 Task: Search one way flight ticket for 2 adults, 2 children, 2 infants in seat in first from Springfield: Springfield-branson National Airport to Fort Wayne: Fort Wayne International Airport on 5-4-2023. Choice of flights is Emirates. Number of bags: 2 checked bags. Price is upto 76000. Outbound departure time preference is 14:15.
Action: Mouse moved to (322, 119)
Screenshot: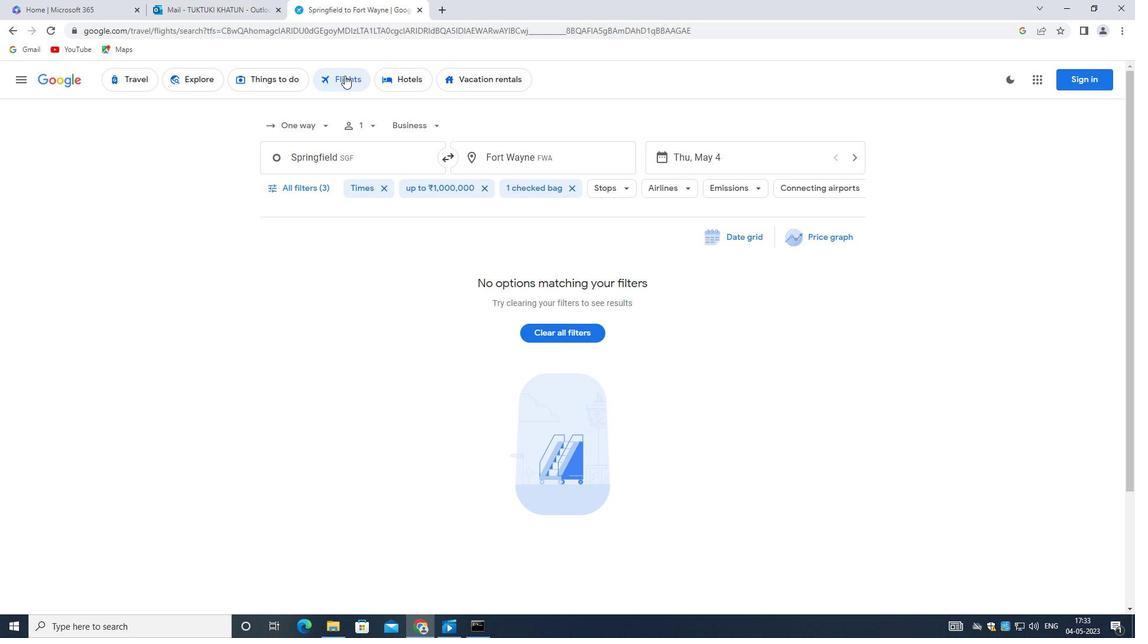 
Action: Mouse pressed left at (322, 119)
Screenshot: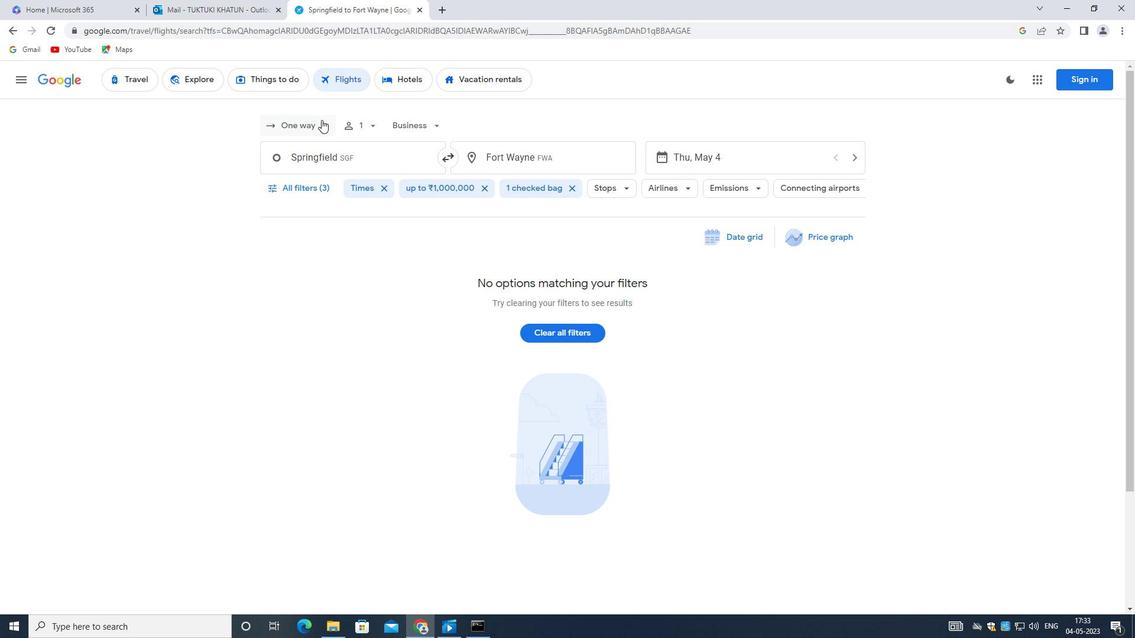 
Action: Mouse moved to (319, 172)
Screenshot: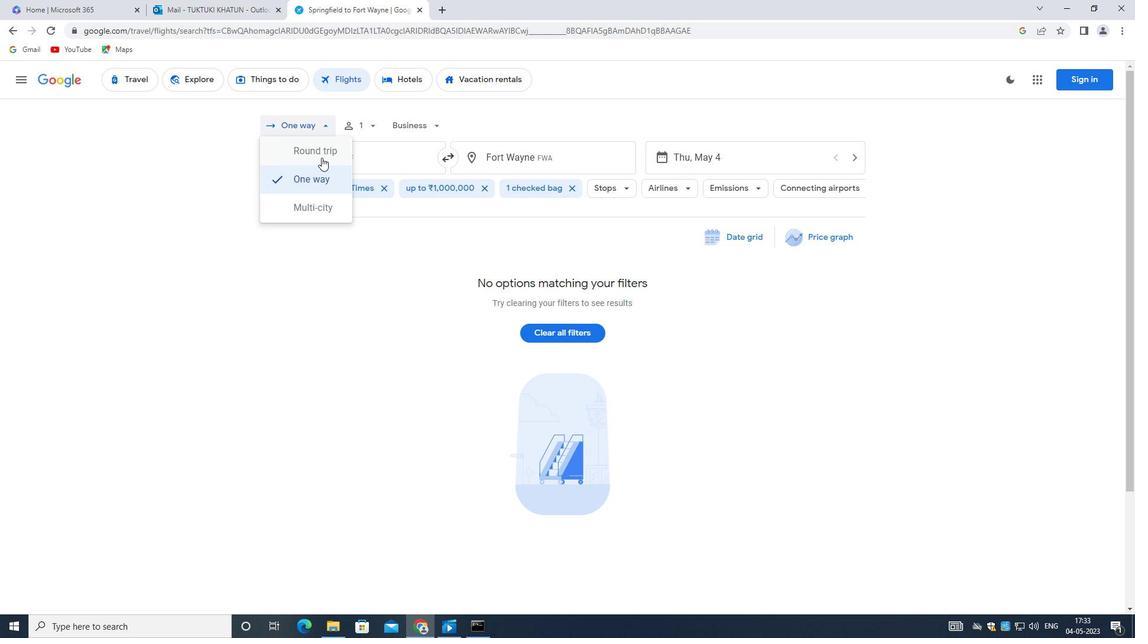 
Action: Mouse pressed left at (319, 172)
Screenshot: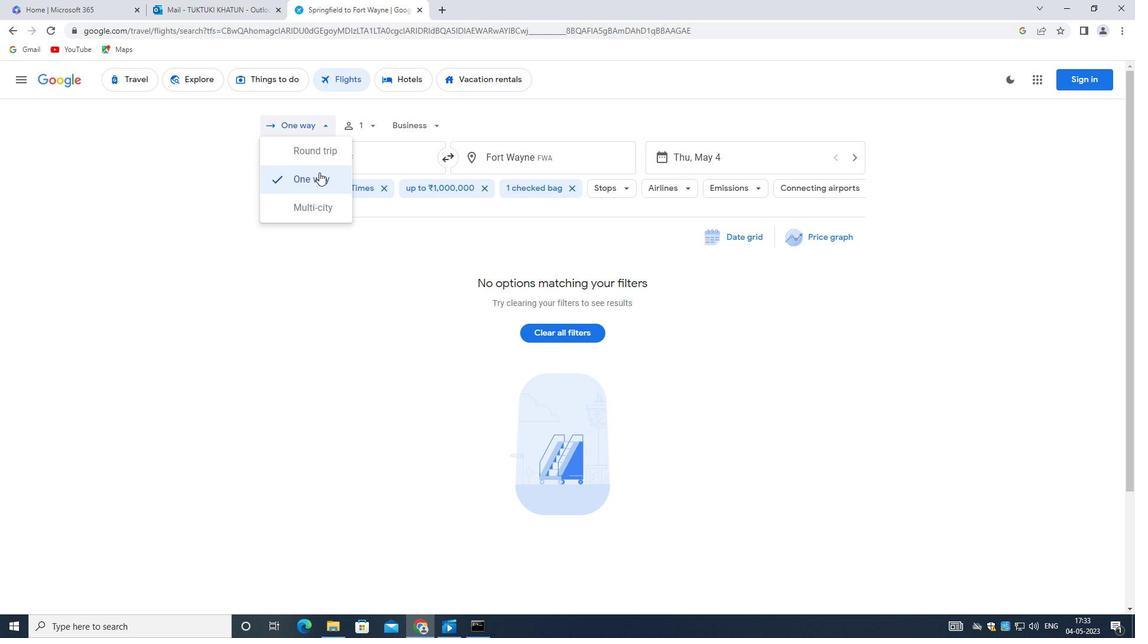 
Action: Mouse moved to (366, 131)
Screenshot: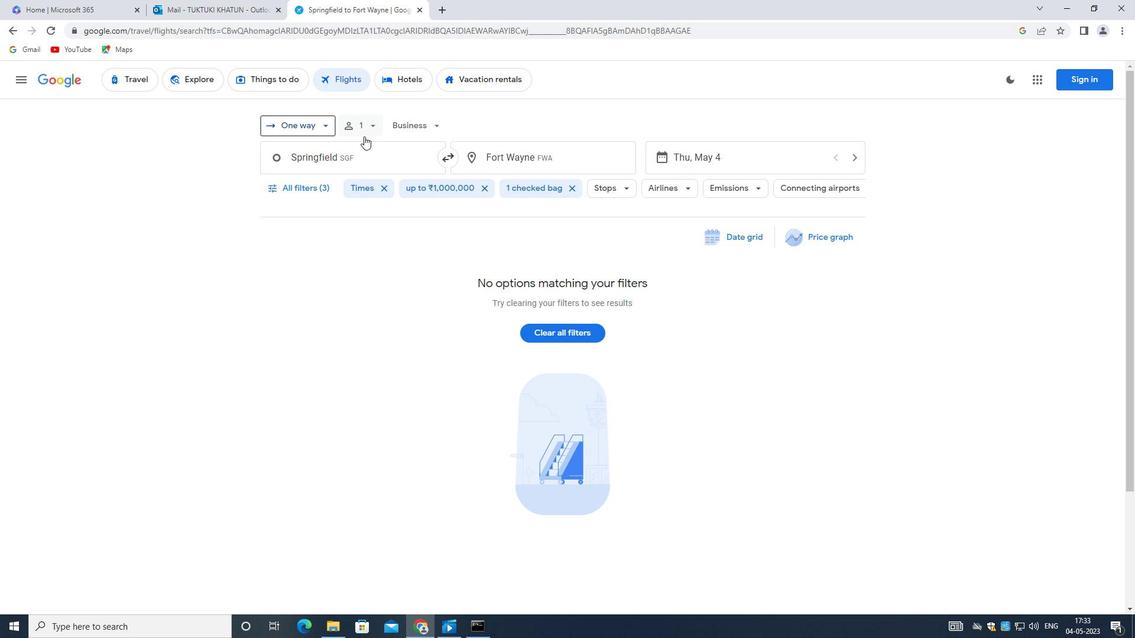
Action: Mouse pressed left at (366, 131)
Screenshot: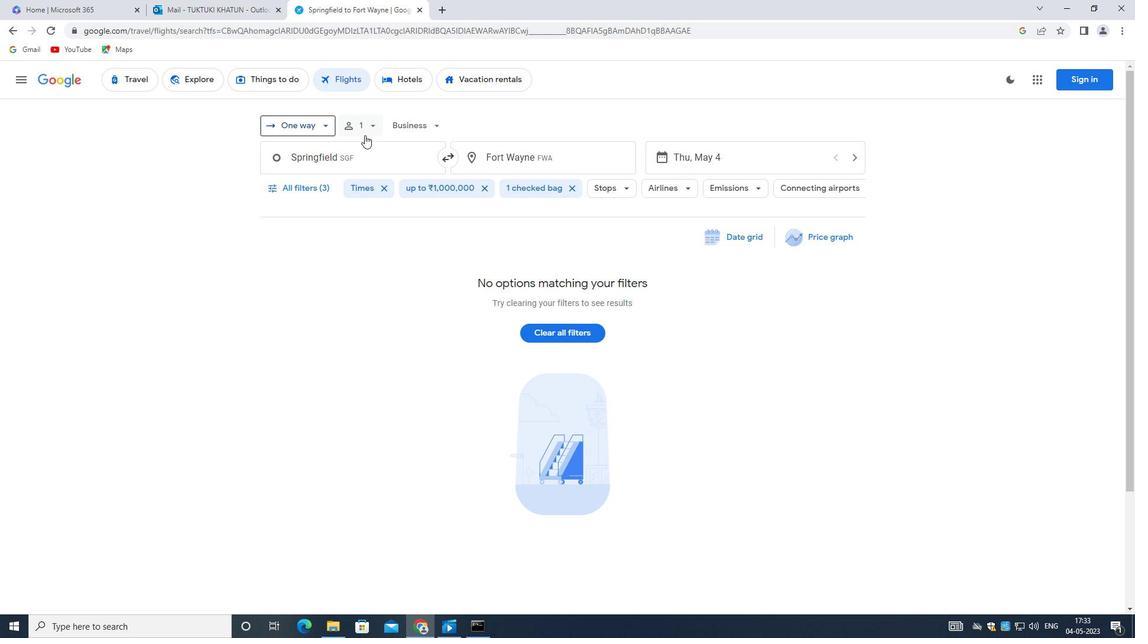 
Action: Mouse moved to (464, 160)
Screenshot: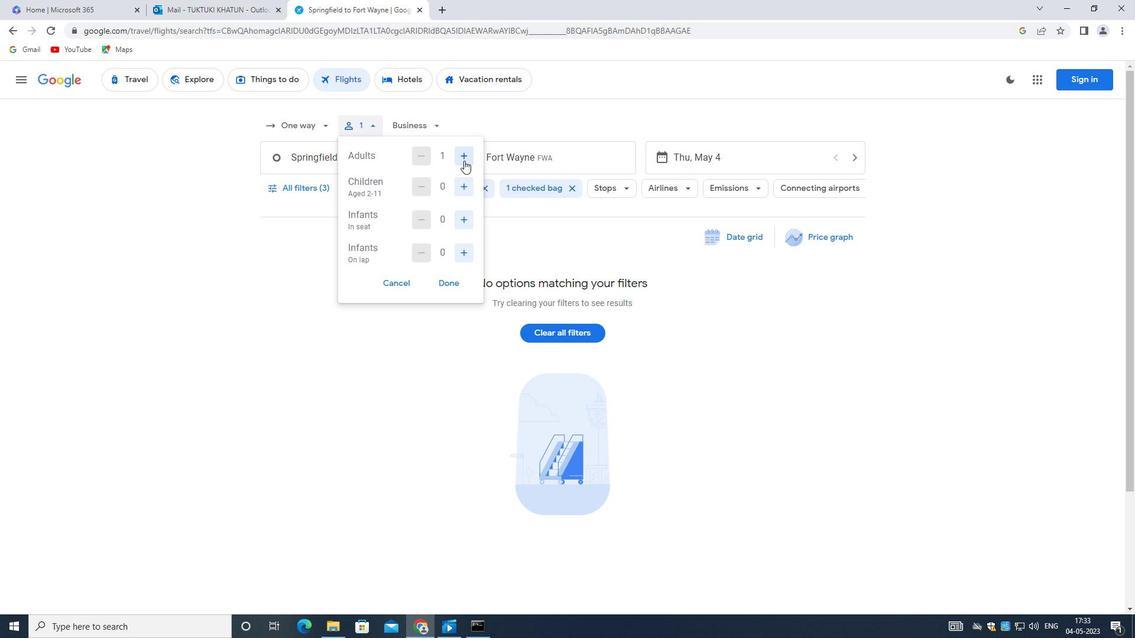 
Action: Mouse pressed left at (464, 160)
Screenshot: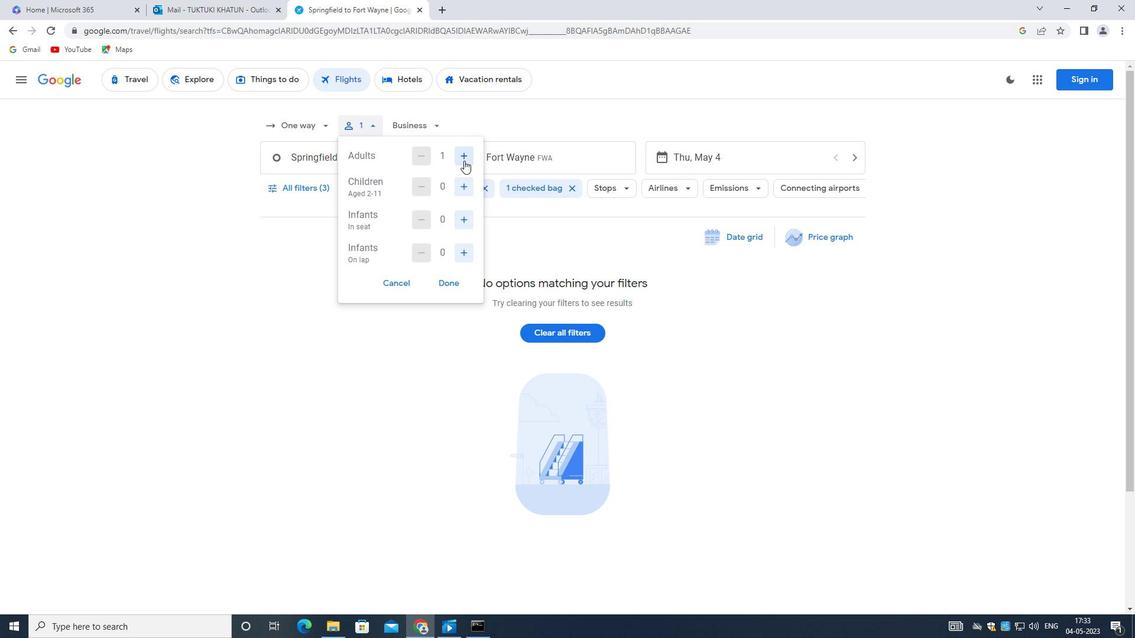 
Action: Mouse moved to (467, 183)
Screenshot: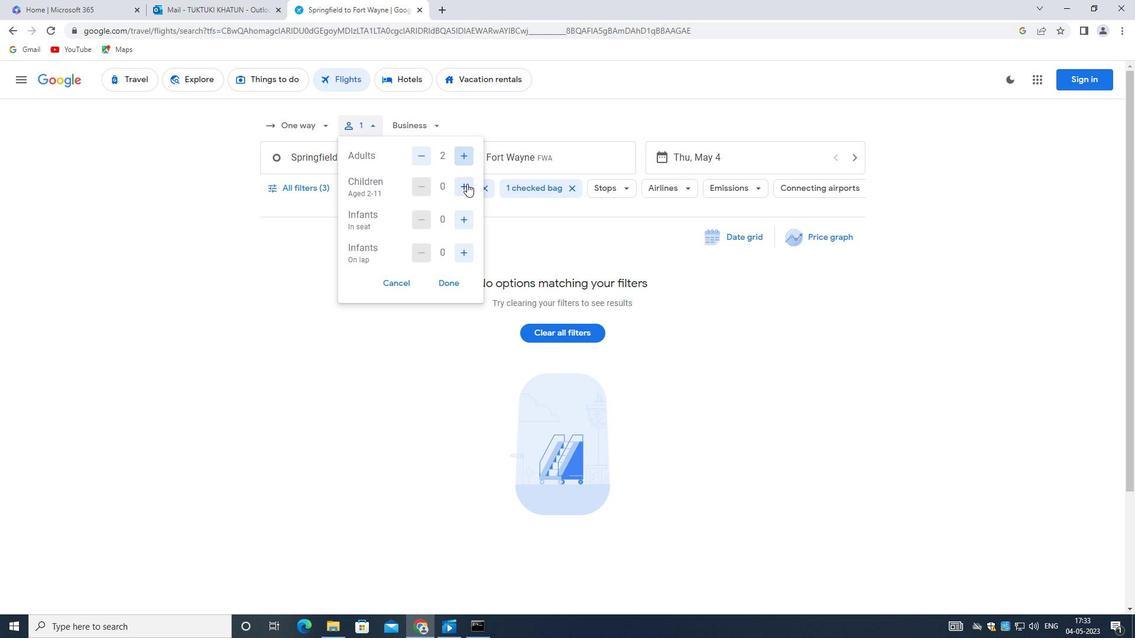 
Action: Mouse pressed left at (467, 183)
Screenshot: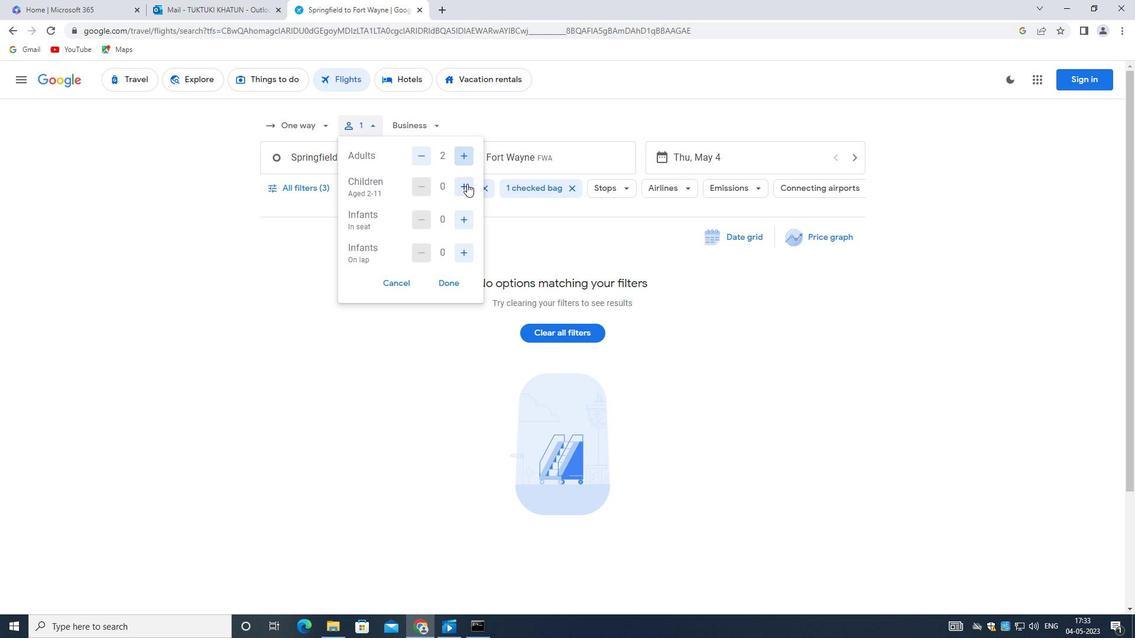 
Action: Mouse pressed left at (467, 183)
Screenshot: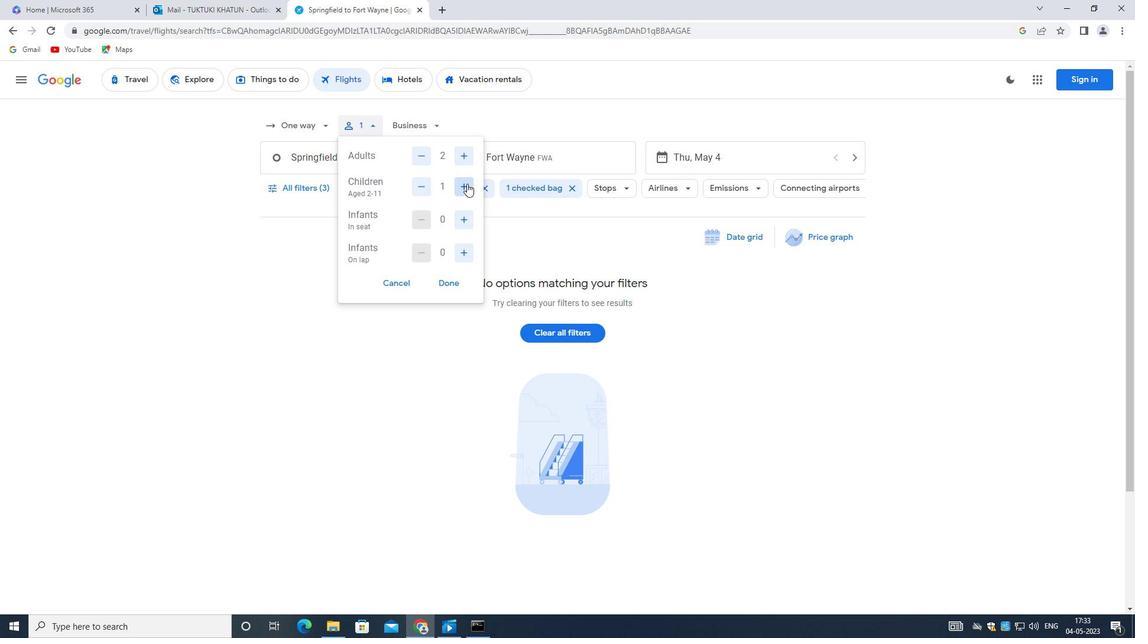 
Action: Mouse moved to (463, 218)
Screenshot: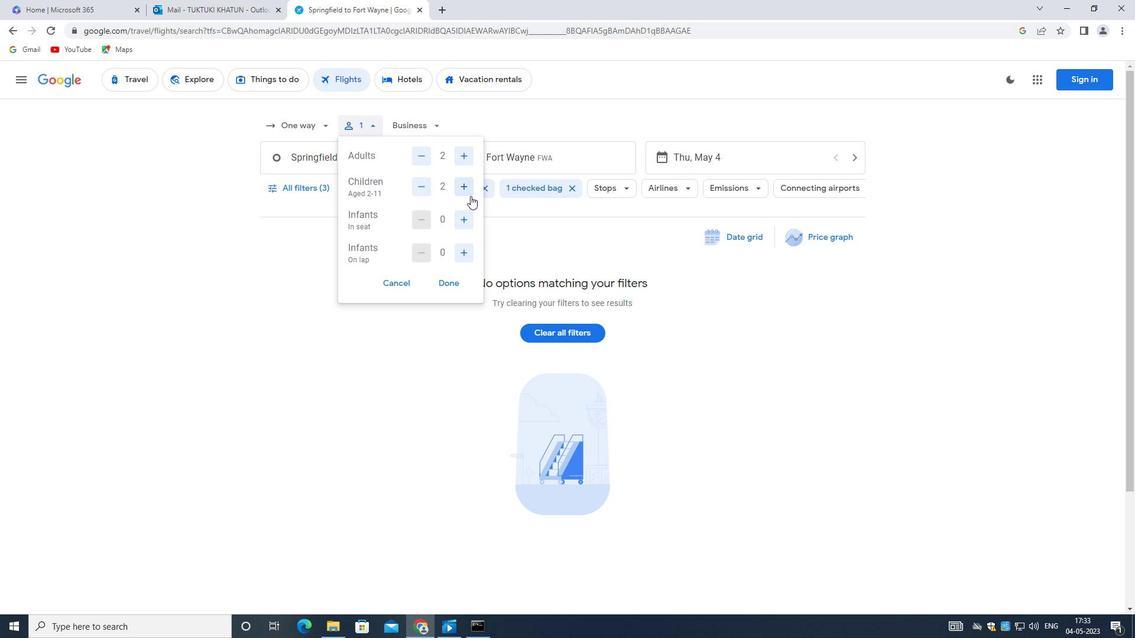 
Action: Mouse pressed left at (463, 218)
Screenshot: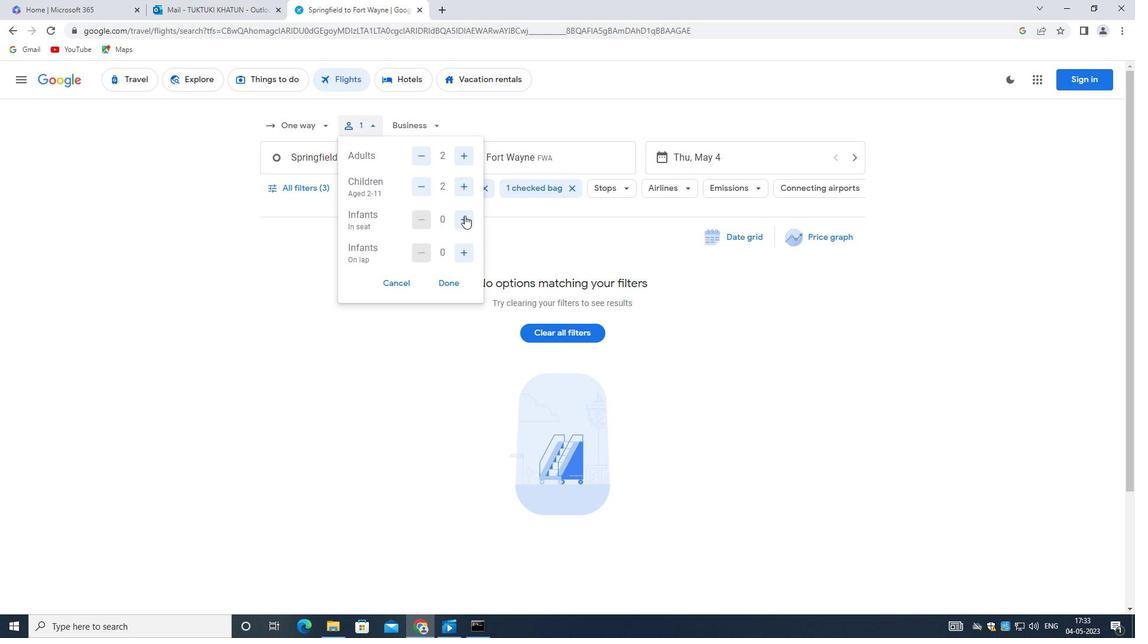 
Action: Mouse moved to (462, 219)
Screenshot: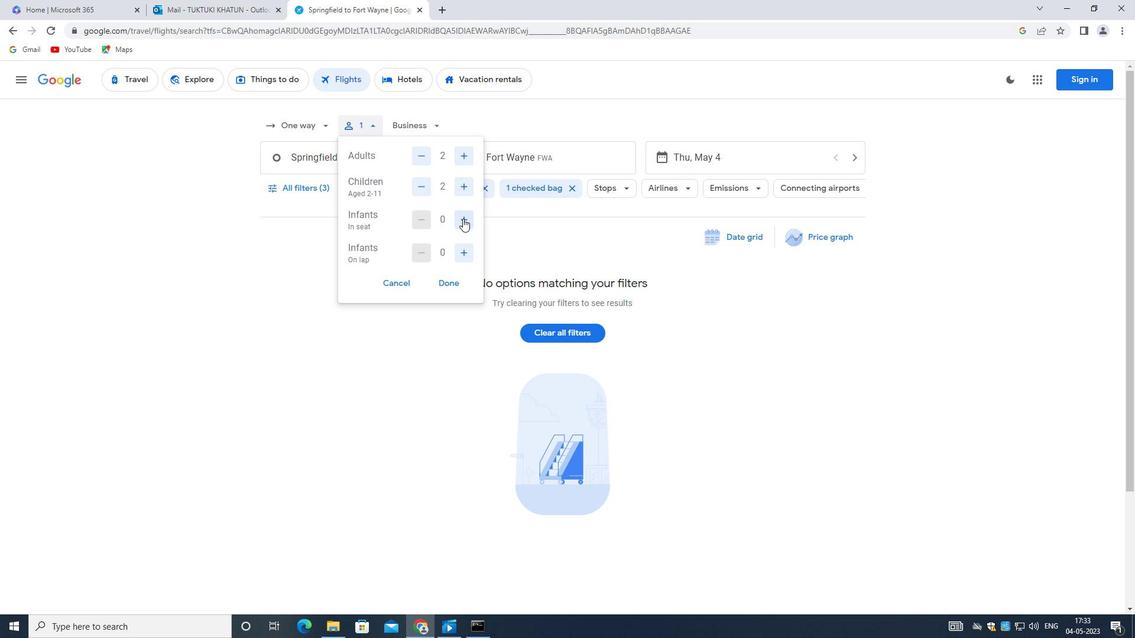
Action: Mouse pressed left at (462, 219)
Screenshot: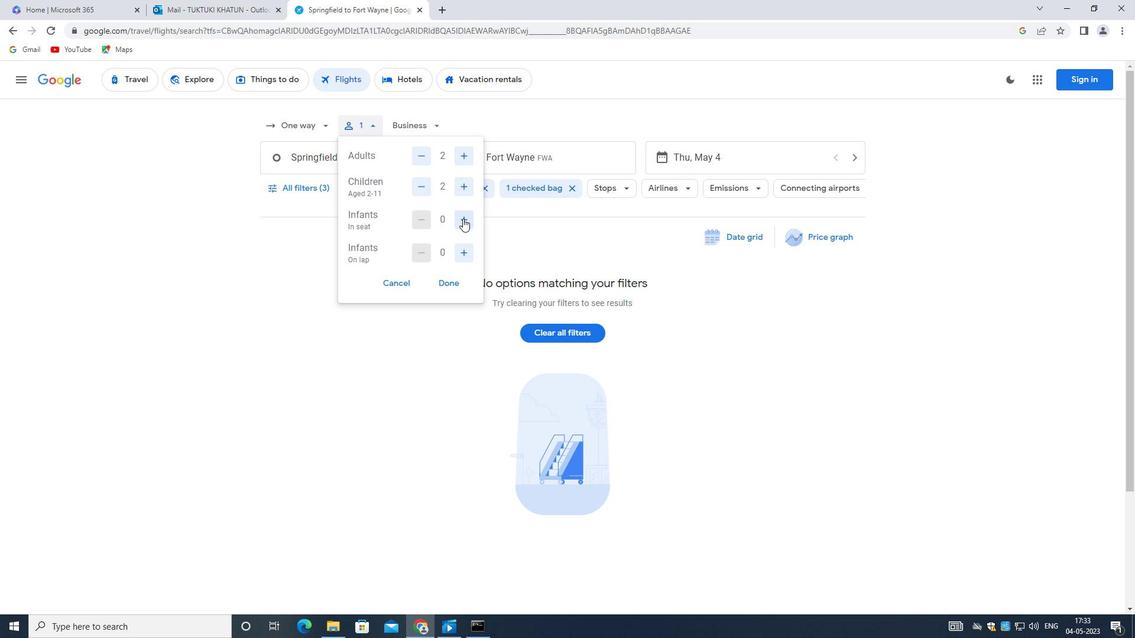 
Action: Mouse moved to (447, 281)
Screenshot: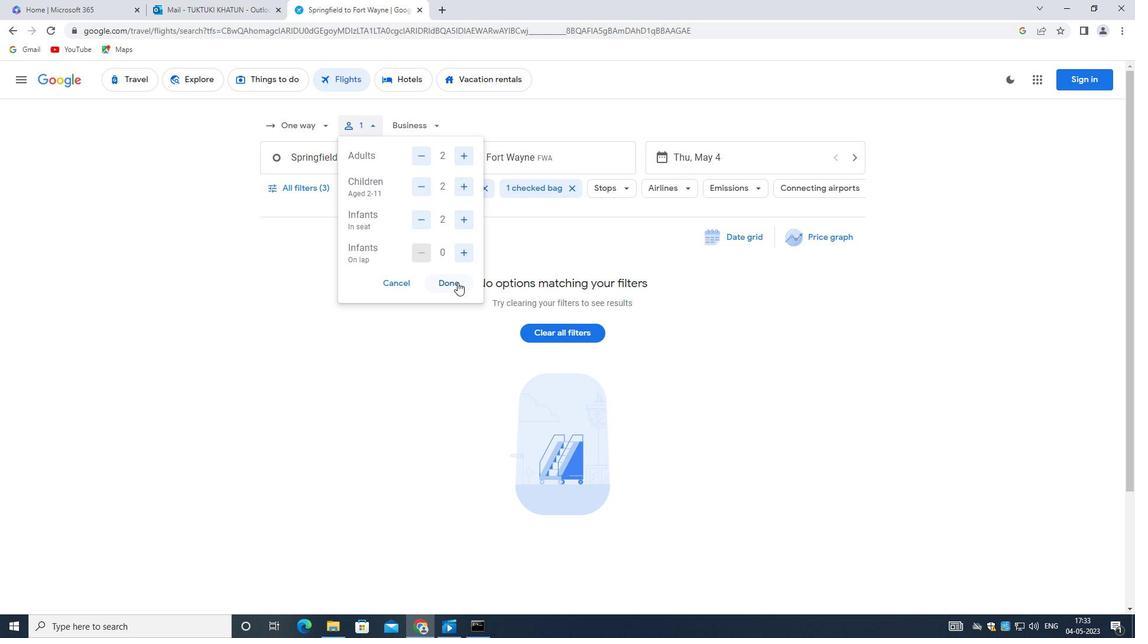 
Action: Mouse pressed left at (447, 281)
Screenshot: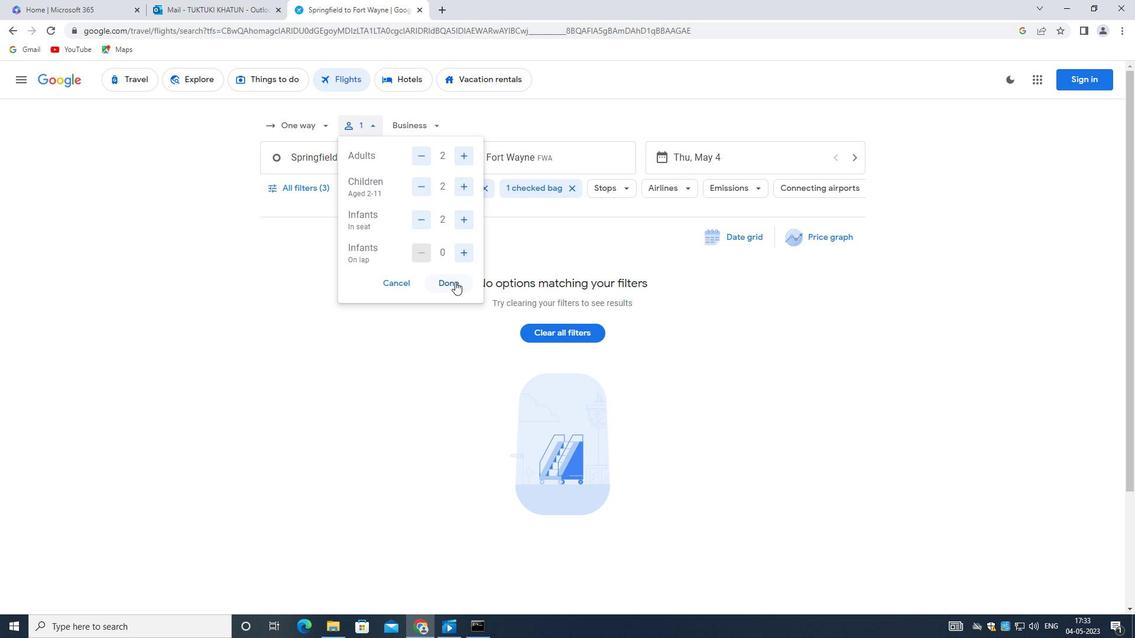 
Action: Mouse moved to (345, 165)
Screenshot: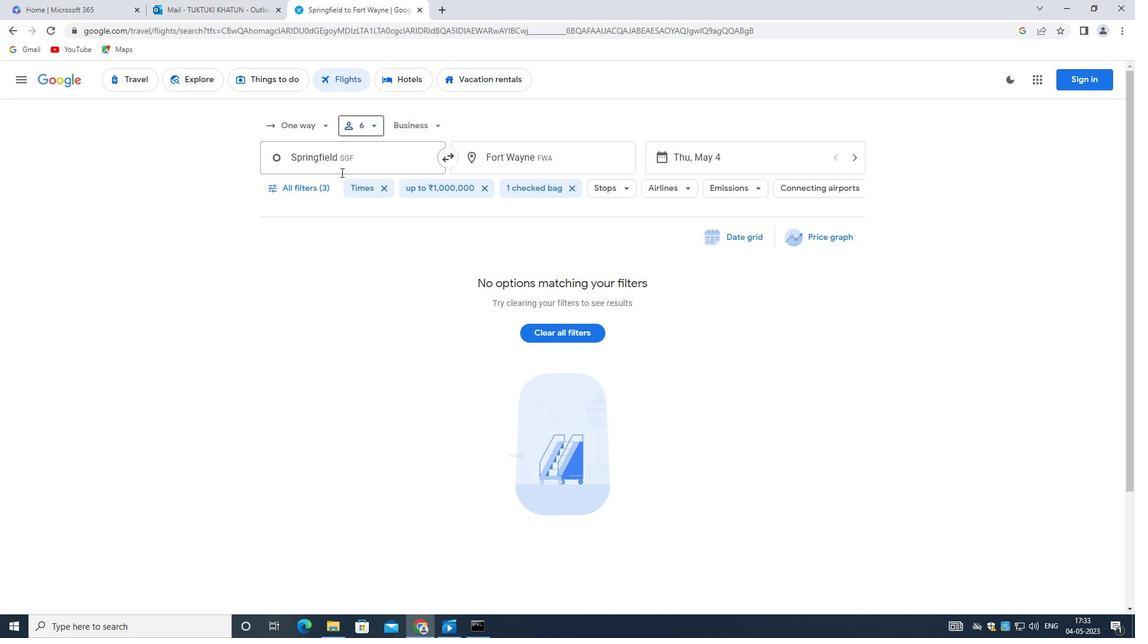 
Action: Mouse pressed left at (345, 165)
Screenshot: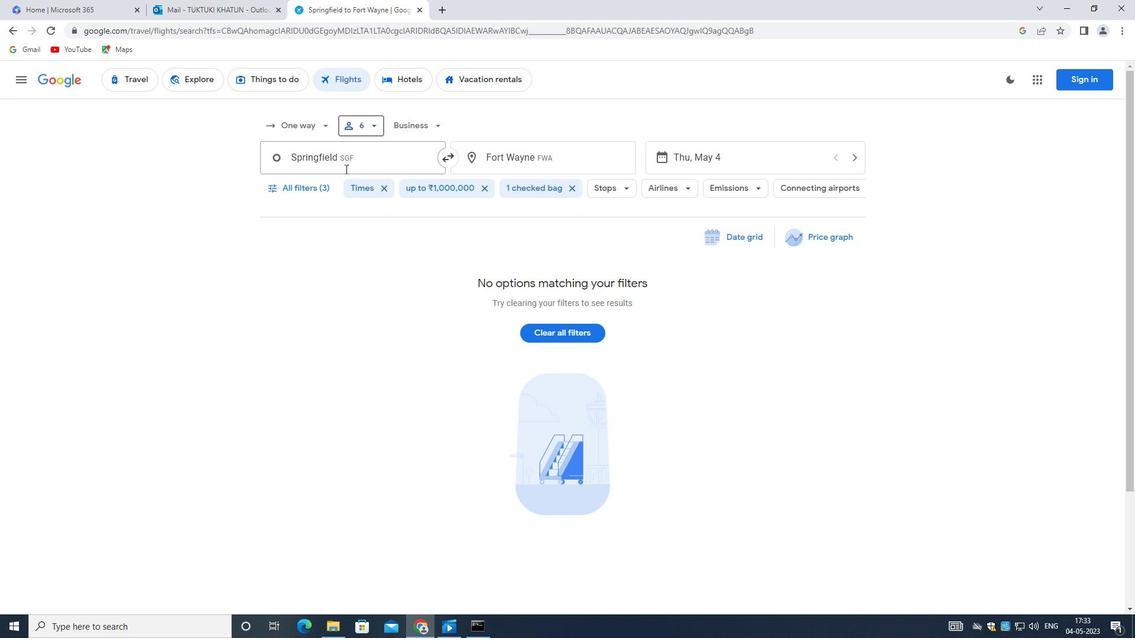 
Action: Mouse moved to (413, 350)
Screenshot: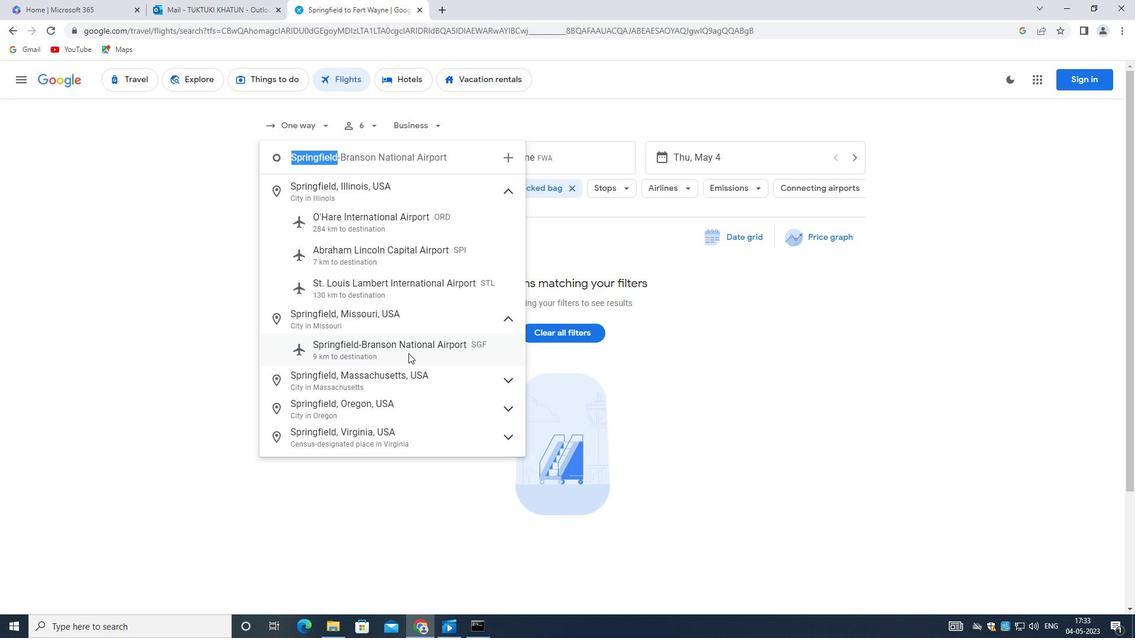 
Action: Mouse pressed left at (413, 350)
Screenshot: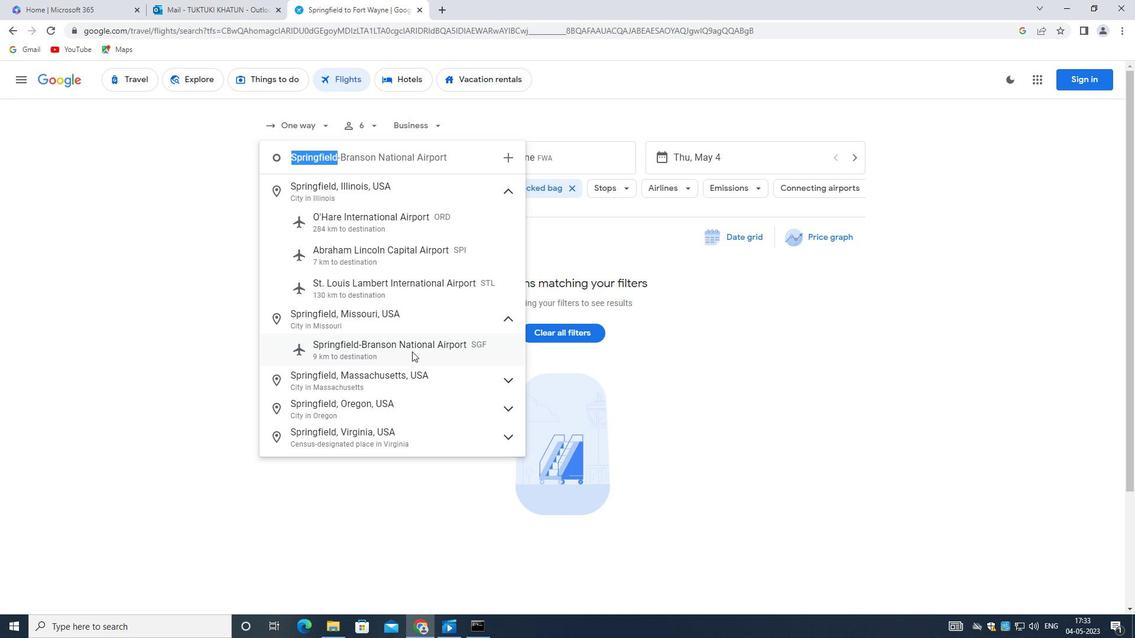 
Action: Mouse moved to (525, 141)
Screenshot: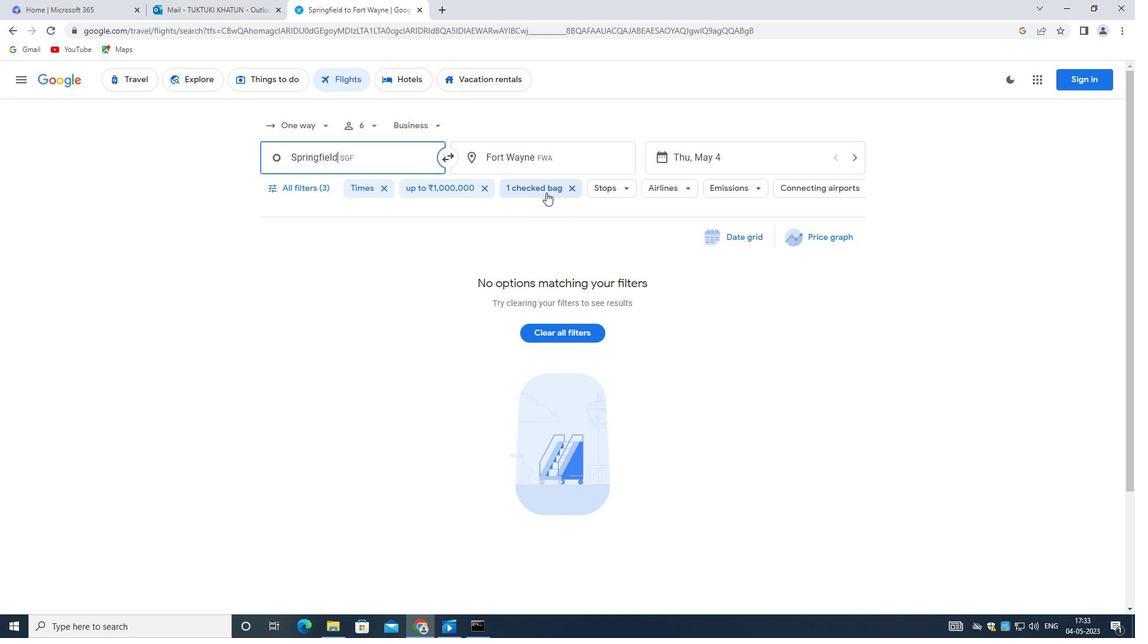 
Action: Mouse pressed left at (525, 141)
Screenshot: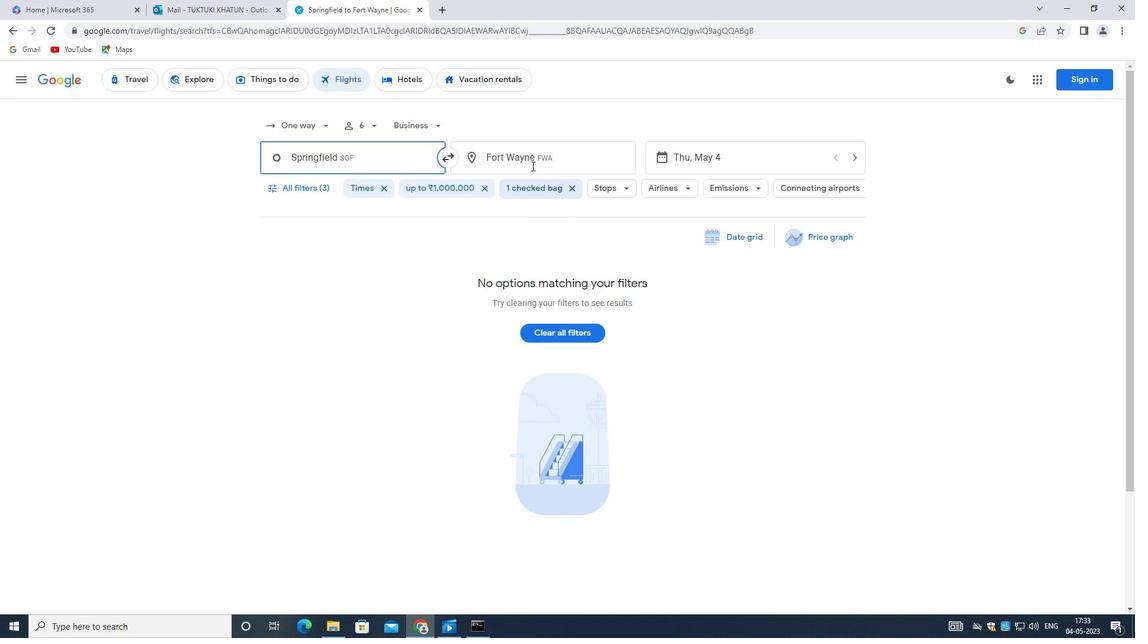 
Action: Mouse moved to (581, 216)
Screenshot: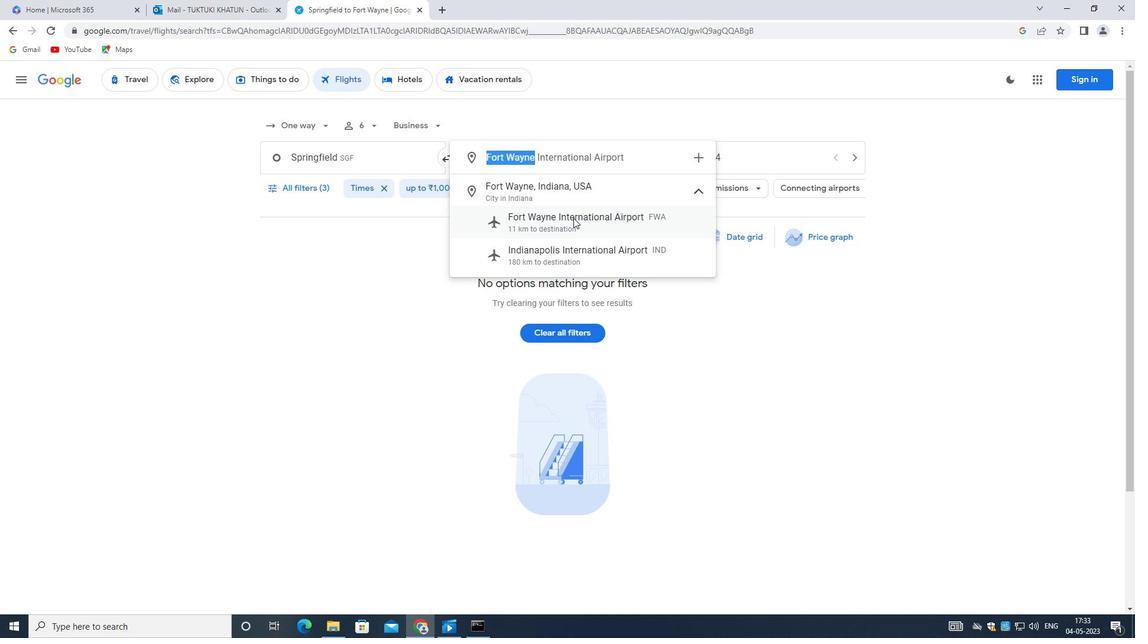 
Action: Mouse pressed left at (581, 216)
Screenshot: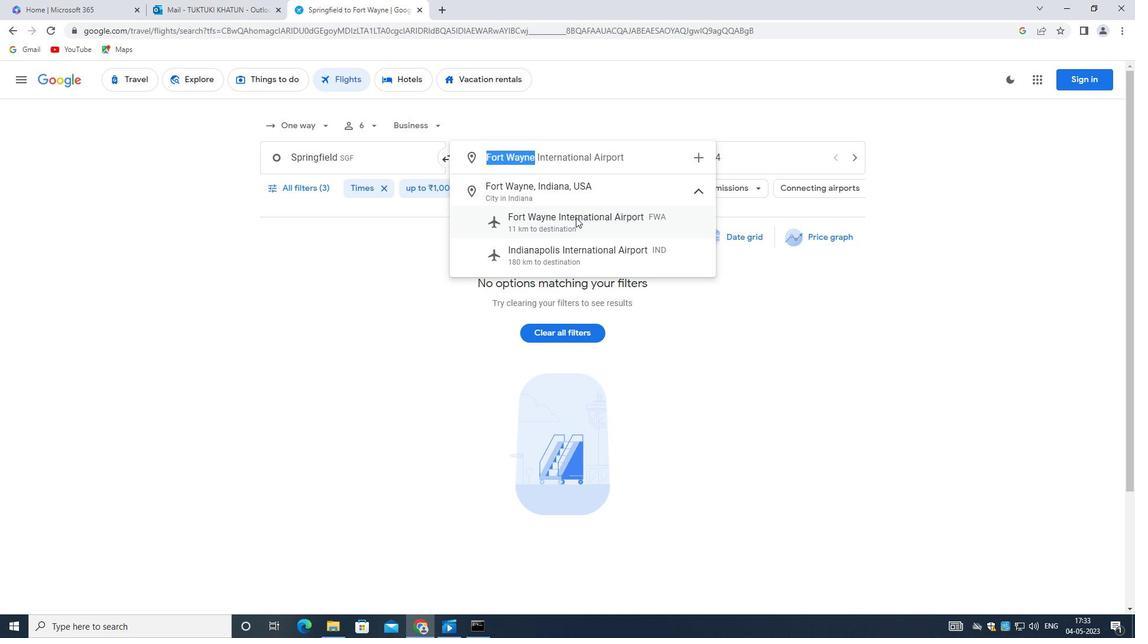 
Action: Mouse moved to (687, 157)
Screenshot: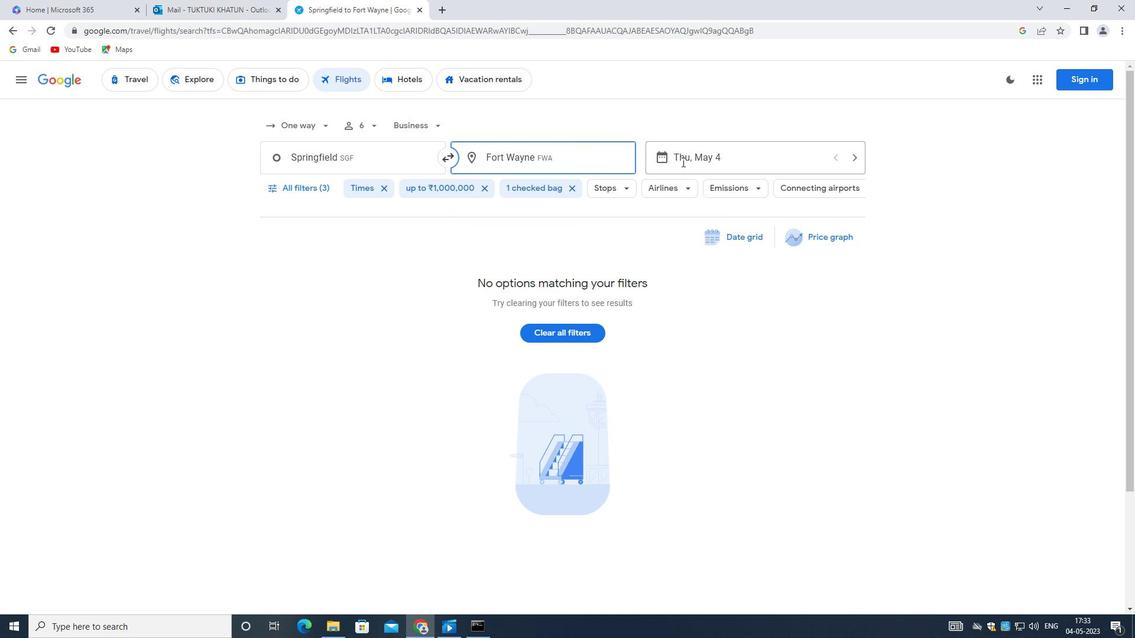 
Action: Mouse pressed left at (687, 157)
Screenshot: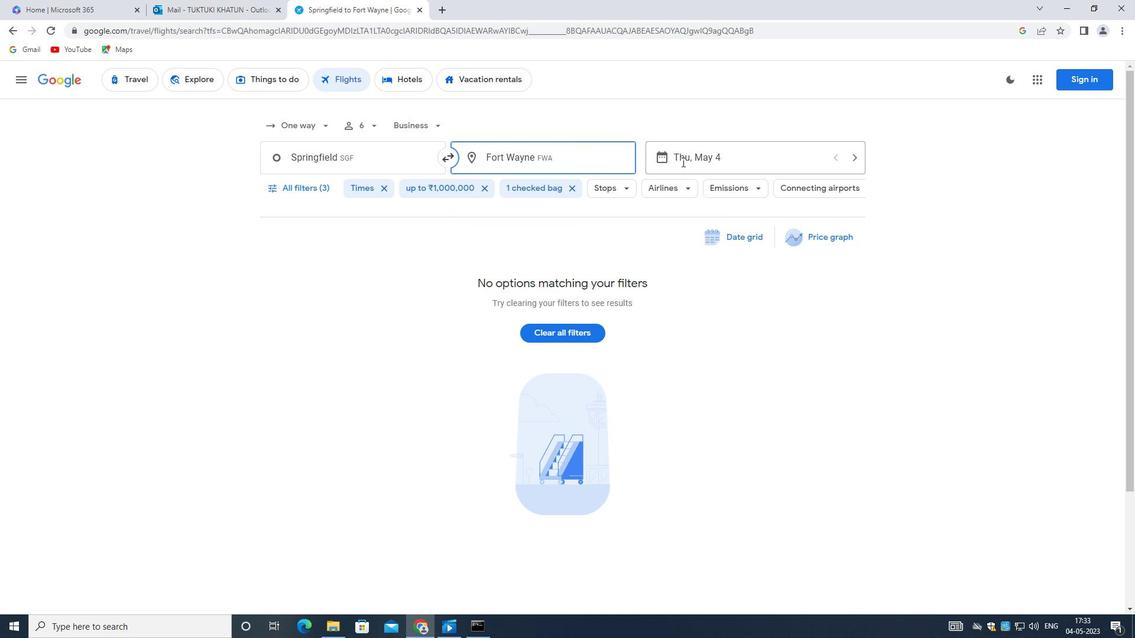 
Action: Mouse moved to (572, 253)
Screenshot: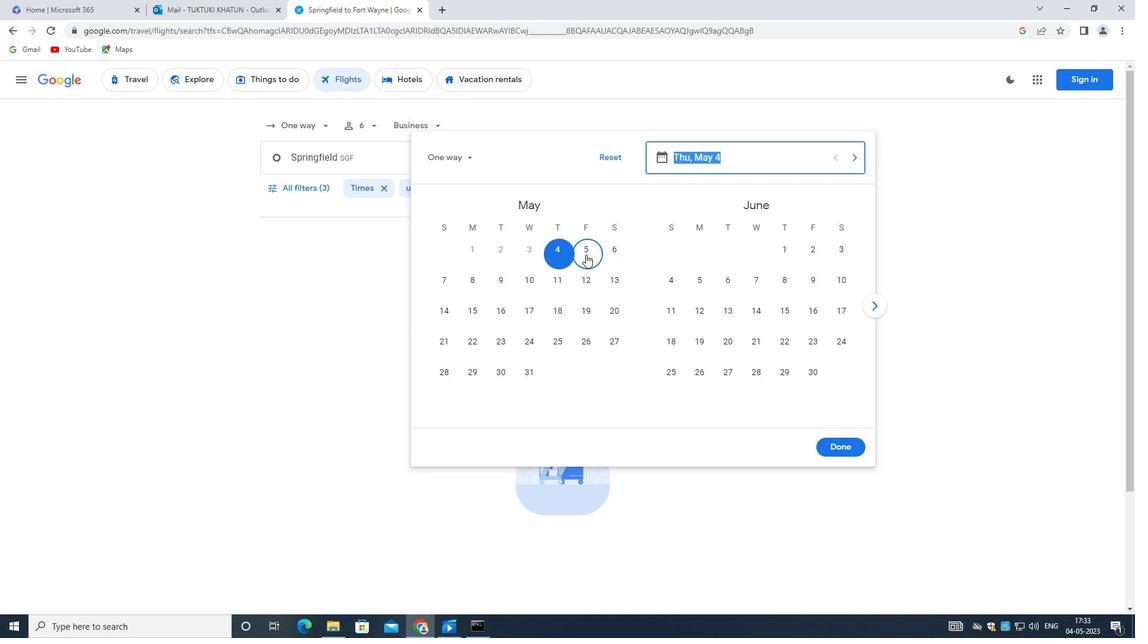 
Action: Mouse pressed left at (572, 253)
Screenshot: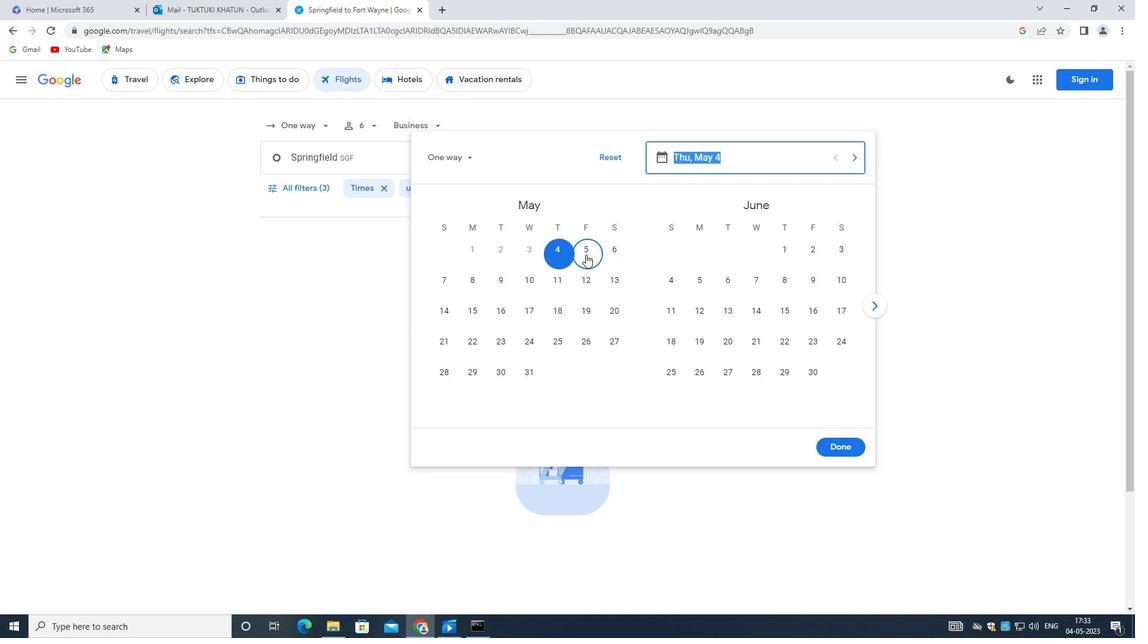 
Action: Mouse moved to (551, 250)
Screenshot: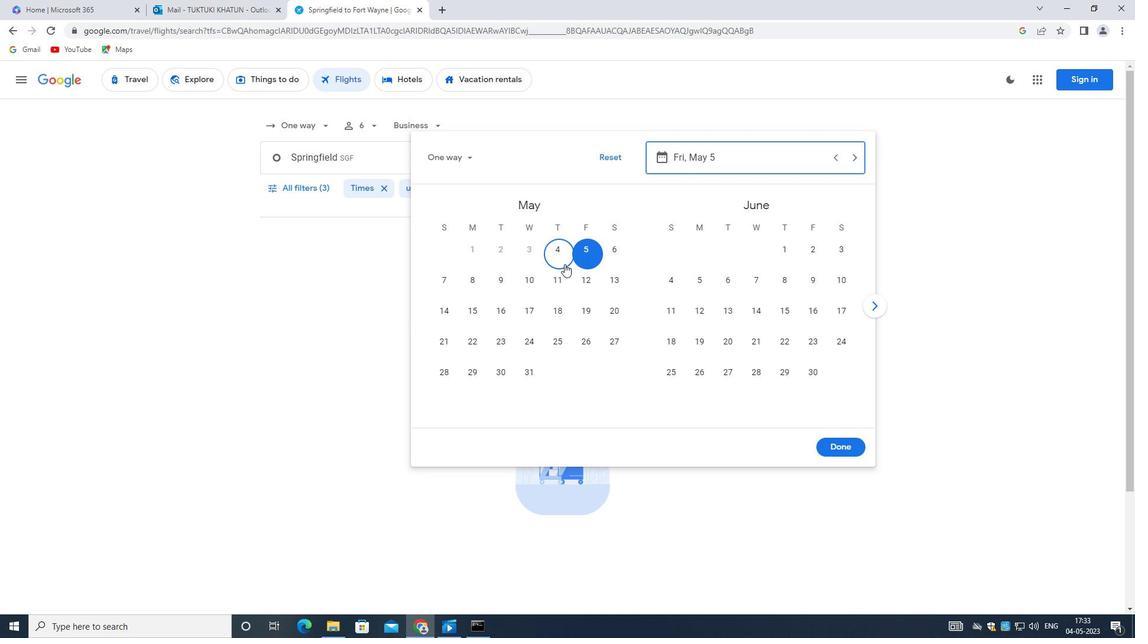 
Action: Mouse pressed left at (551, 250)
Screenshot: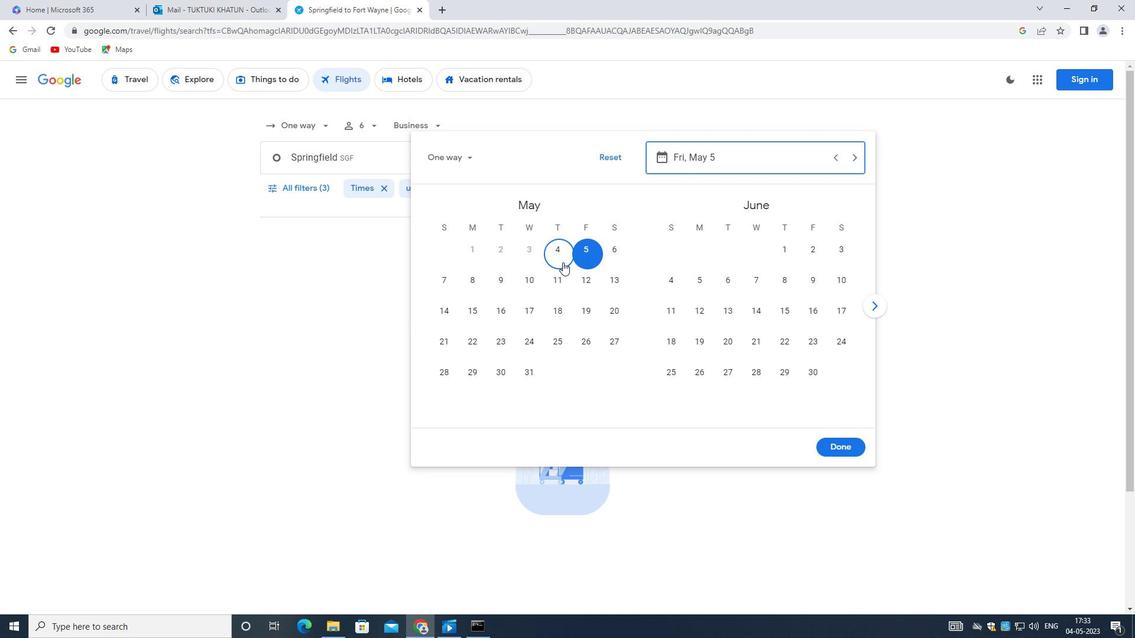 
Action: Mouse moved to (848, 451)
Screenshot: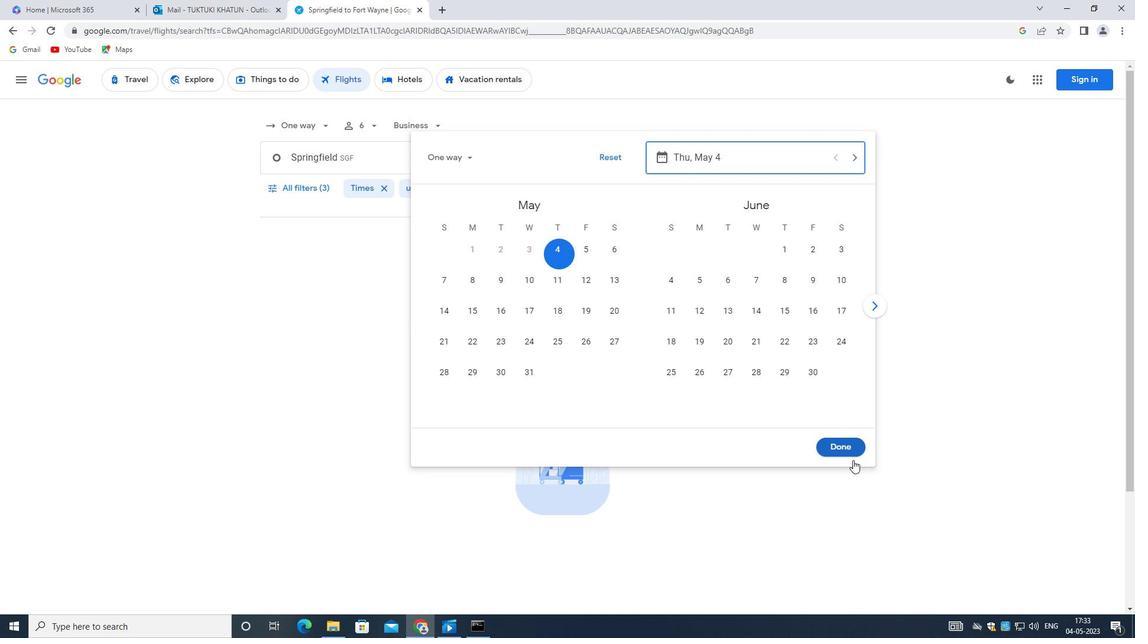 
Action: Mouse pressed left at (848, 451)
Screenshot: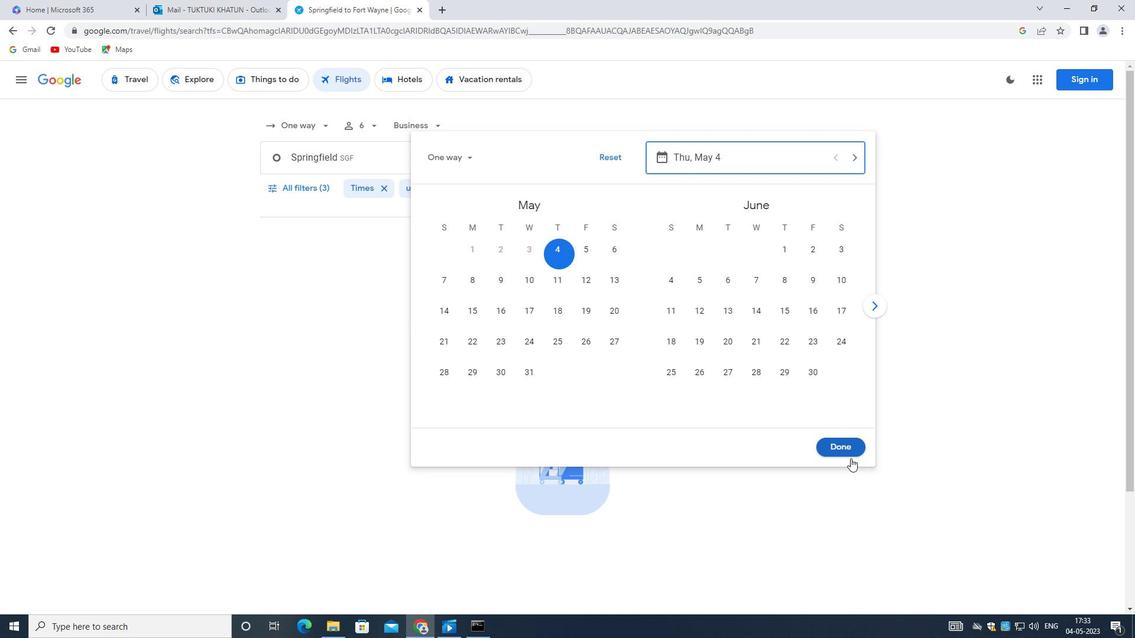 
Action: Mouse moved to (300, 190)
Screenshot: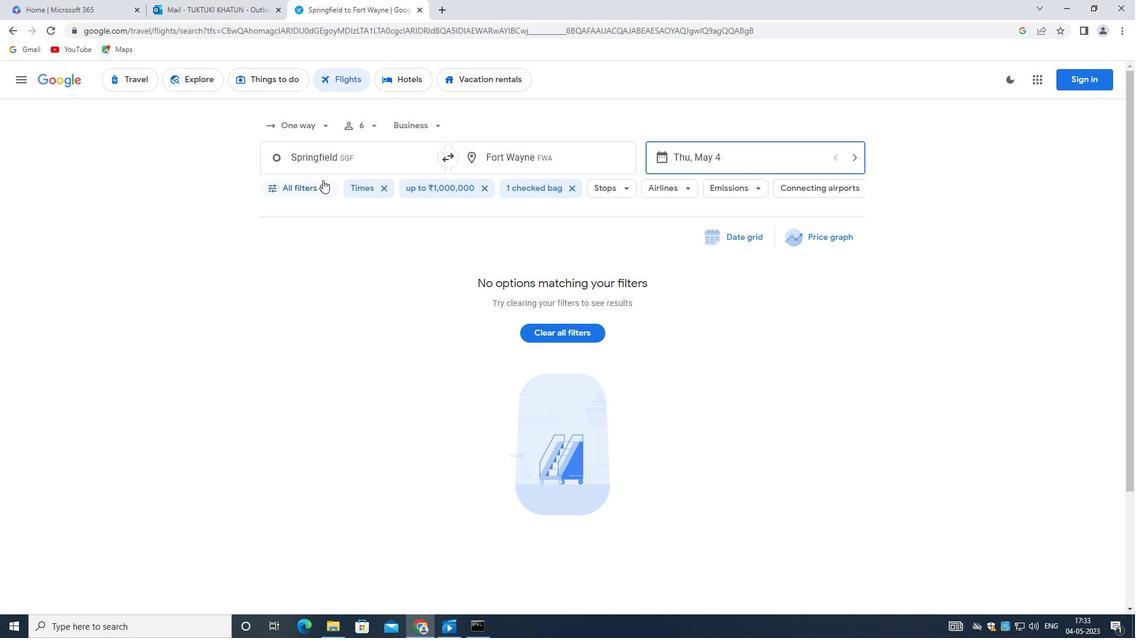 
Action: Mouse pressed left at (300, 190)
Screenshot: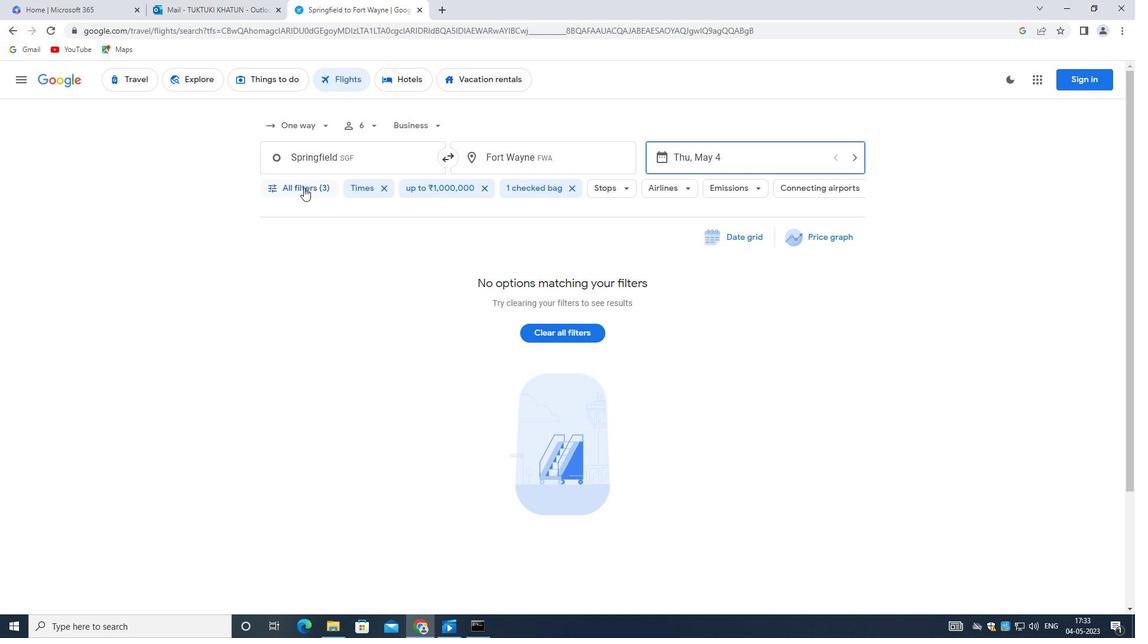
Action: Mouse moved to (429, 441)
Screenshot: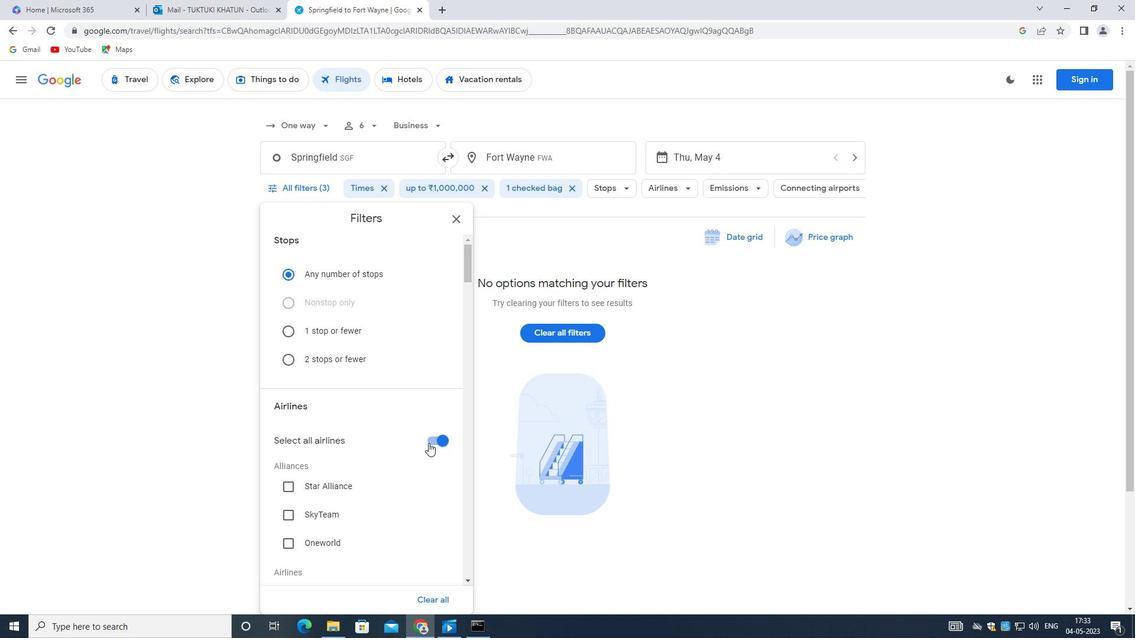 
Action: Mouse pressed left at (429, 441)
Screenshot: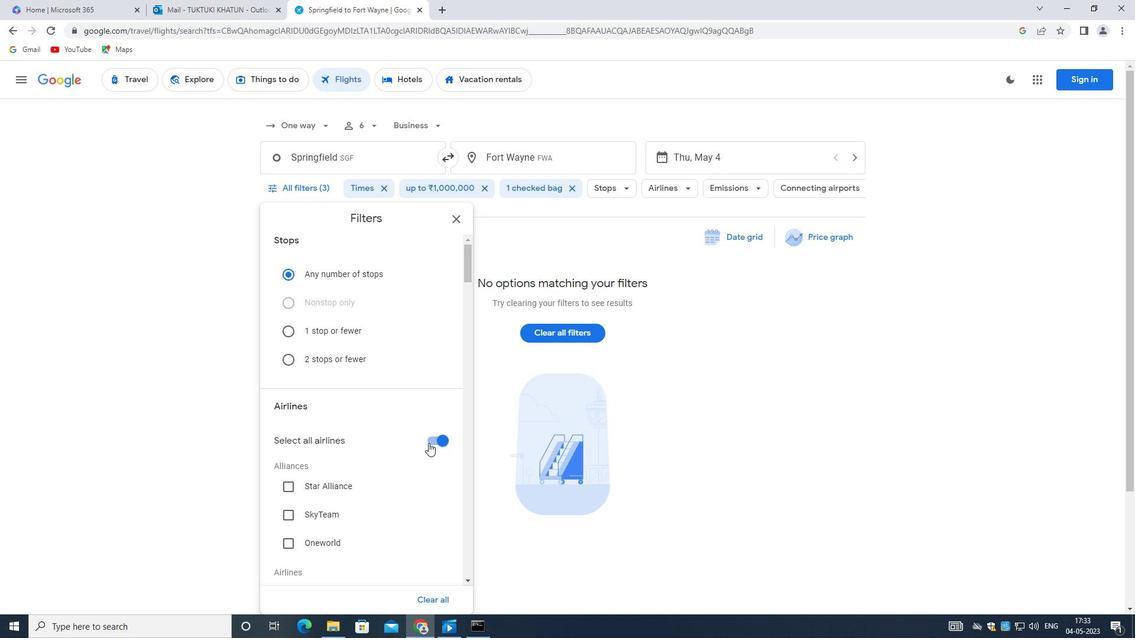 
Action: Mouse moved to (366, 441)
Screenshot: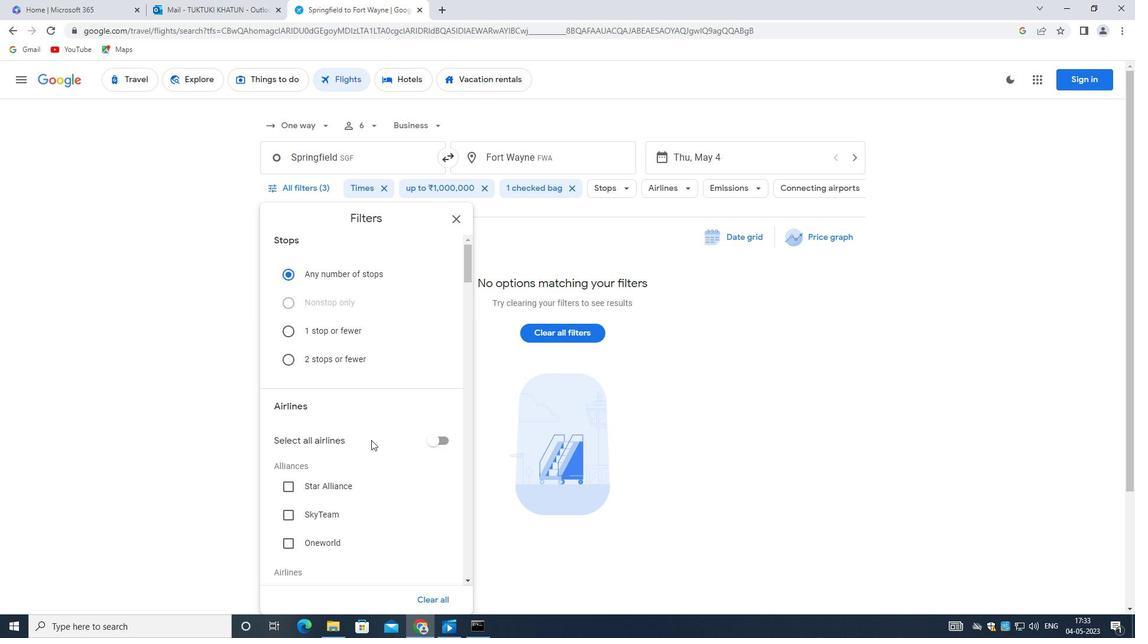 
Action: Mouse scrolled (366, 441) with delta (0, 0)
Screenshot: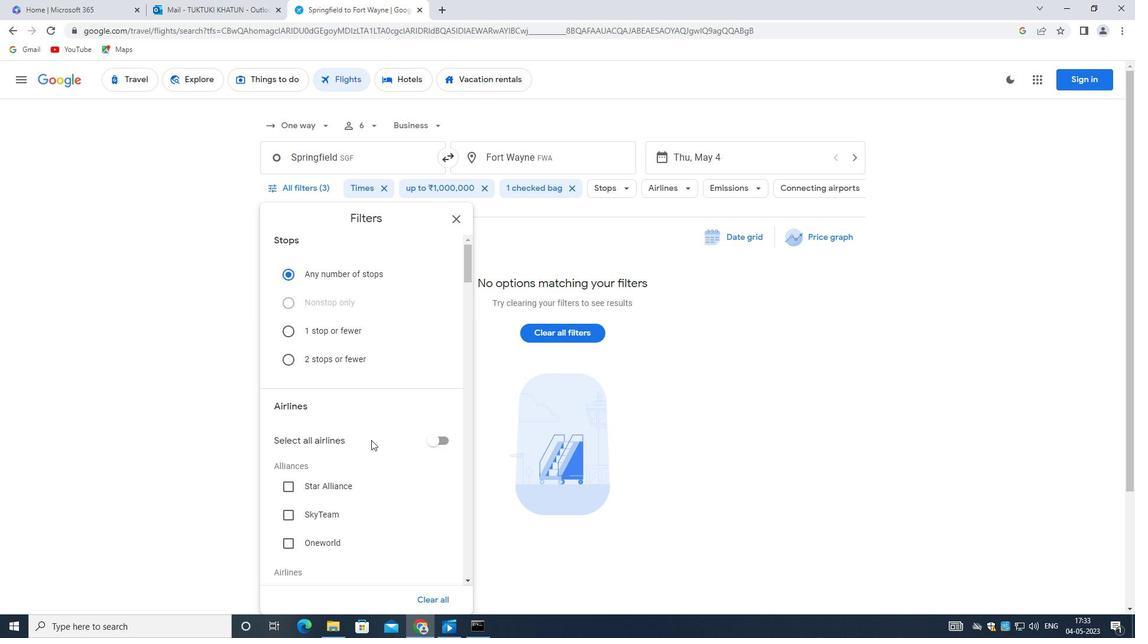 
Action: Mouse moved to (364, 444)
Screenshot: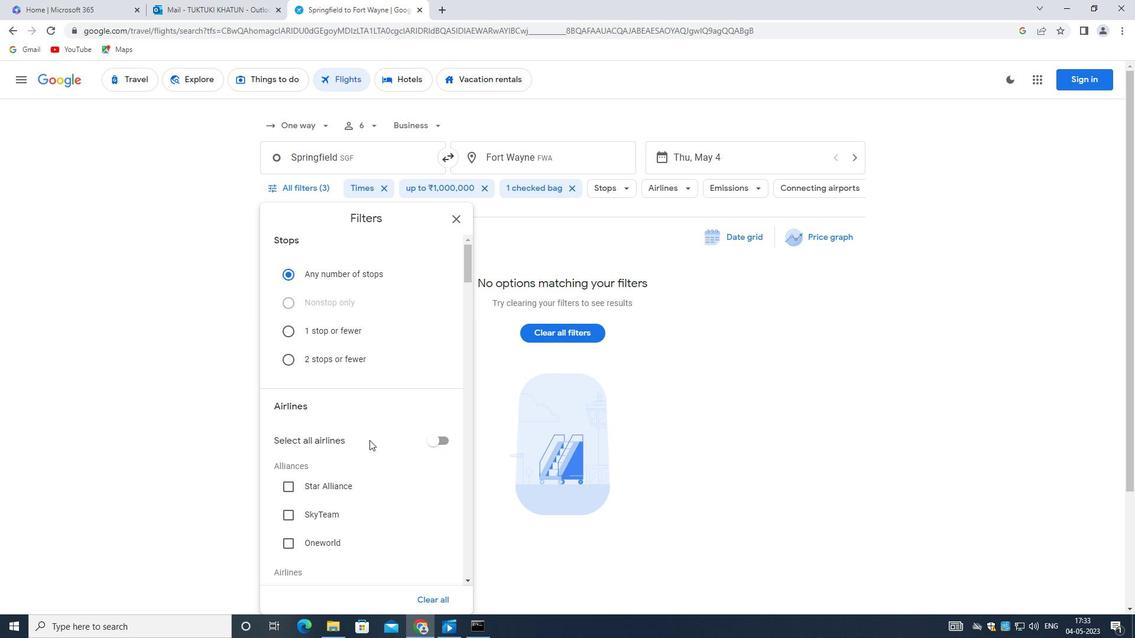 
Action: Mouse scrolled (364, 443) with delta (0, 0)
Screenshot: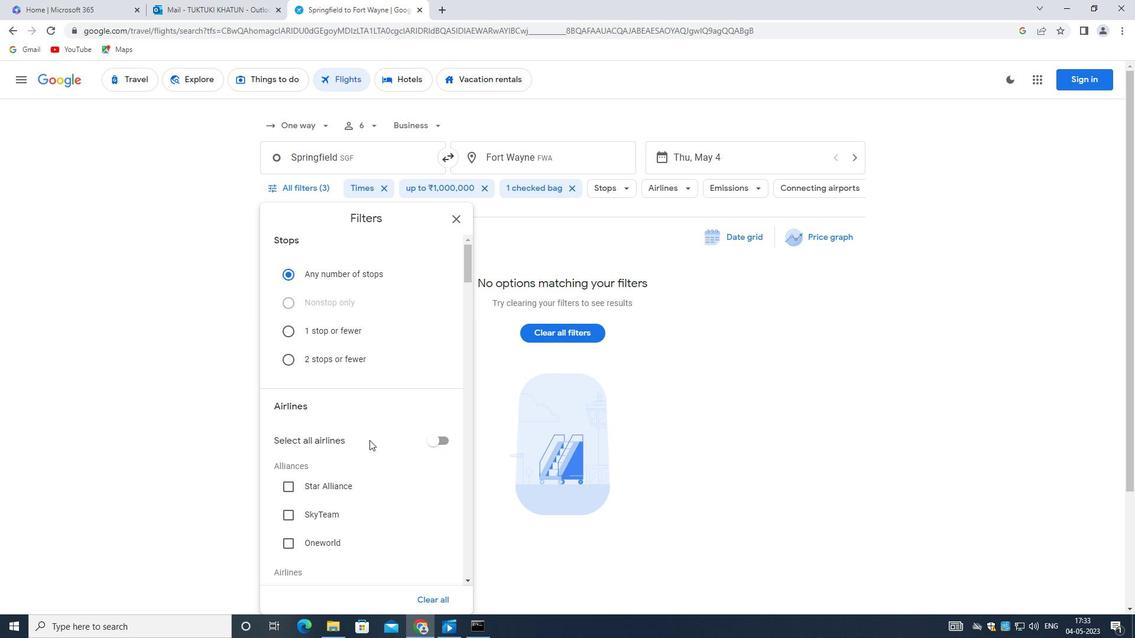 
Action: Mouse moved to (363, 445)
Screenshot: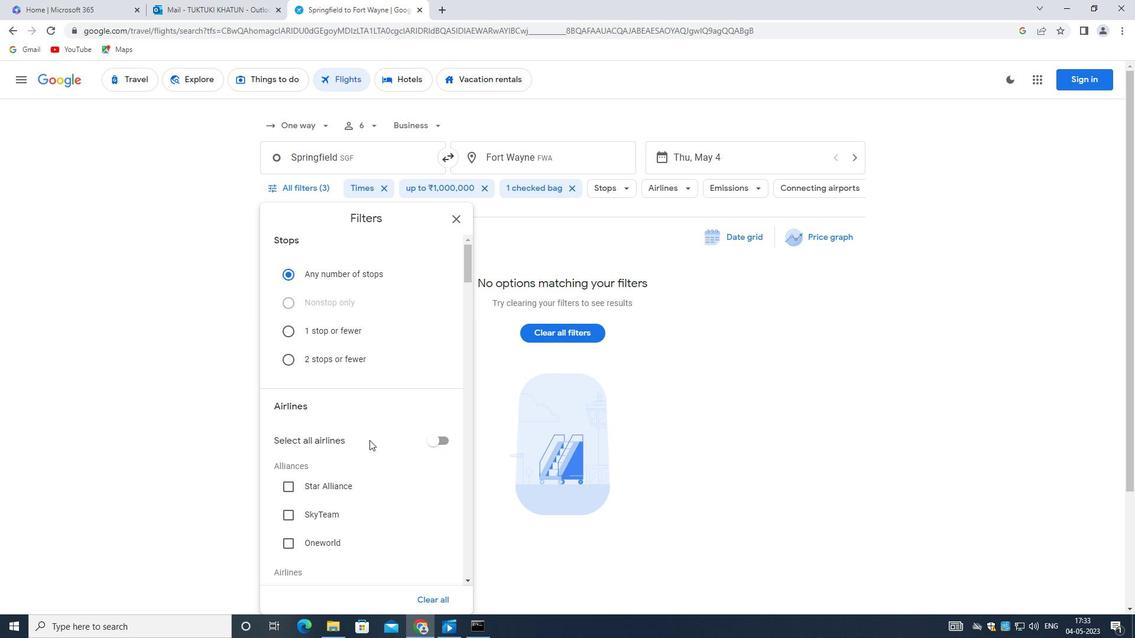 
Action: Mouse scrolled (363, 444) with delta (0, 0)
Screenshot: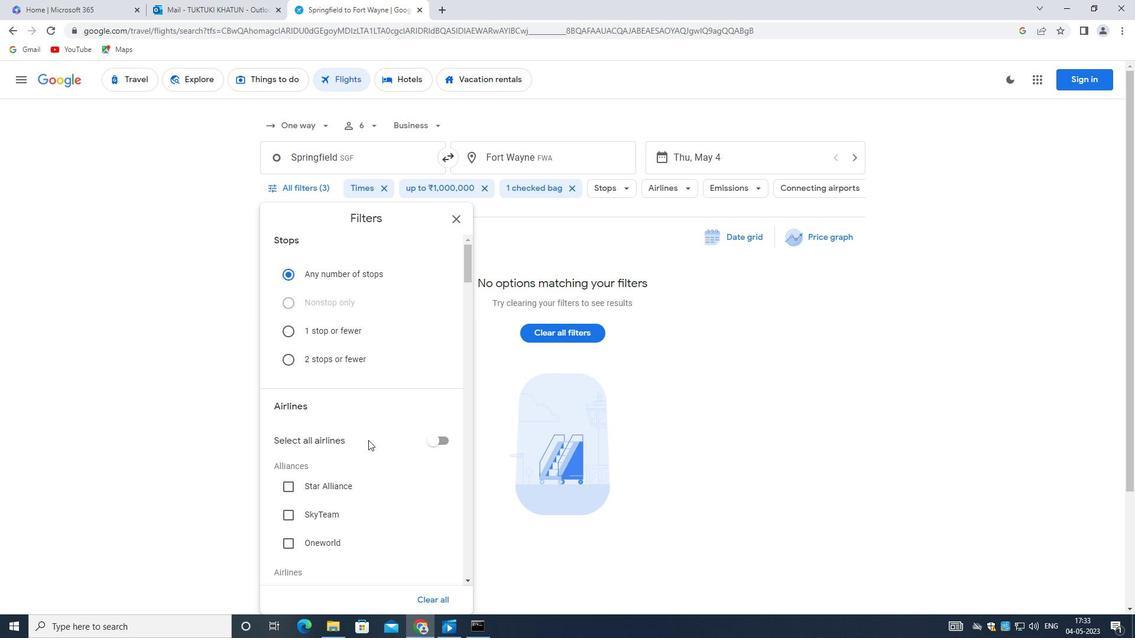 
Action: Mouse moved to (363, 445)
Screenshot: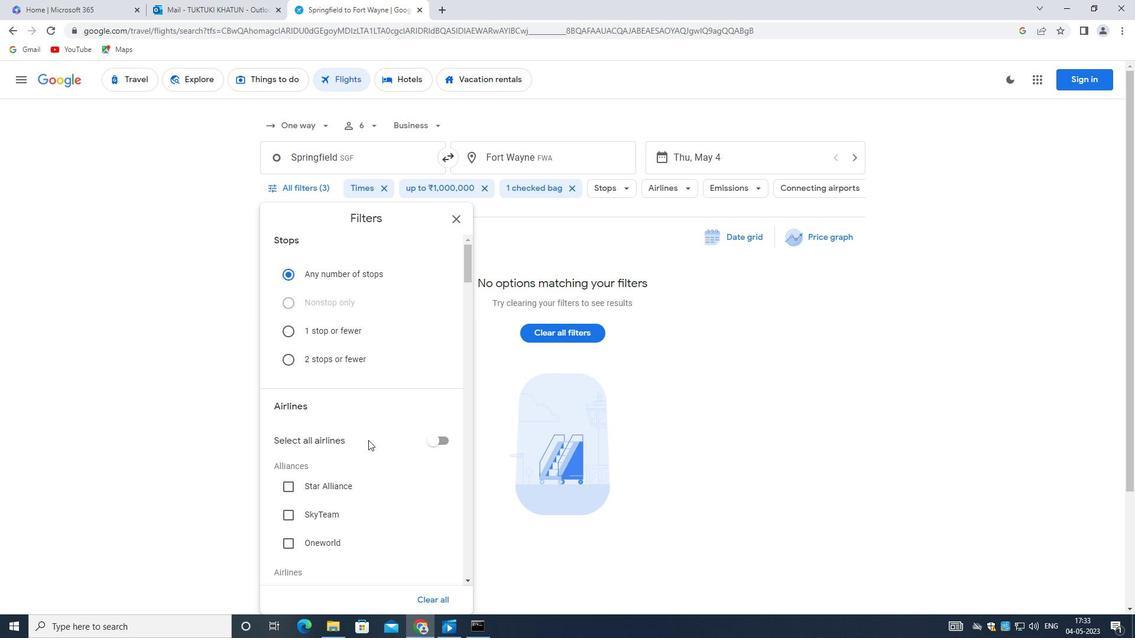 
Action: Mouse scrolled (363, 444) with delta (0, 0)
Screenshot: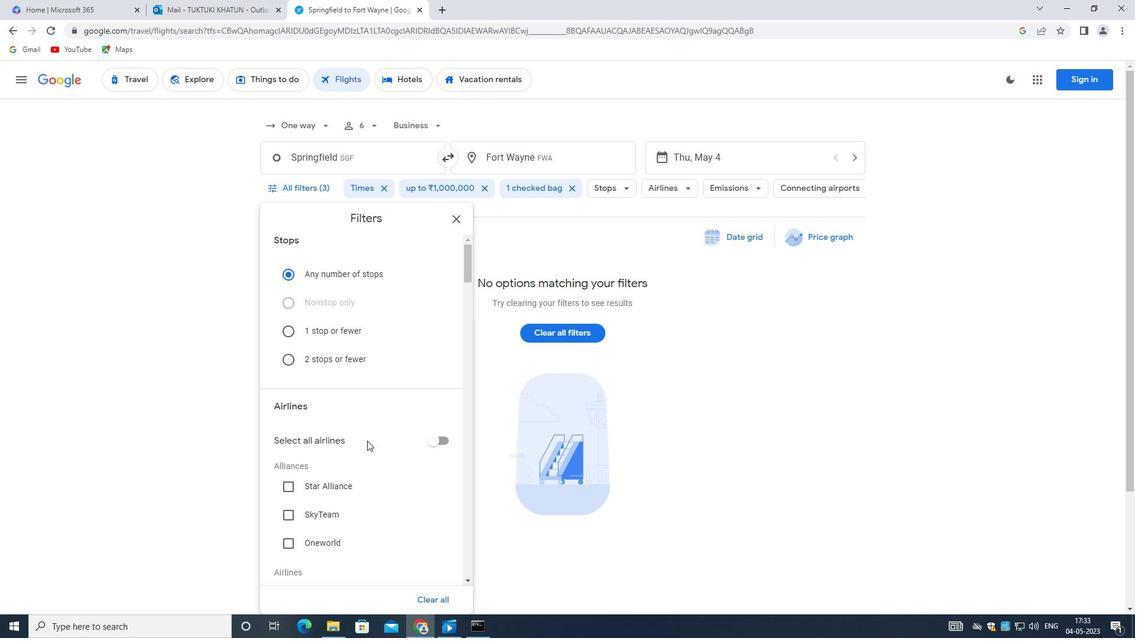 
Action: Mouse moved to (311, 460)
Screenshot: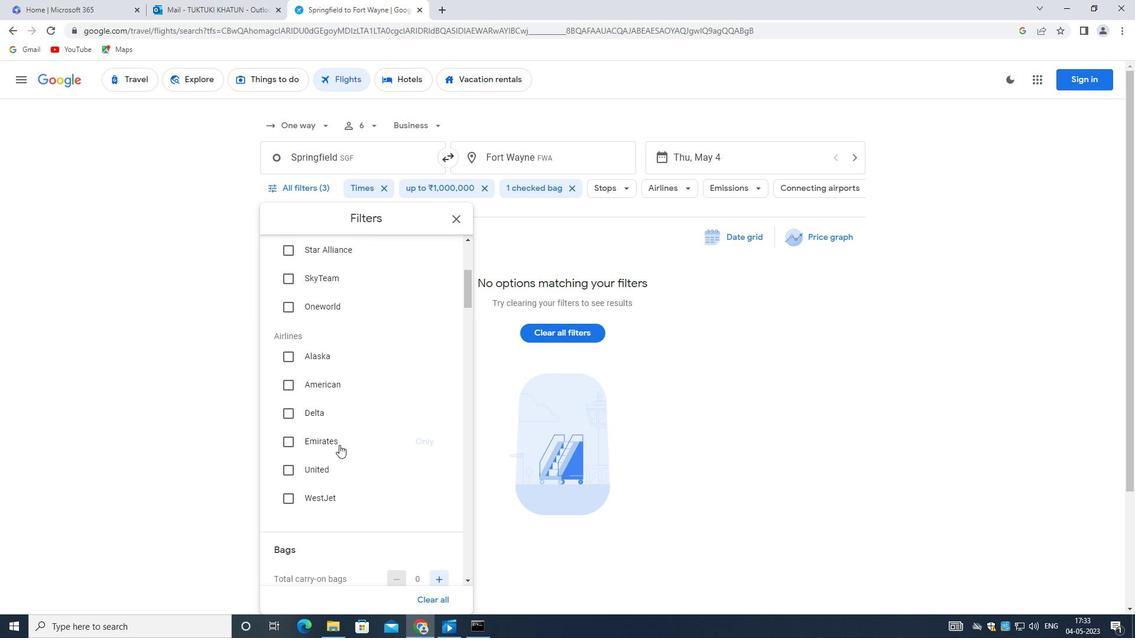 
Action: Mouse scrolled (311, 460) with delta (0, 0)
Screenshot: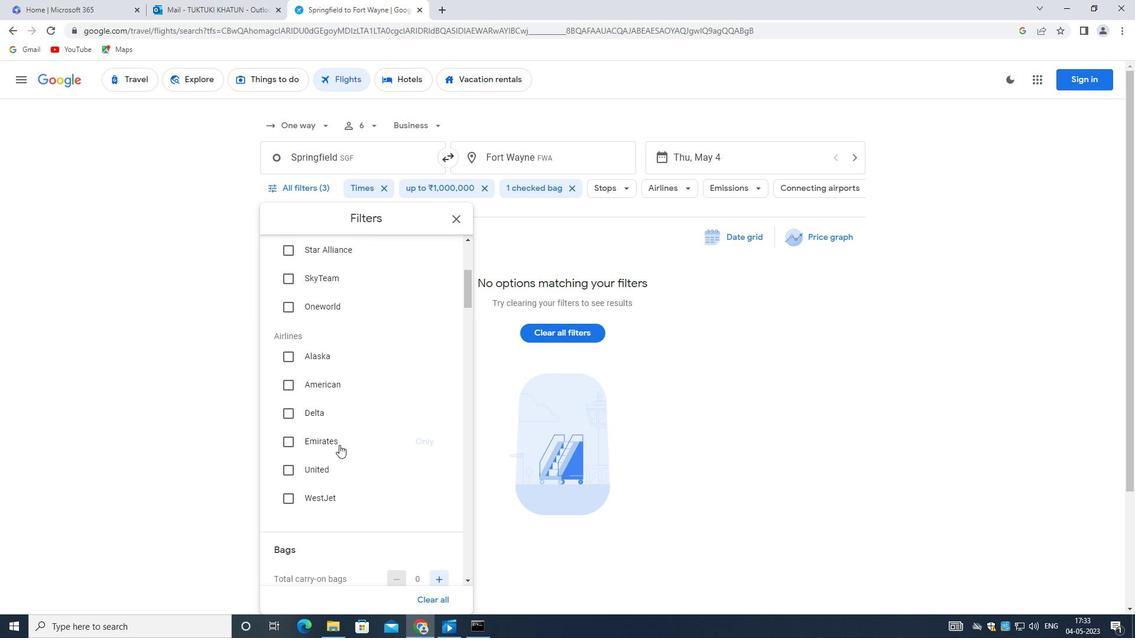 
Action: Mouse moved to (307, 463)
Screenshot: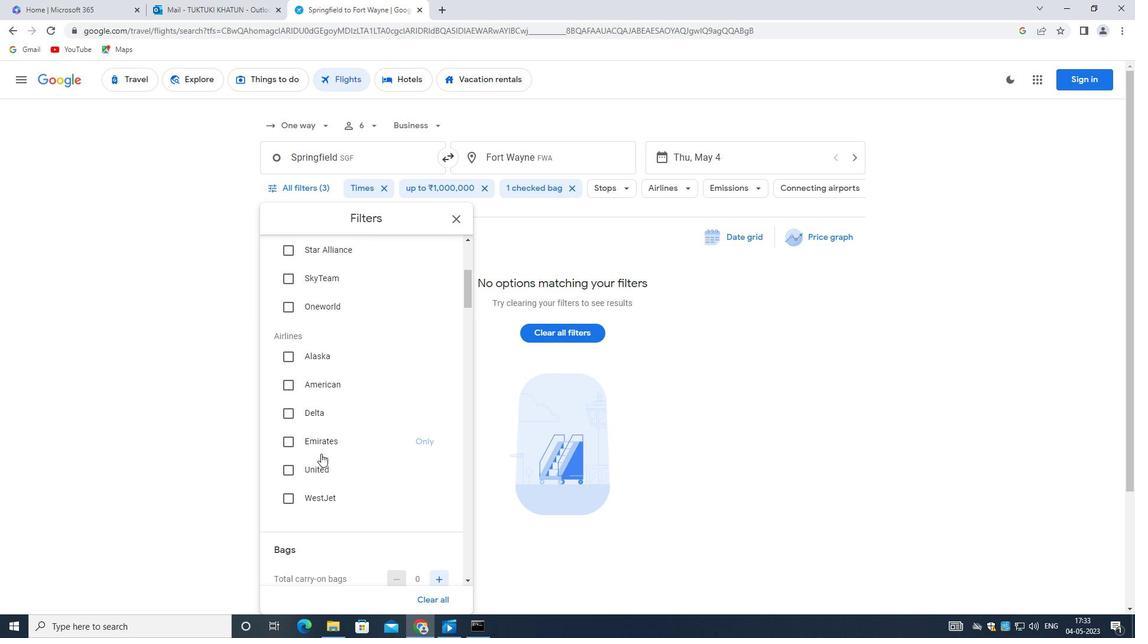 
Action: Mouse scrolled (307, 462) with delta (0, 0)
Screenshot: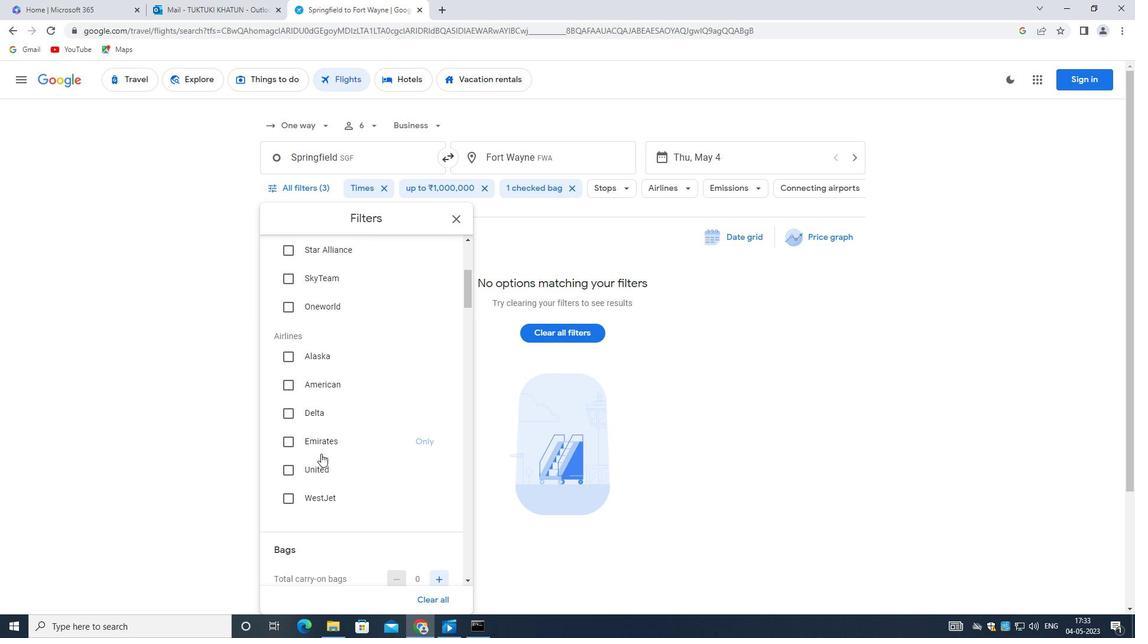 
Action: Mouse moved to (299, 464)
Screenshot: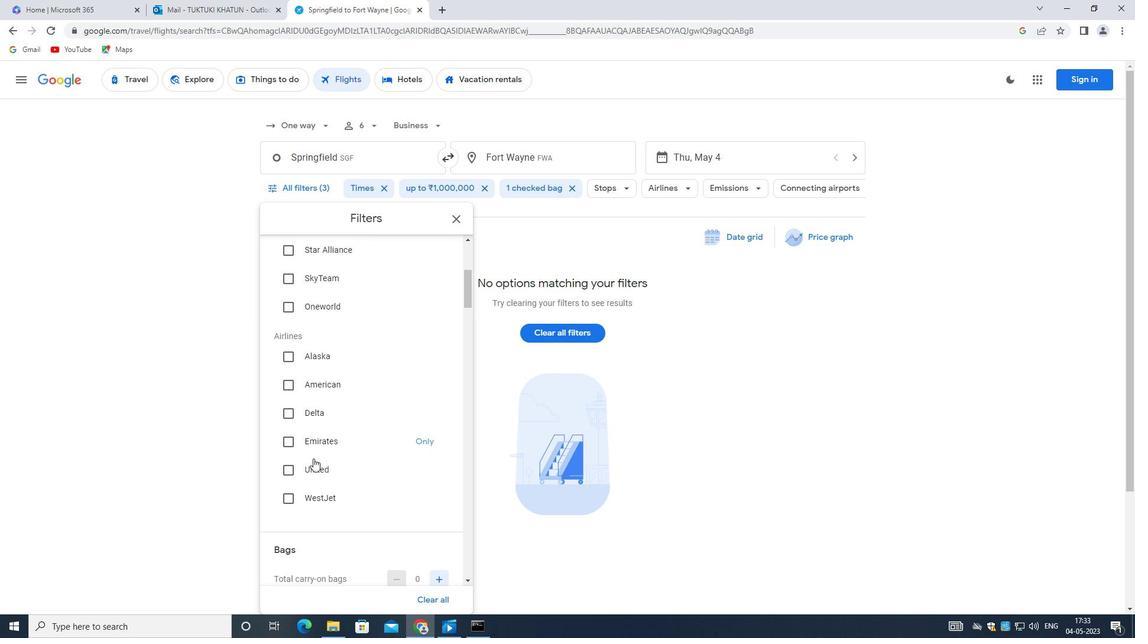 
Action: Mouse scrolled (299, 463) with delta (0, 0)
Screenshot: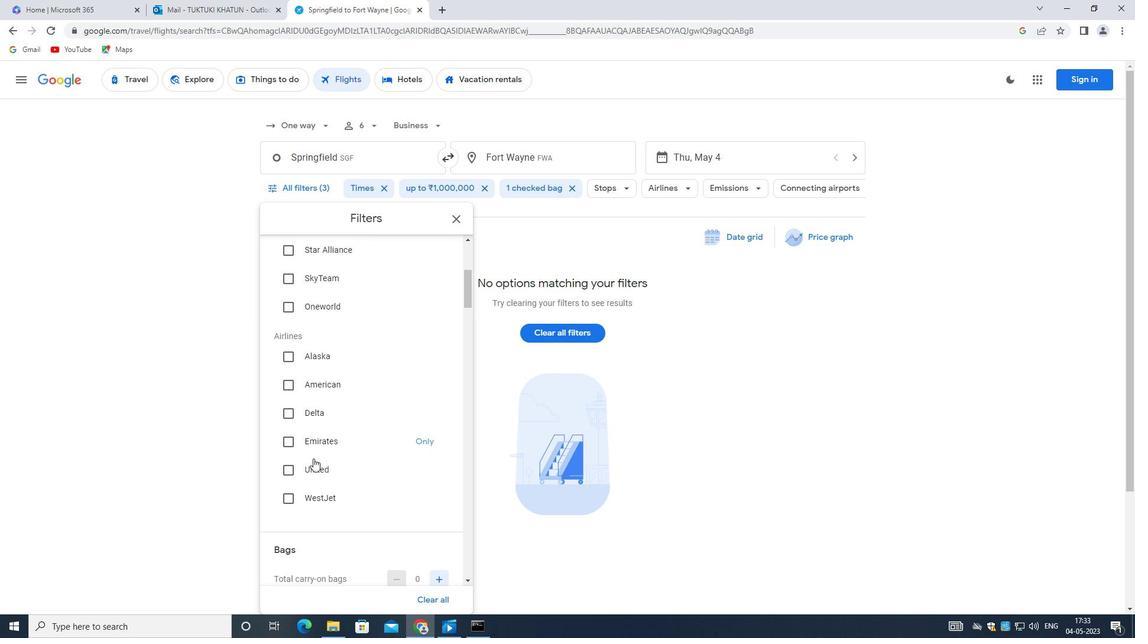 
Action: Mouse moved to (254, 455)
Screenshot: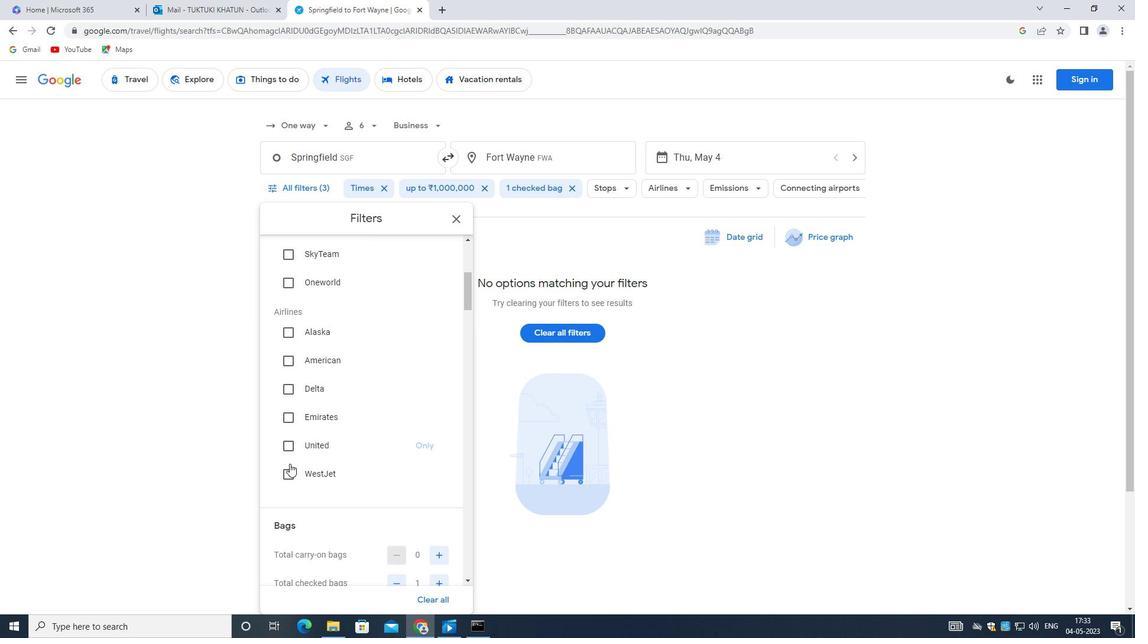 
Action: Mouse scrolled (254, 455) with delta (0, 0)
Screenshot: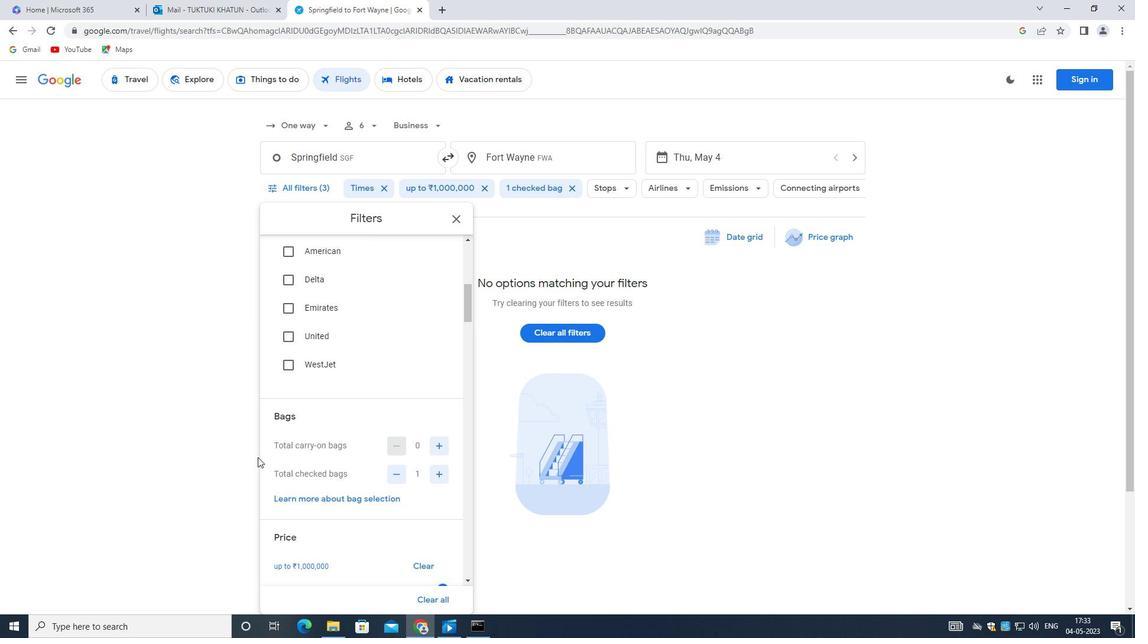
Action: Mouse scrolled (254, 455) with delta (0, 0)
Screenshot: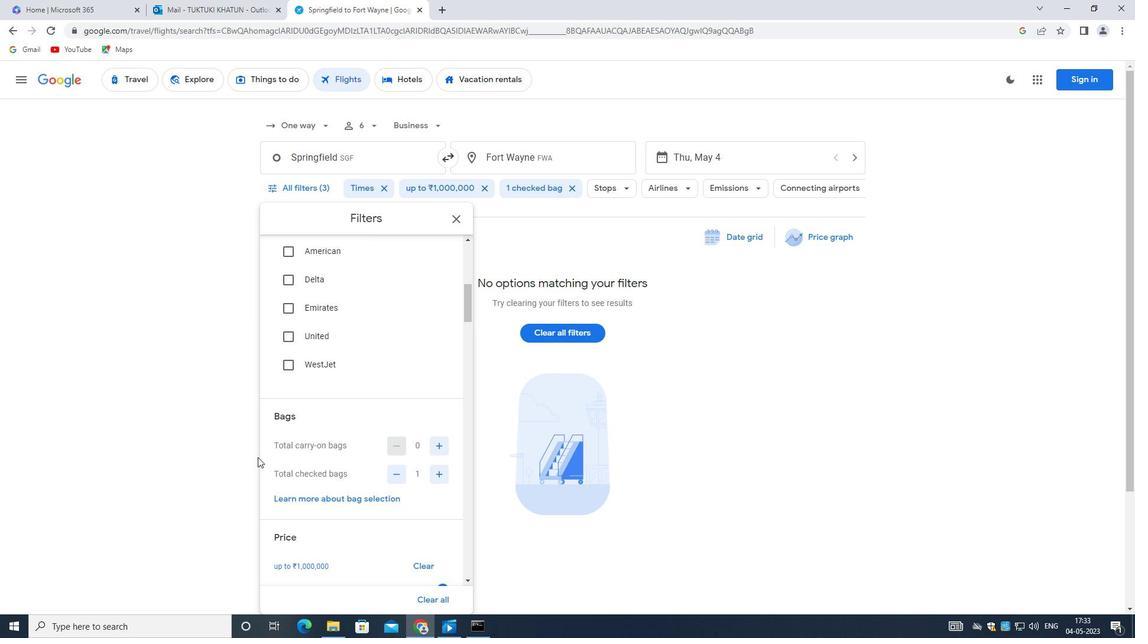 
Action: Mouse moved to (251, 453)
Screenshot: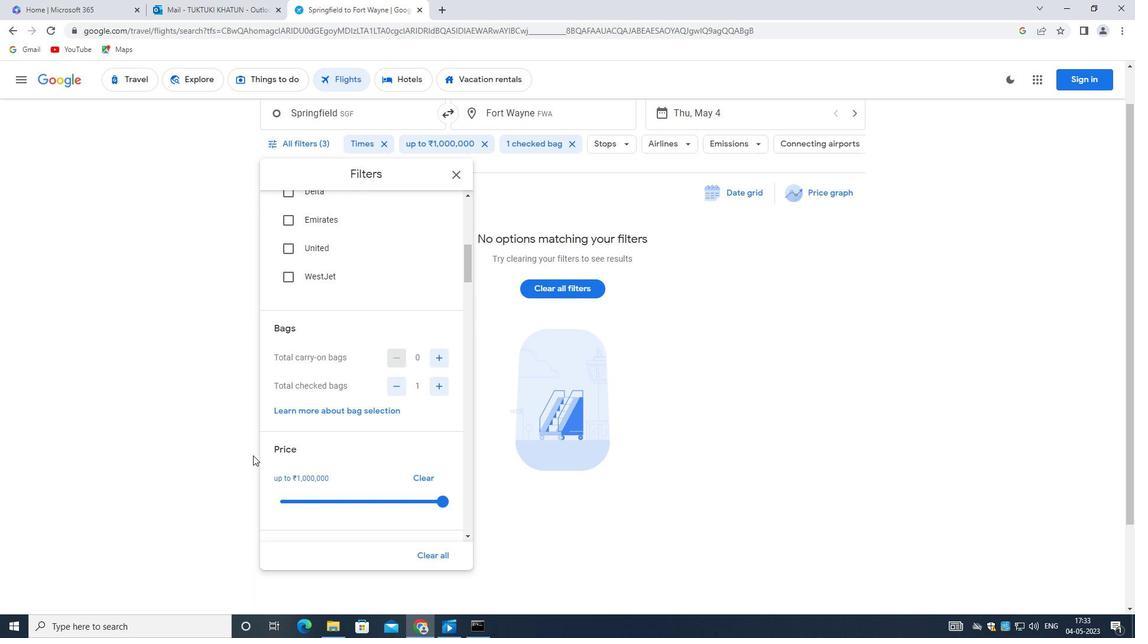 
Action: Mouse scrolled (251, 452) with delta (0, 0)
Screenshot: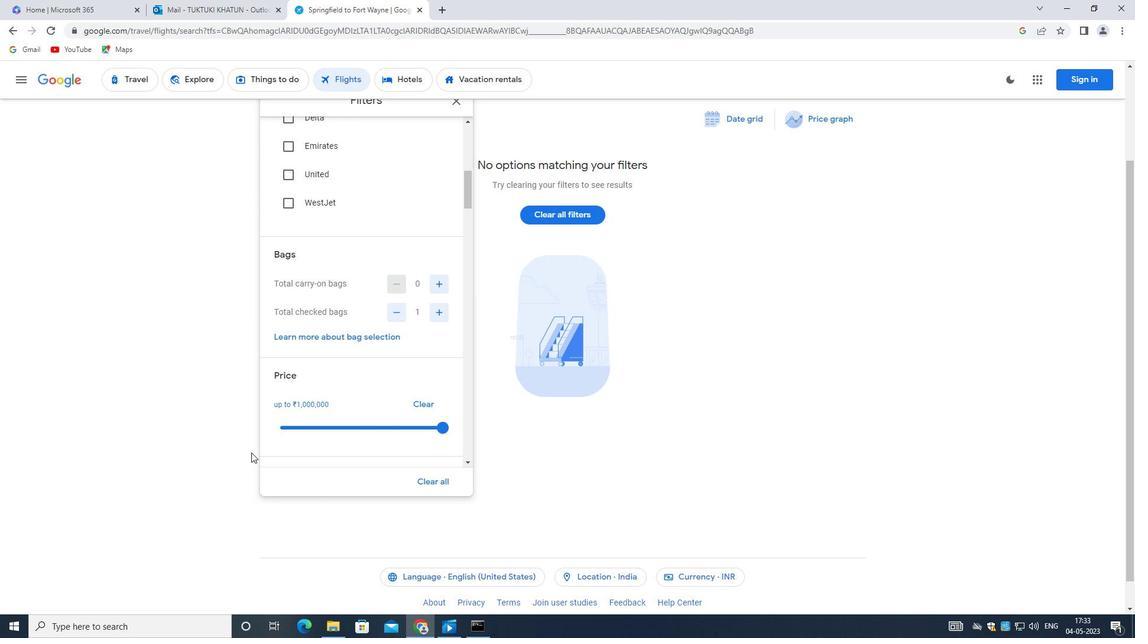 
Action: Mouse scrolled (251, 452) with delta (0, 0)
Screenshot: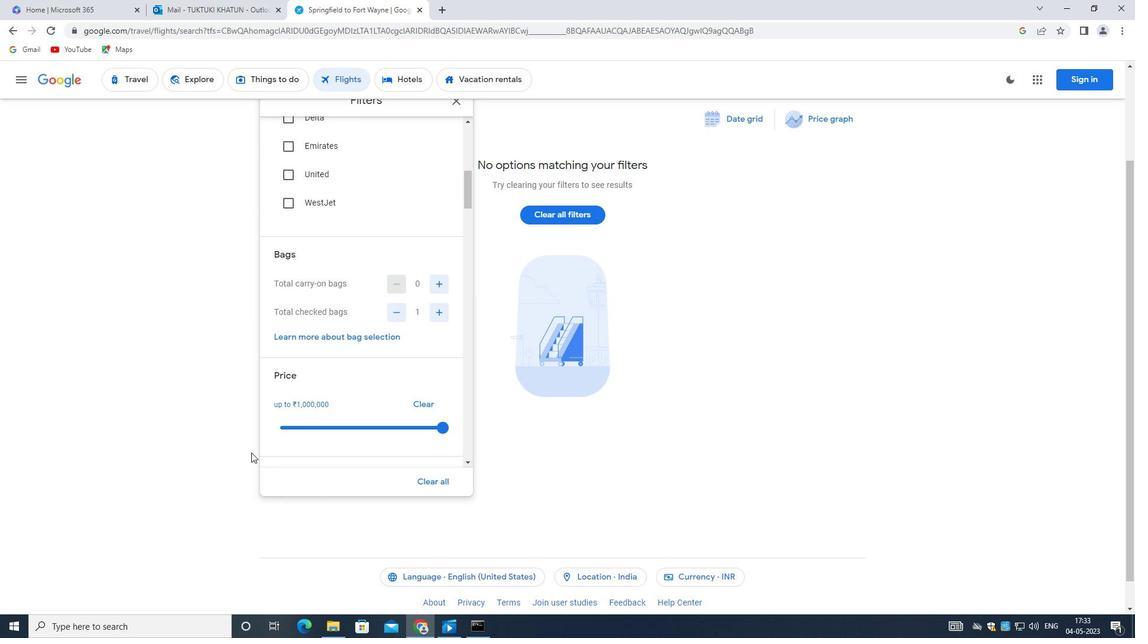 
Action: Mouse scrolled (251, 452) with delta (0, 0)
Screenshot: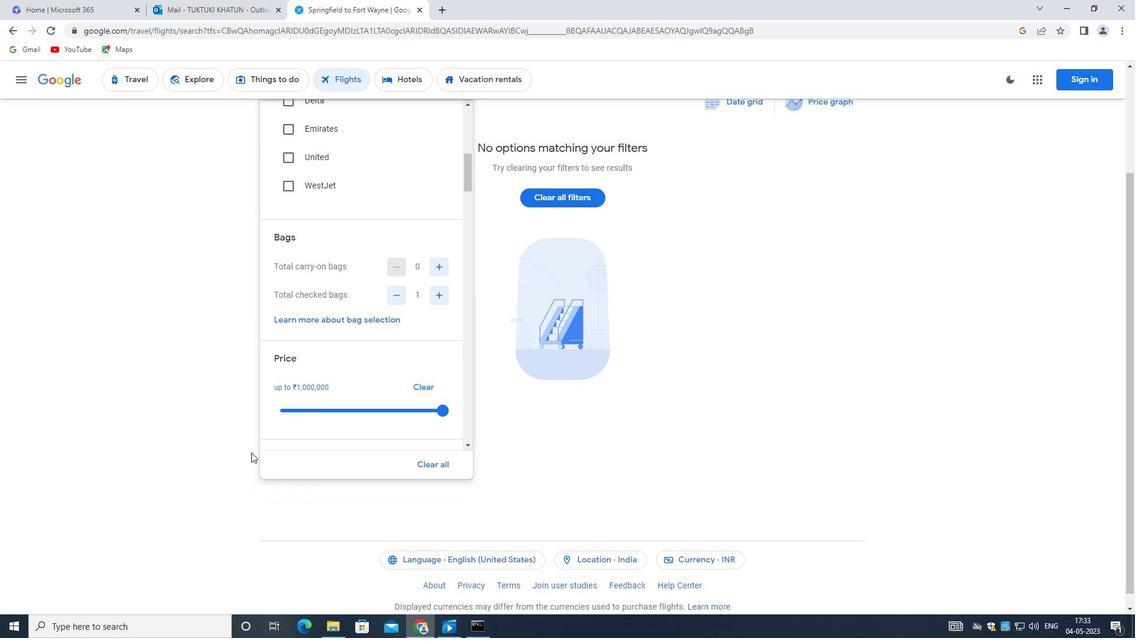 
Action: Mouse moved to (251, 452)
Screenshot: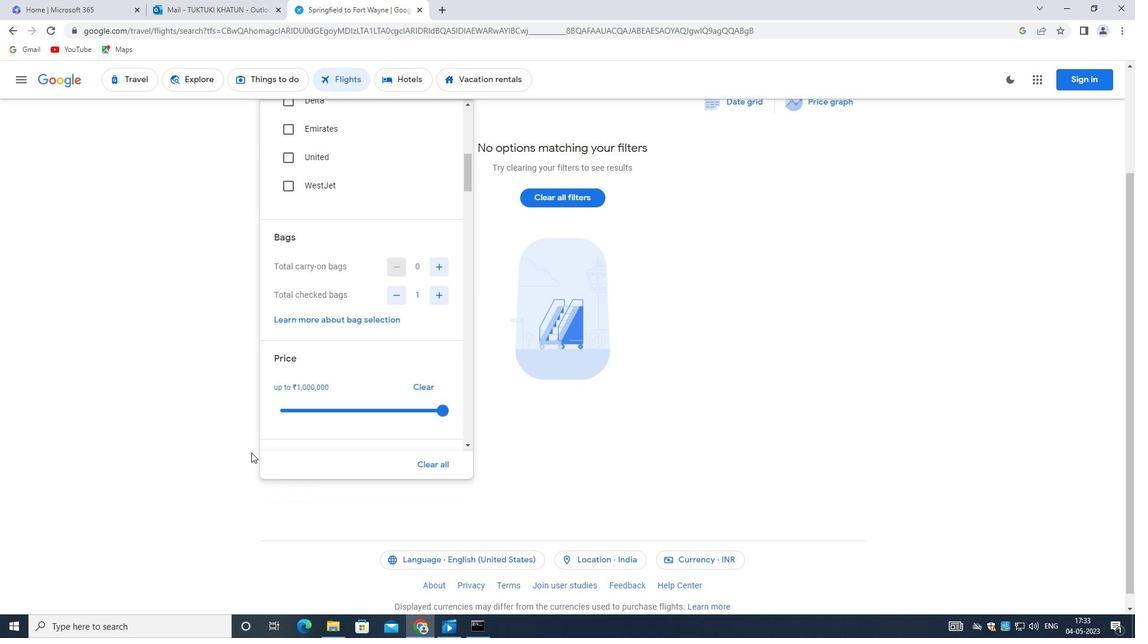 
Action: Mouse scrolled (251, 451) with delta (0, 0)
Screenshot: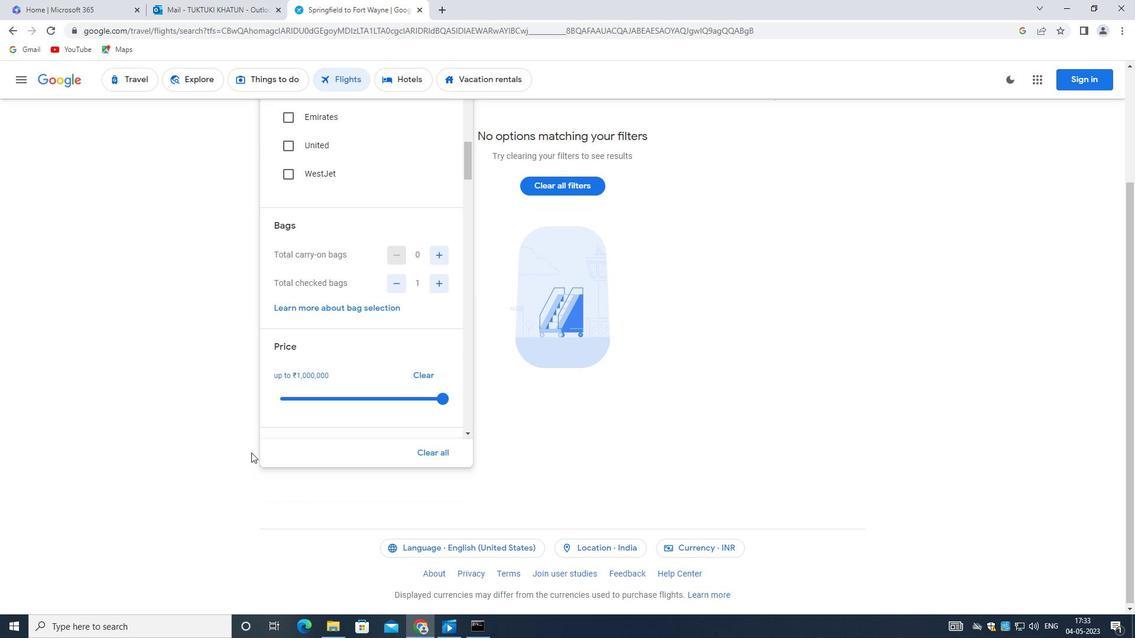 
Action: Mouse scrolled (251, 453) with delta (0, 0)
Screenshot: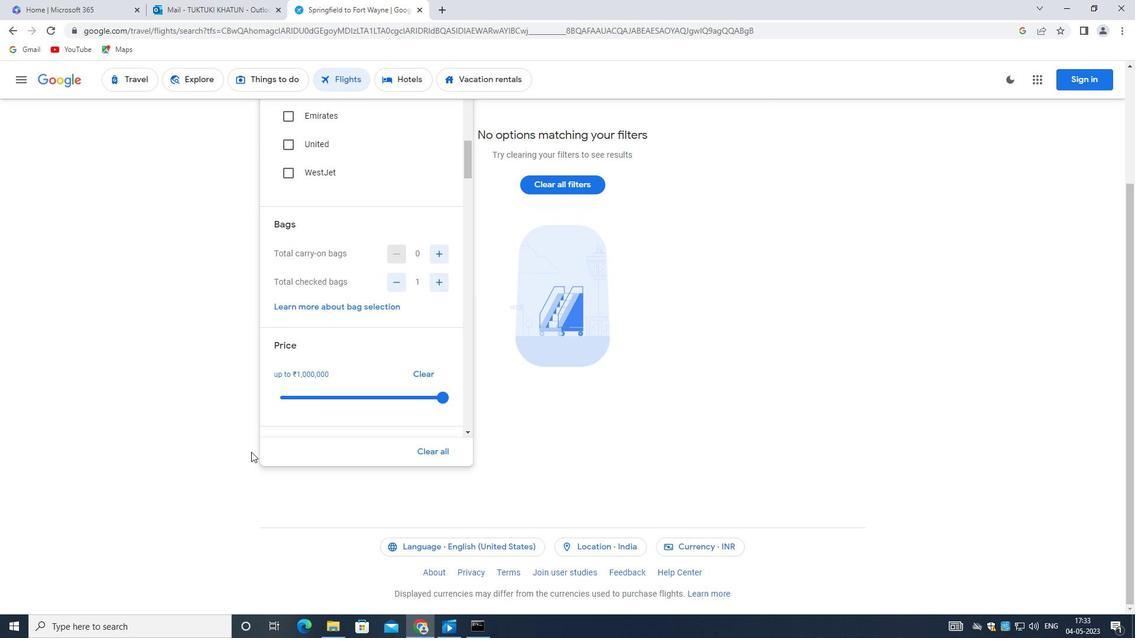 
Action: Mouse moved to (434, 341)
Screenshot: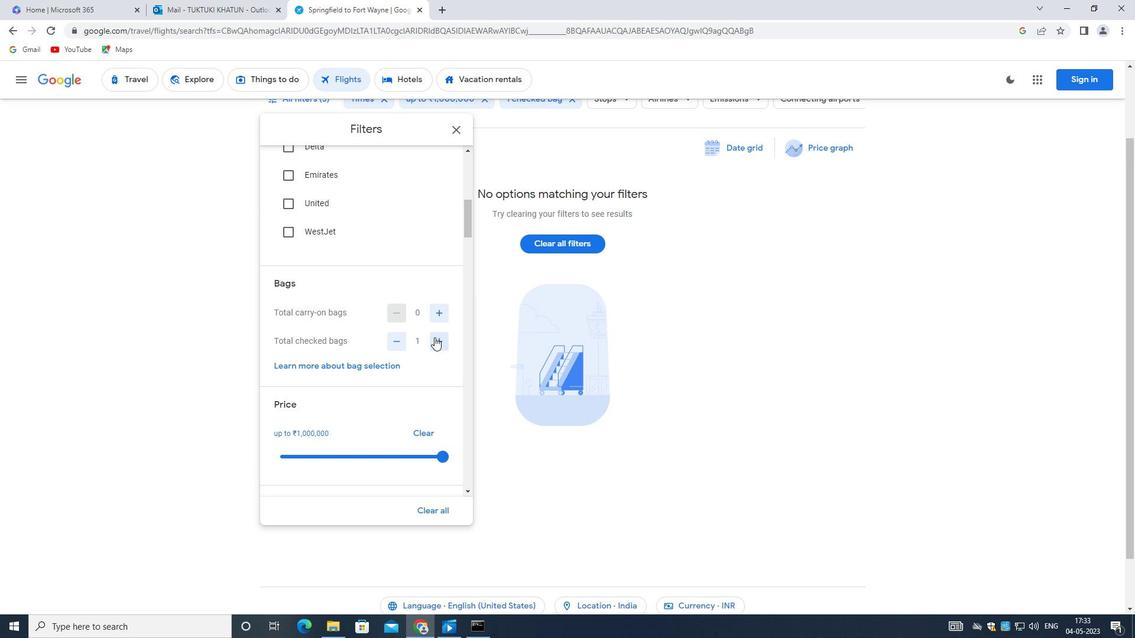 
Action: Mouse pressed left at (434, 341)
Screenshot: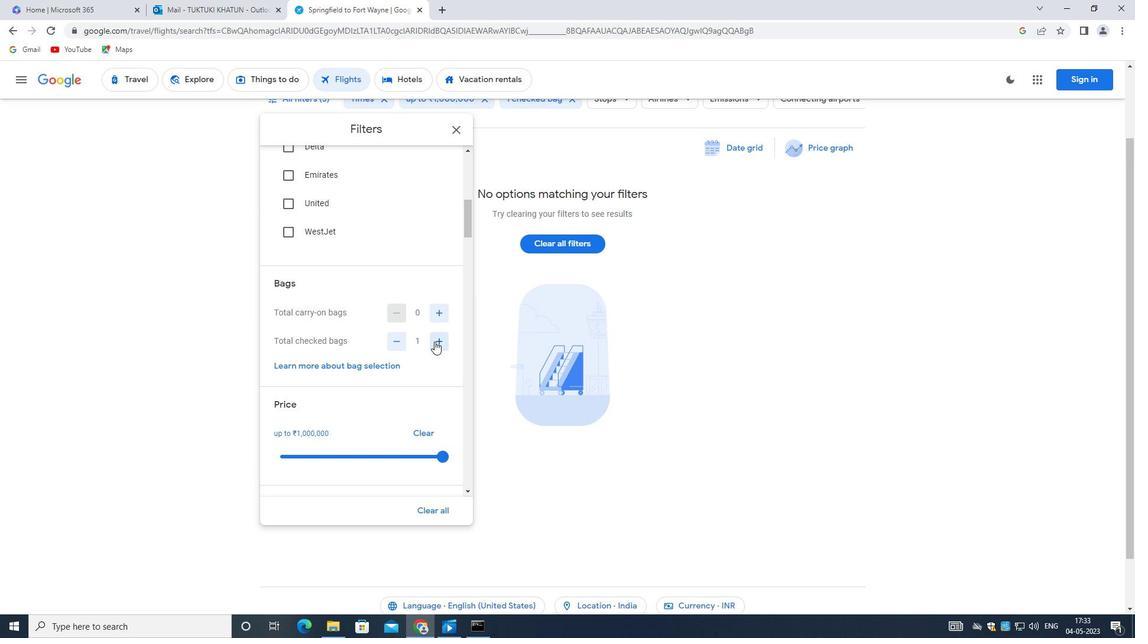 
Action: Mouse moved to (360, 340)
Screenshot: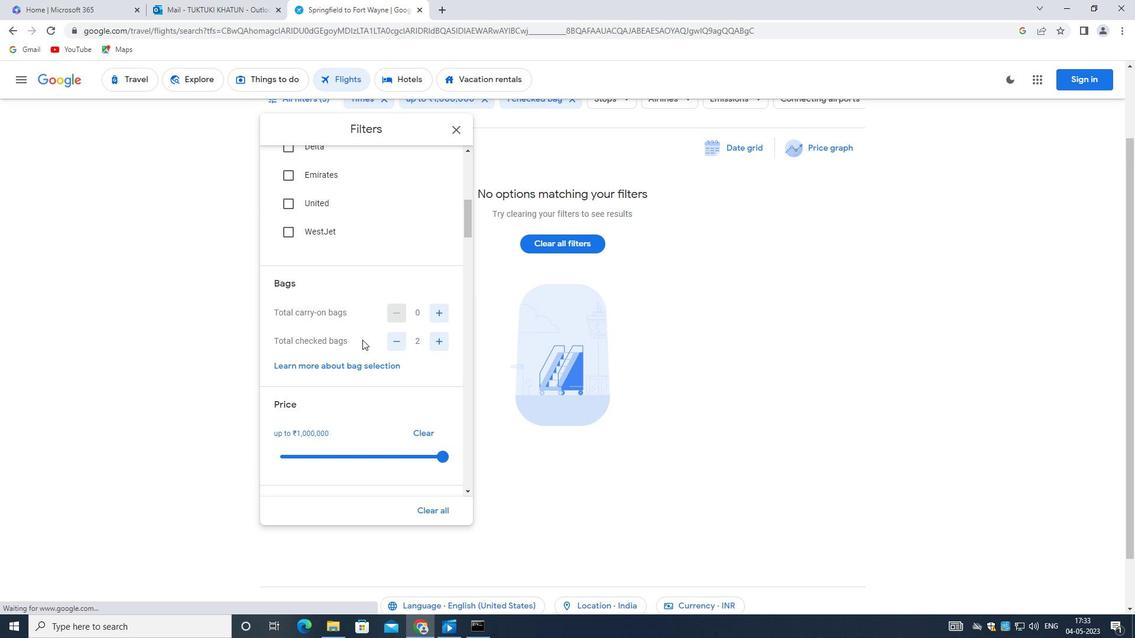 
Action: Mouse scrolled (360, 340) with delta (0, 0)
Screenshot: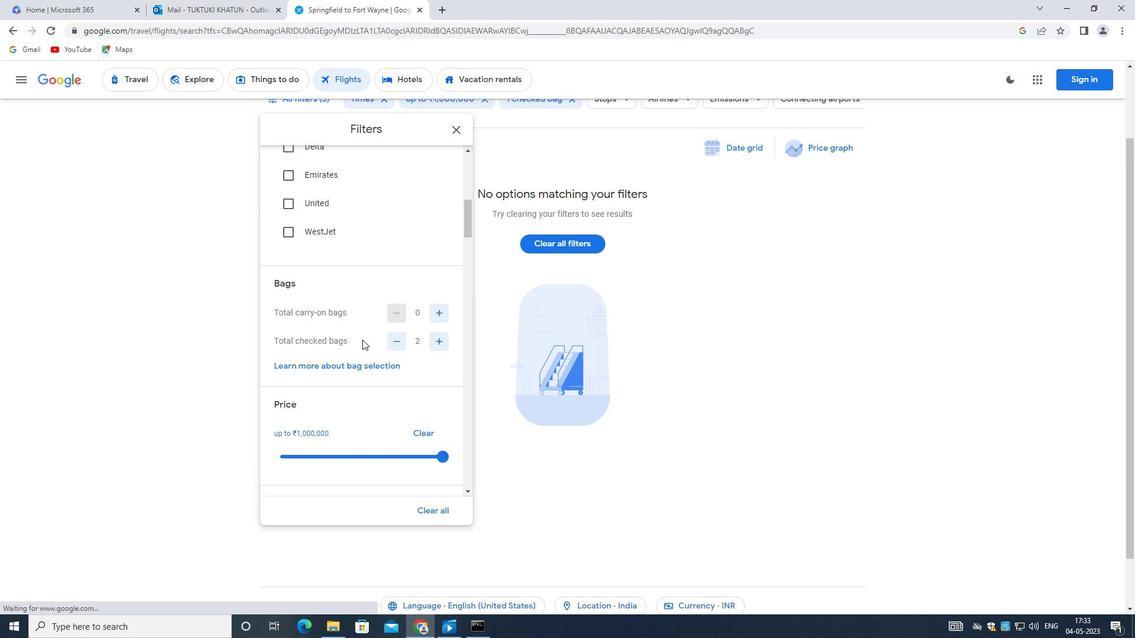 
Action: Mouse moved to (359, 344)
Screenshot: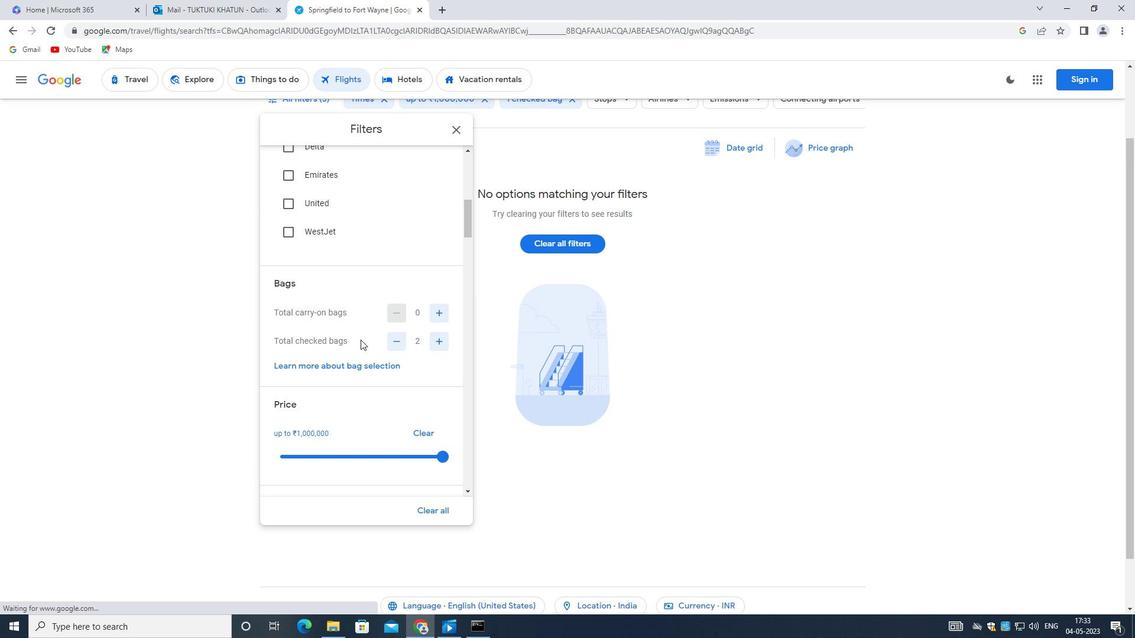 
Action: Mouse scrolled (359, 343) with delta (0, 0)
Screenshot: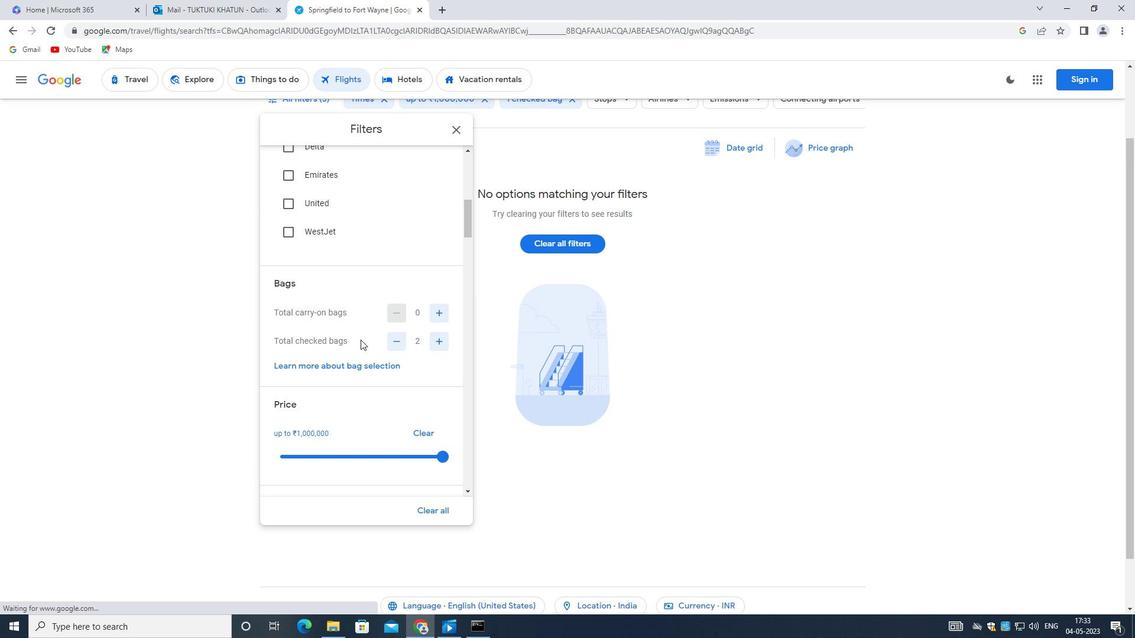 
Action: Mouse moved to (359, 344)
Screenshot: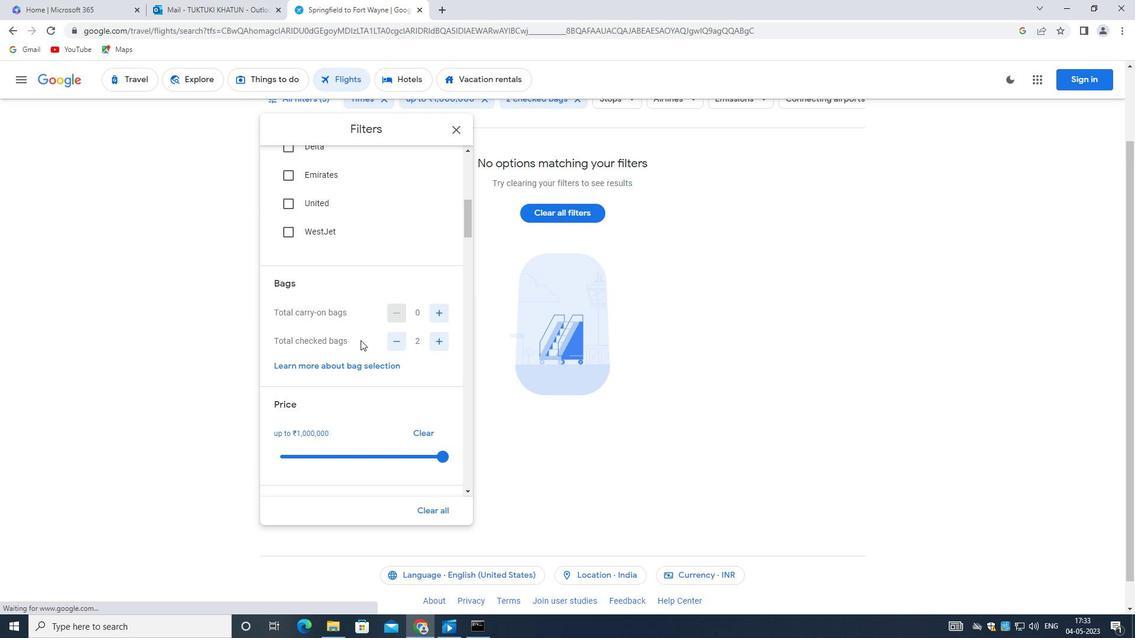 
Action: Mouse scrolled (359, 344) with delta (0, 0)
Screenshot: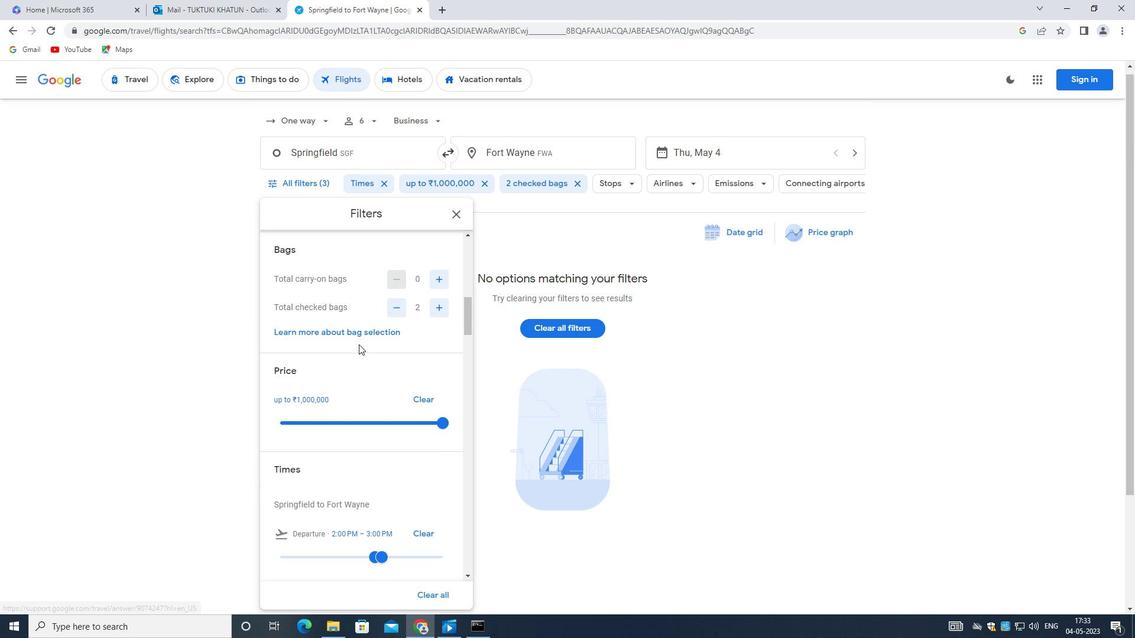 
Action: Mouse moved to (359, 345)
Screenshot: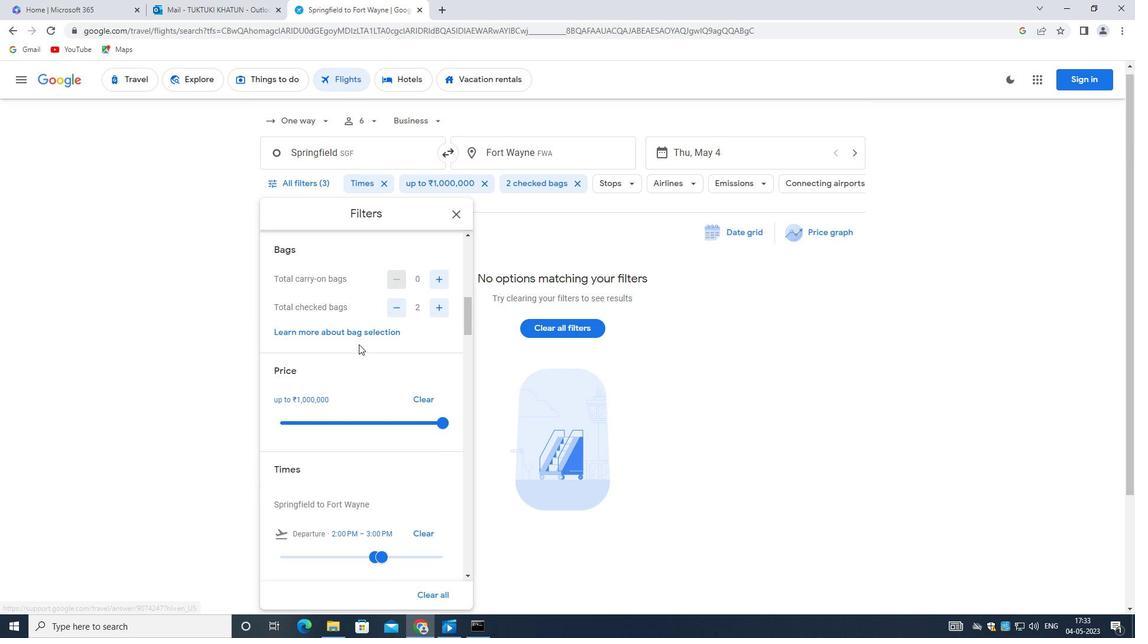
Action: Mouse scrolled (359, 344) with delta (0, 0)
Screenshot: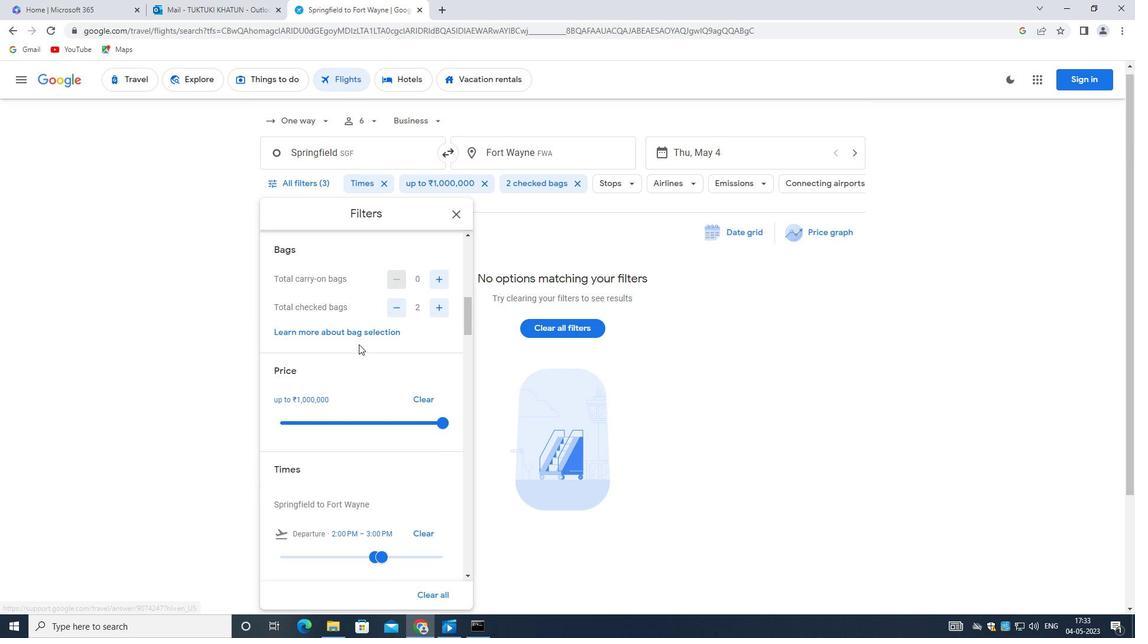 
Action: Mouse scrolled (359, 344) with delta (0, 0)
Screenshot: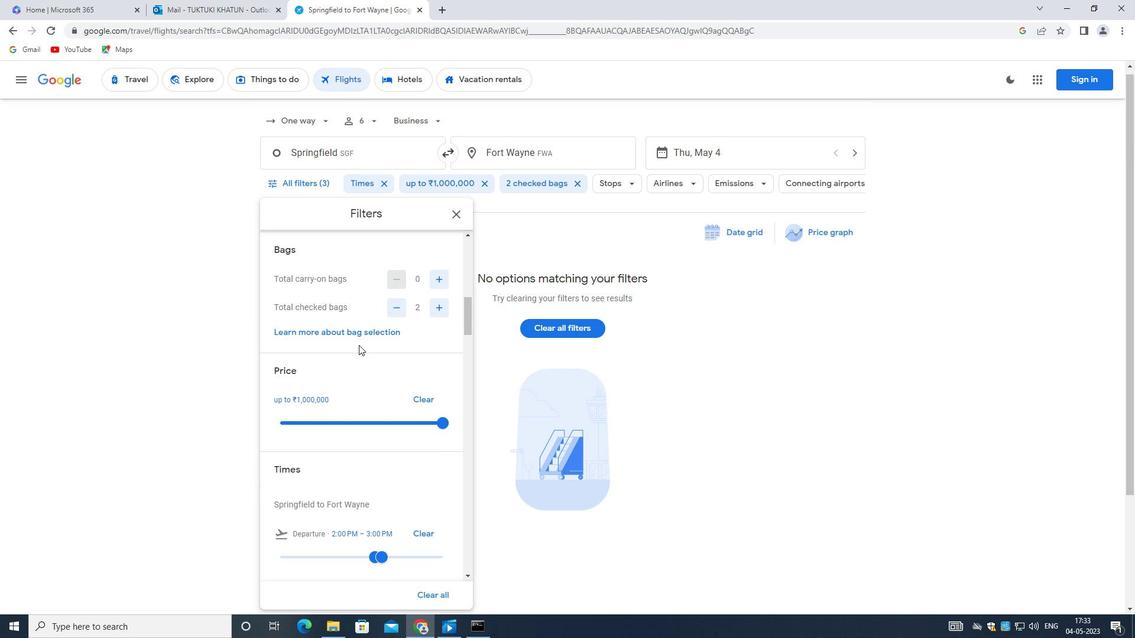 
Action: Mouse moved to (429, 321)
Screenshot: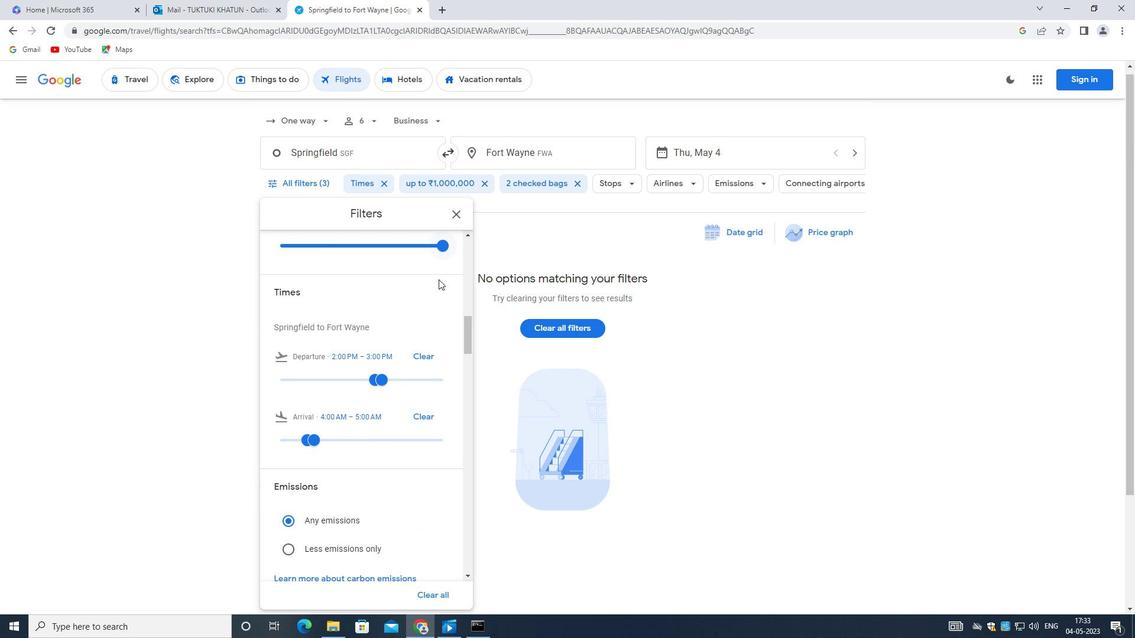 
Action: Mouse scrolled (429, 321) with delta (0, 0)
Screenshot: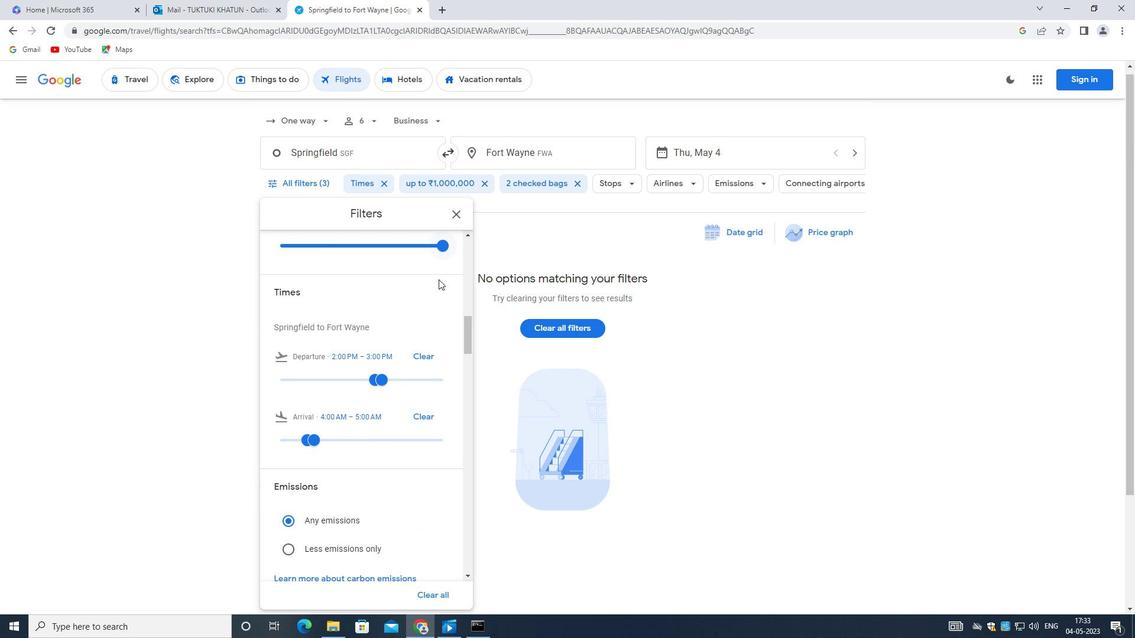
Action: Mouse moved to (439, 299)
Screenshot: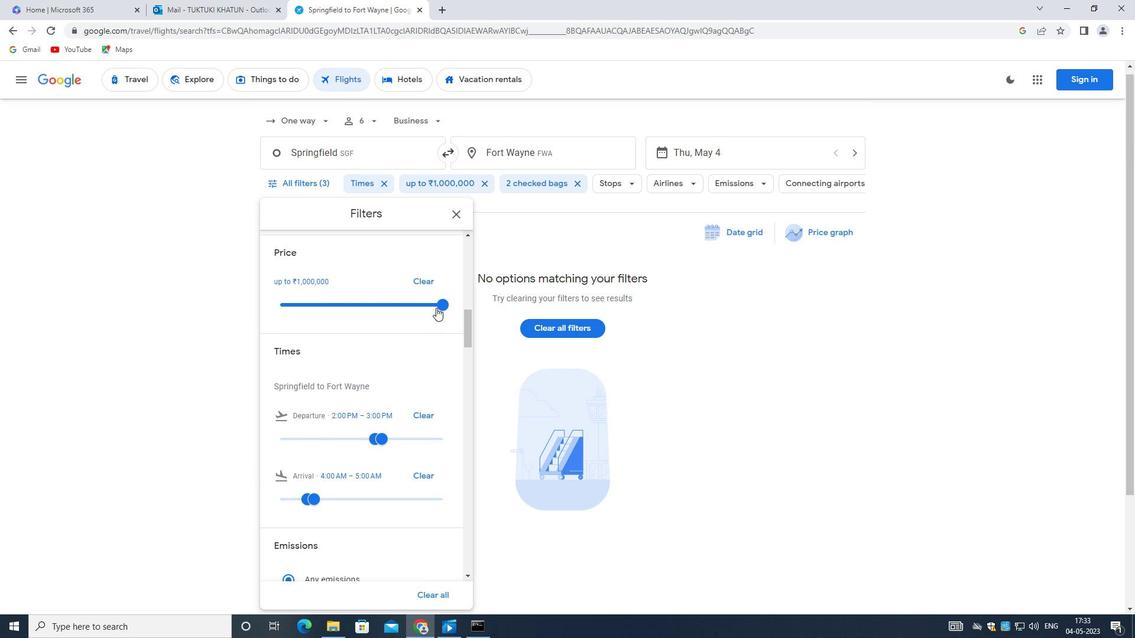 
Action: Mouse pressed left at (439, 299)
Screenshot: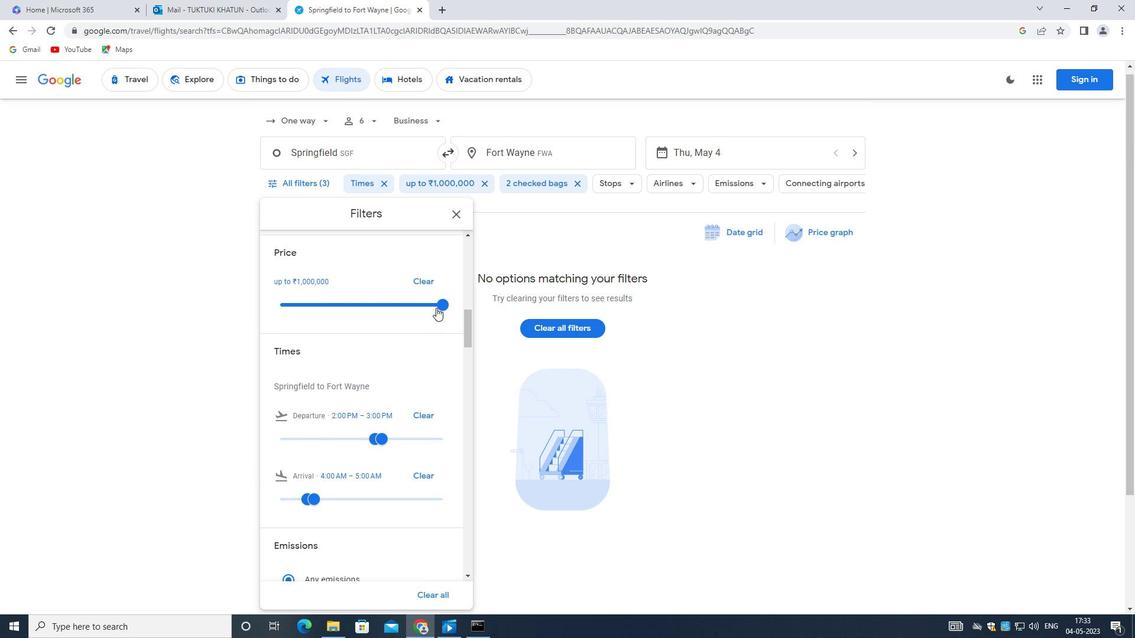 
Action: Mouse moved to (439, 299)
Screenshot: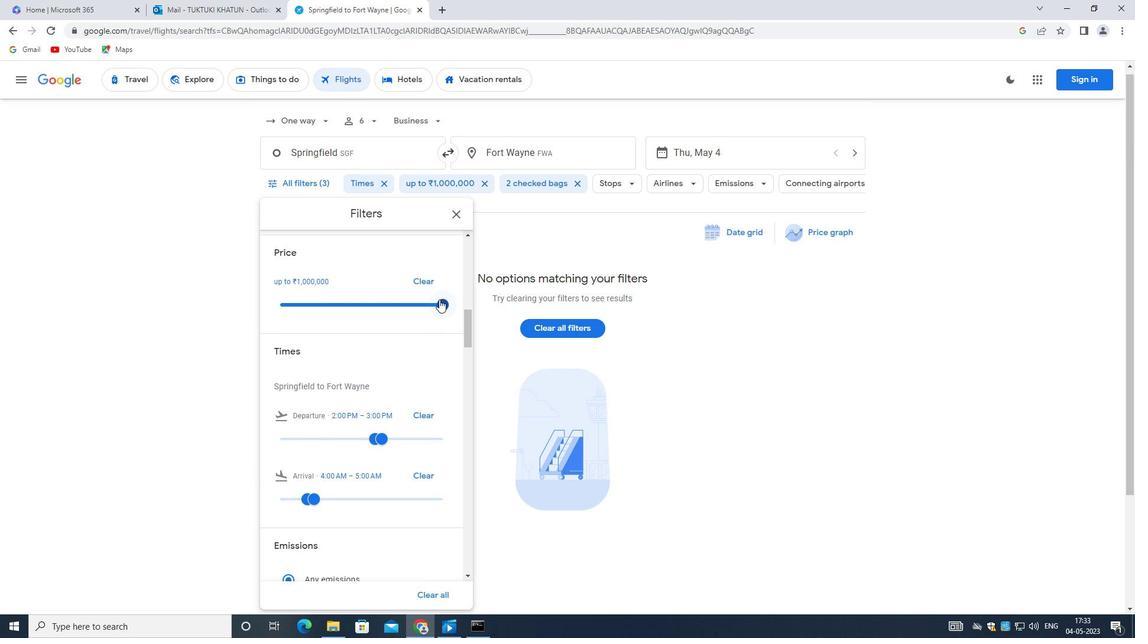 
Action: Mouse pressed left at (439, 299)
Screenshot: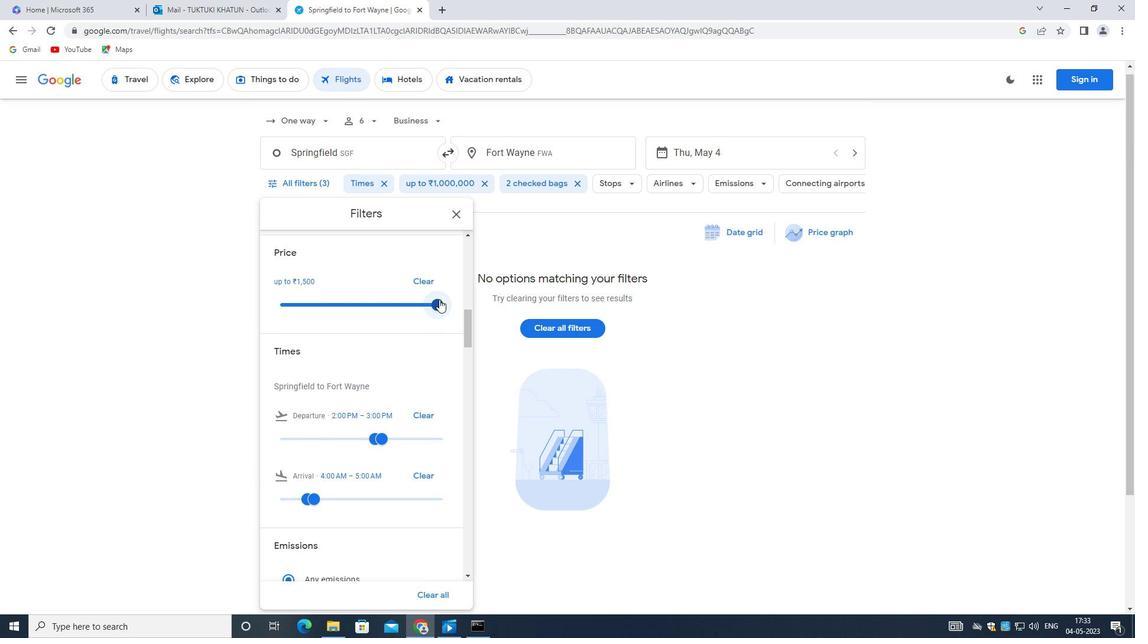 
Action: Mouse moved to (385, 387)
Screenshot: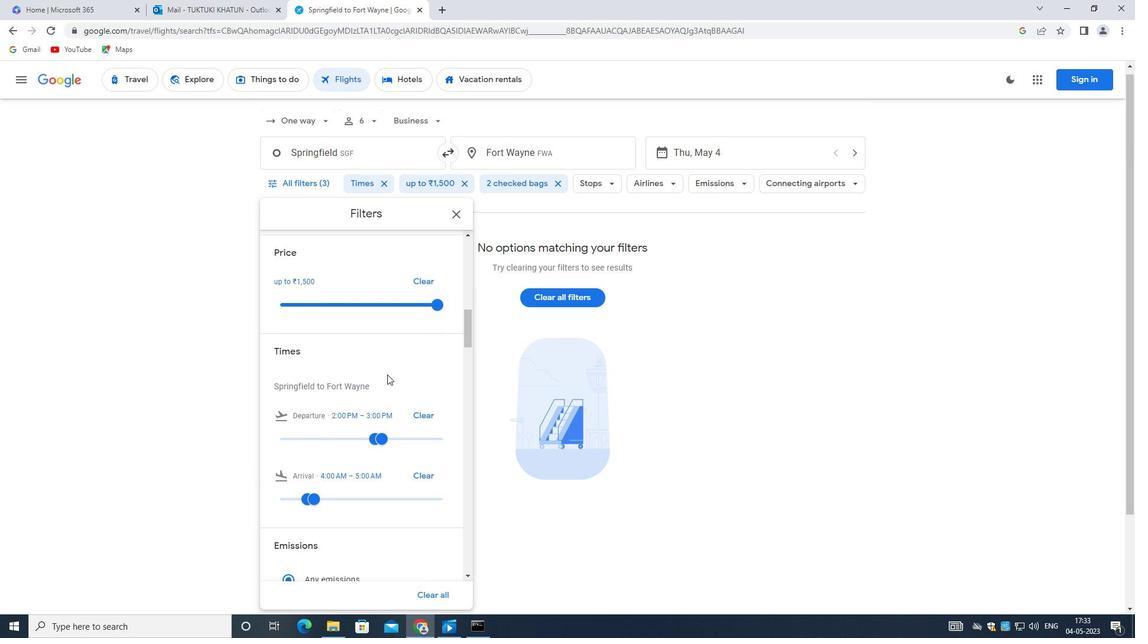 
Action: Mouse scrolled (385, 387) with delta (0, 0)
Screenshot: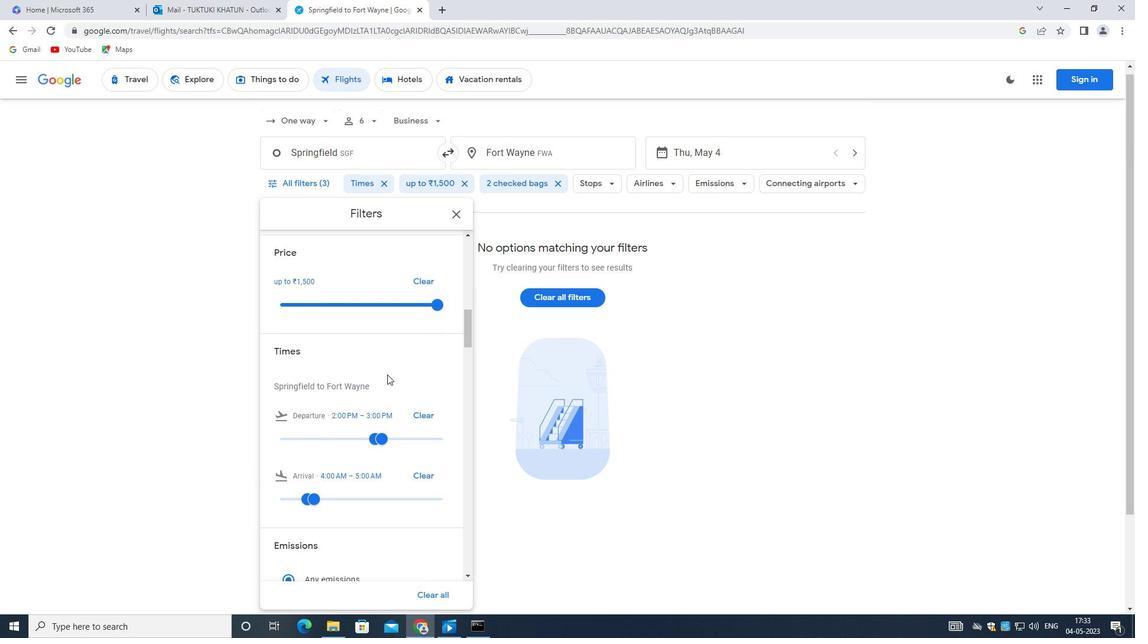 
Action: Mouse moved to (384, 390)
Screenshot: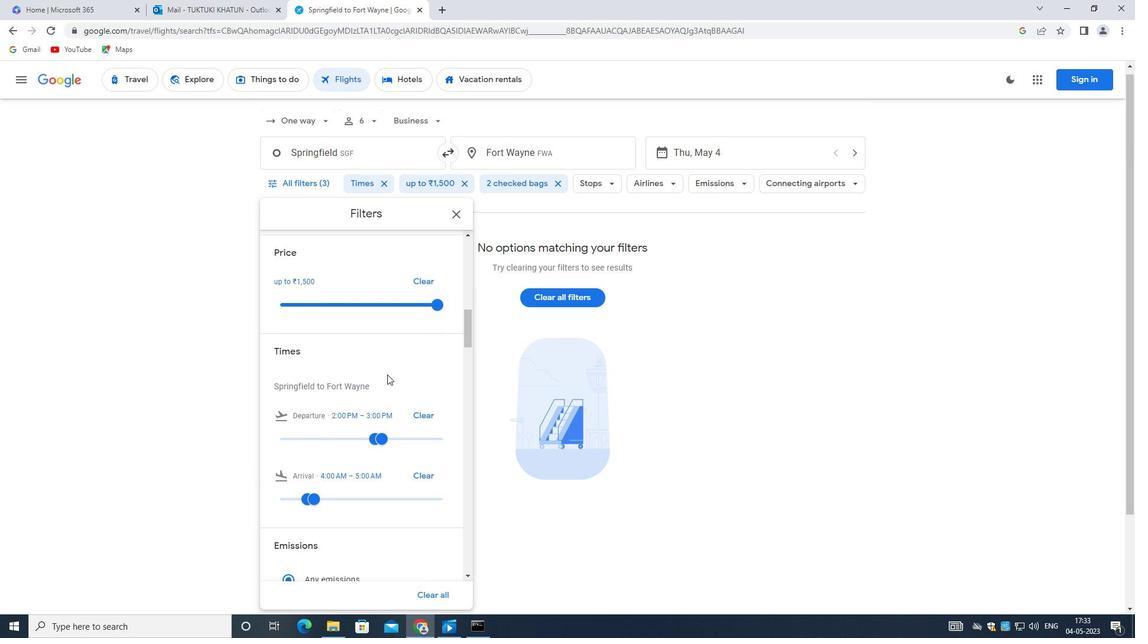 
Action: Mouse scrolled (384, 390) with delta (0, 0)
Screenshot: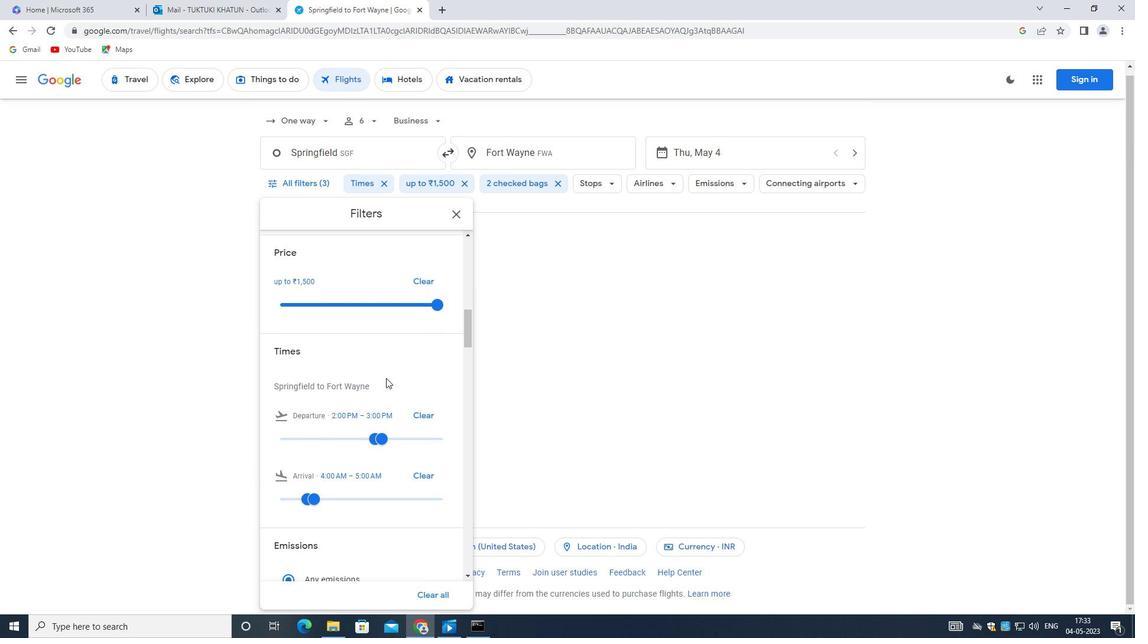 
Action: Mouse moved to (401, 315)
Screenshot: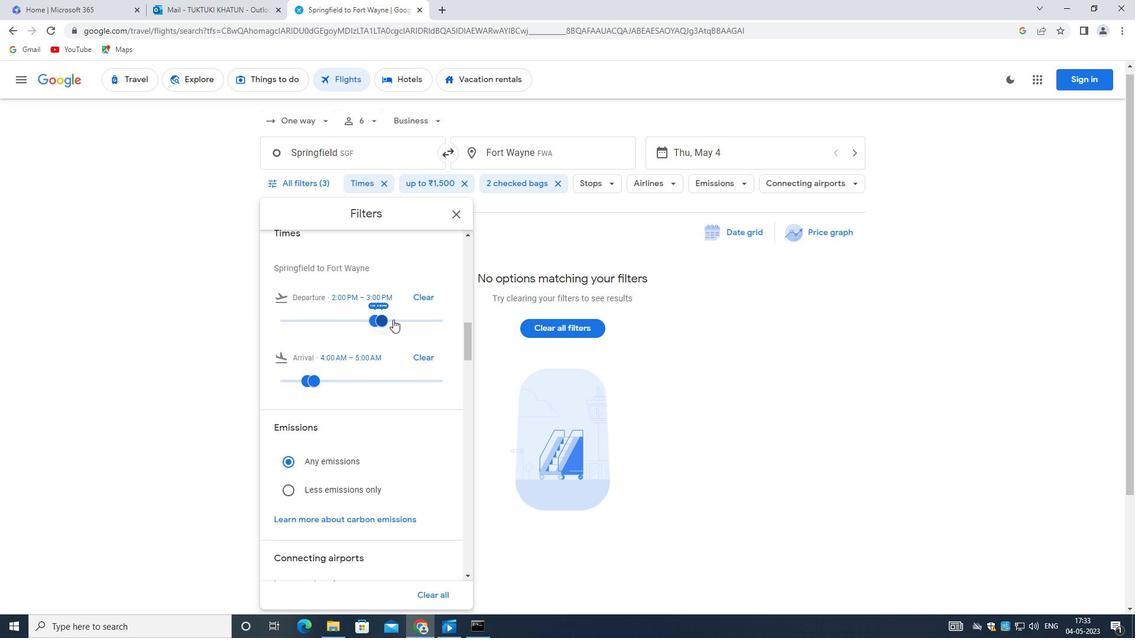
Action: Mouse pressed left at (401, 315)
Screenshot: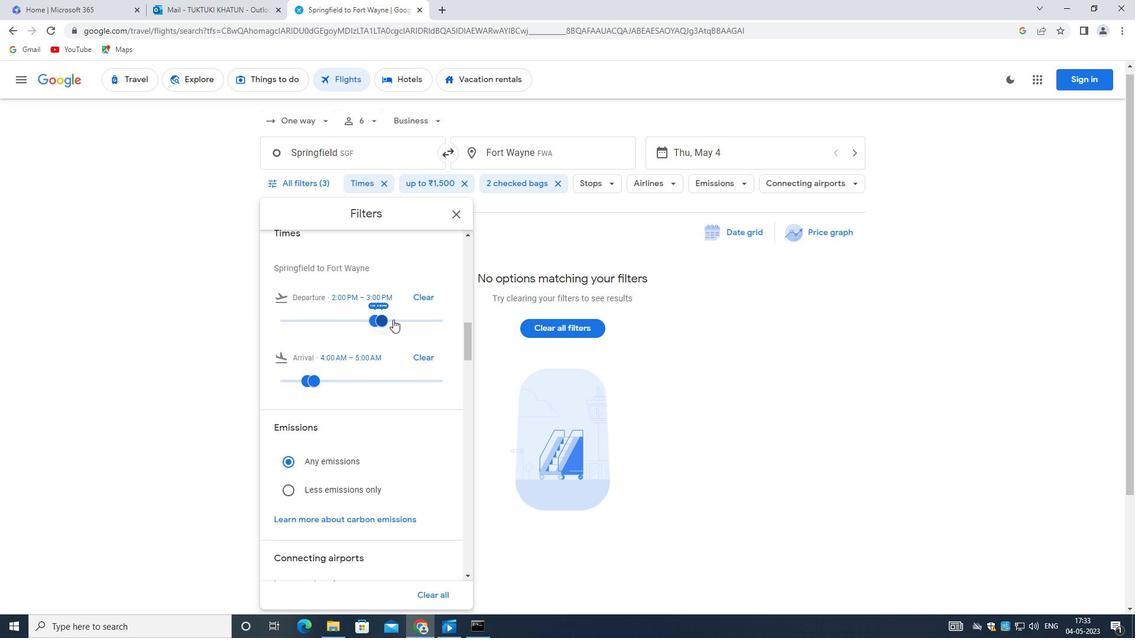 
Action: Mouse moved to (377, 320)
Screenshot: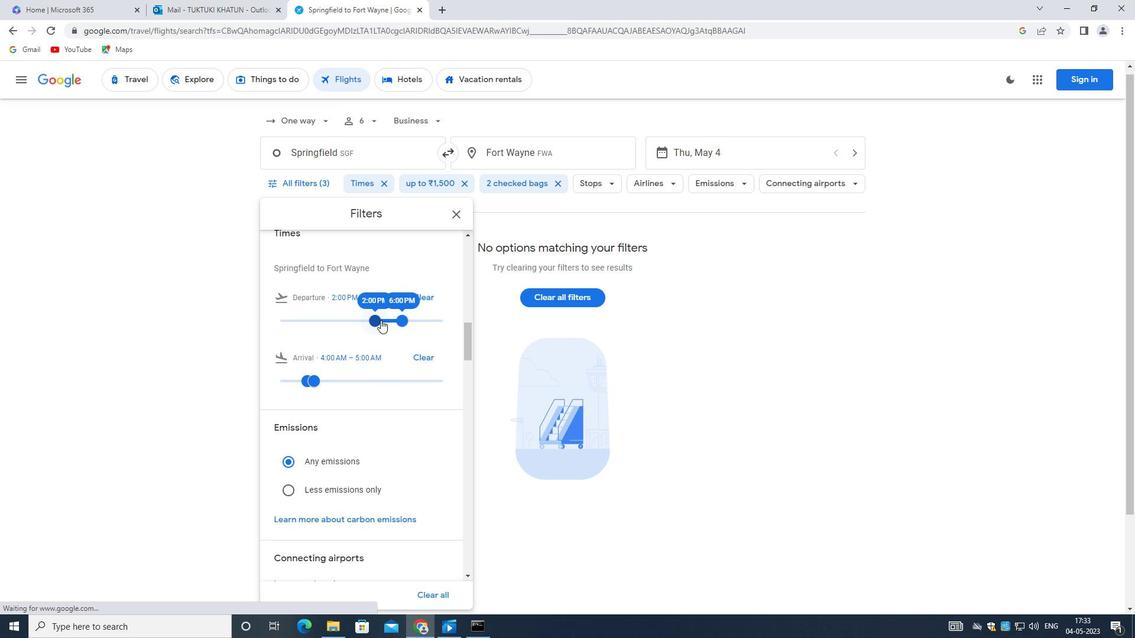 
Action: Mouse pressed left at (377, 320)
Screenshot: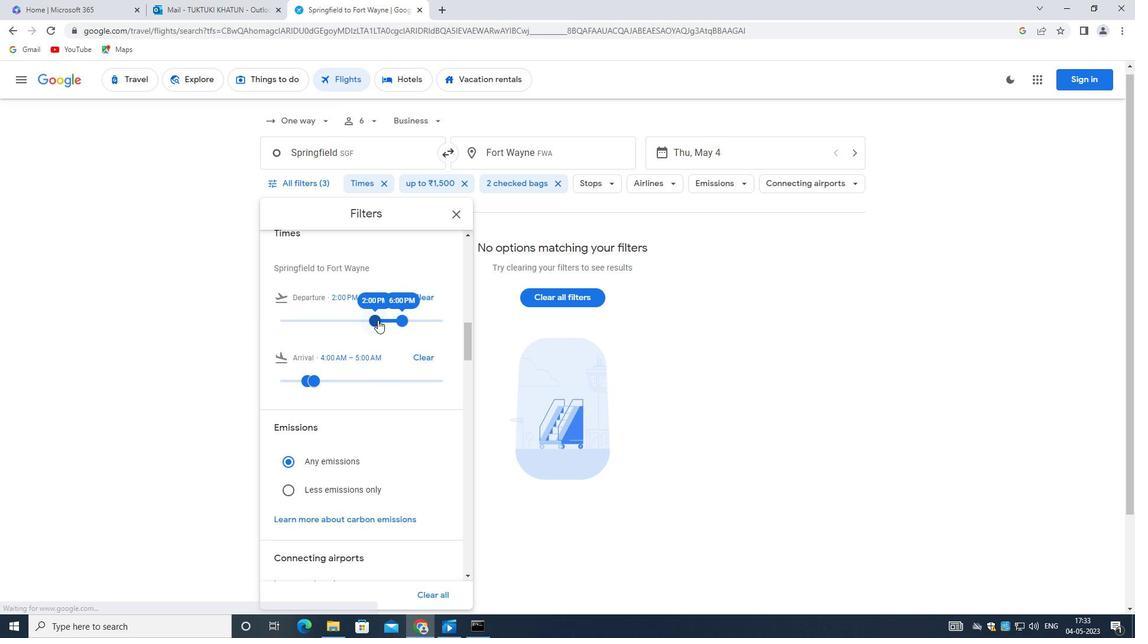 
Action: Mouse moved to (398, 319)
Screenshot: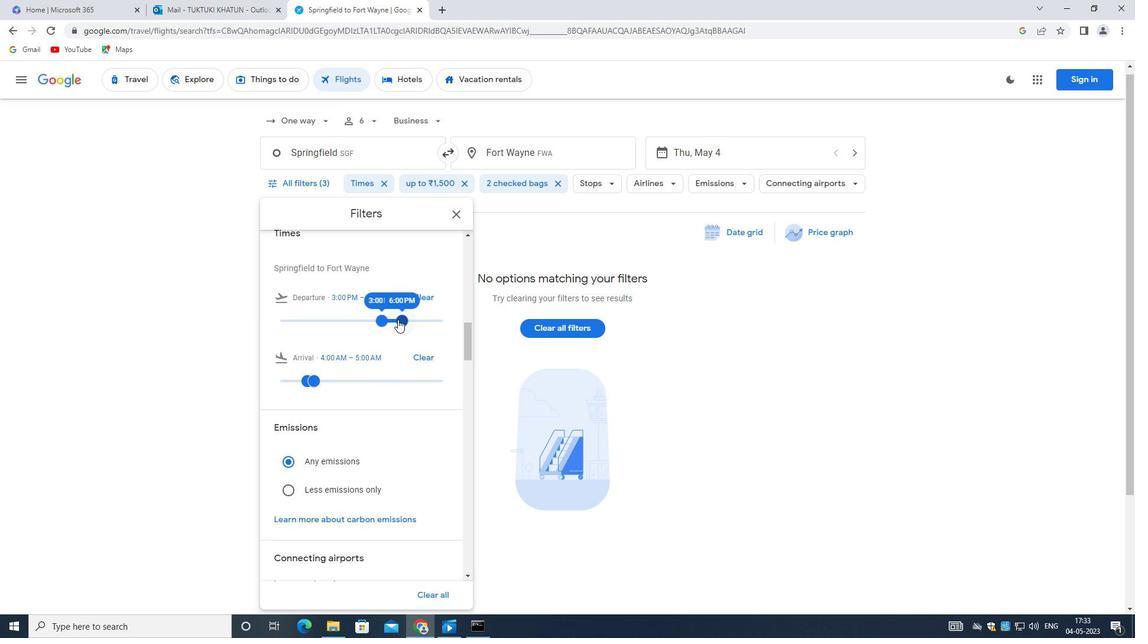 
Action: Mouse pressed left at (398, 319)
Screenshot: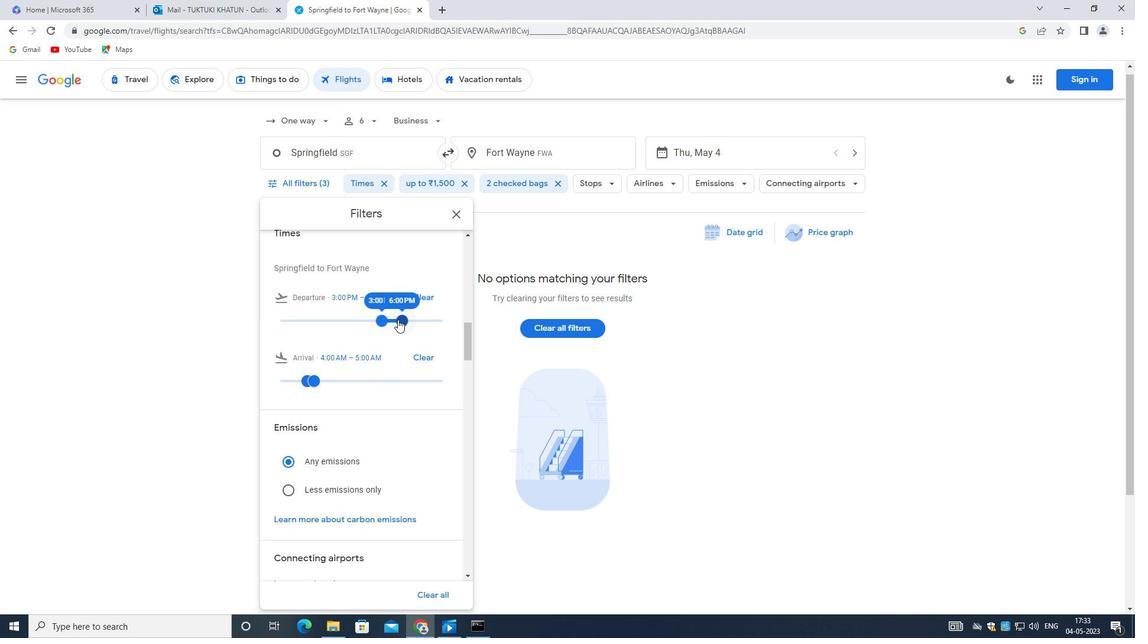 
Action: Mouse moved to (380, 319)
Screenshot: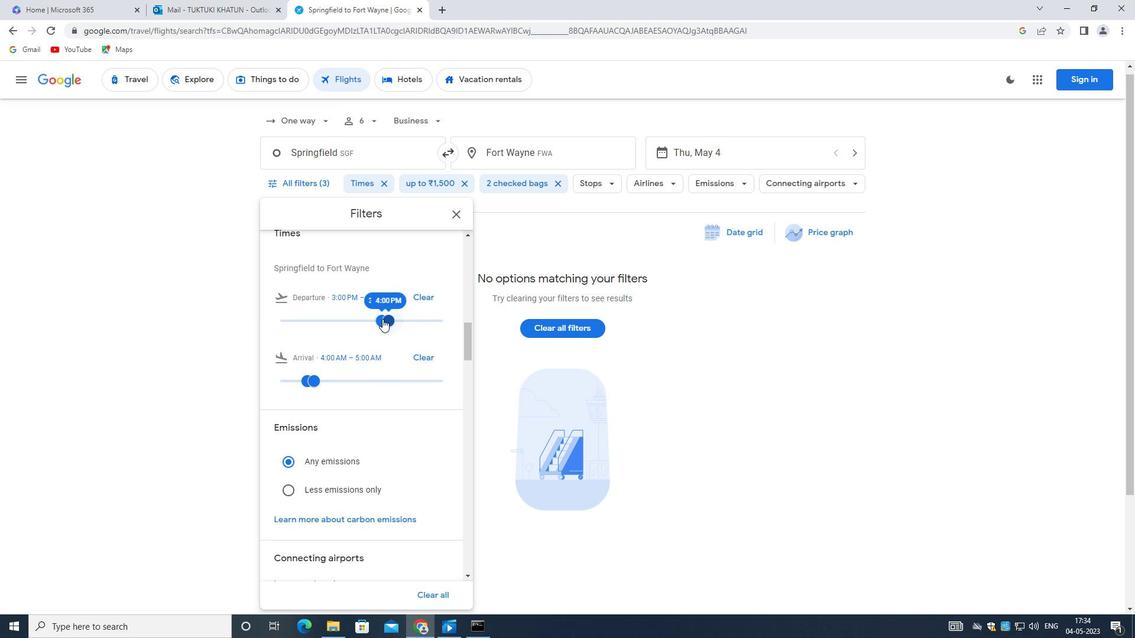 
Action: Mouse pressed left at (380, 319)
Screenshot: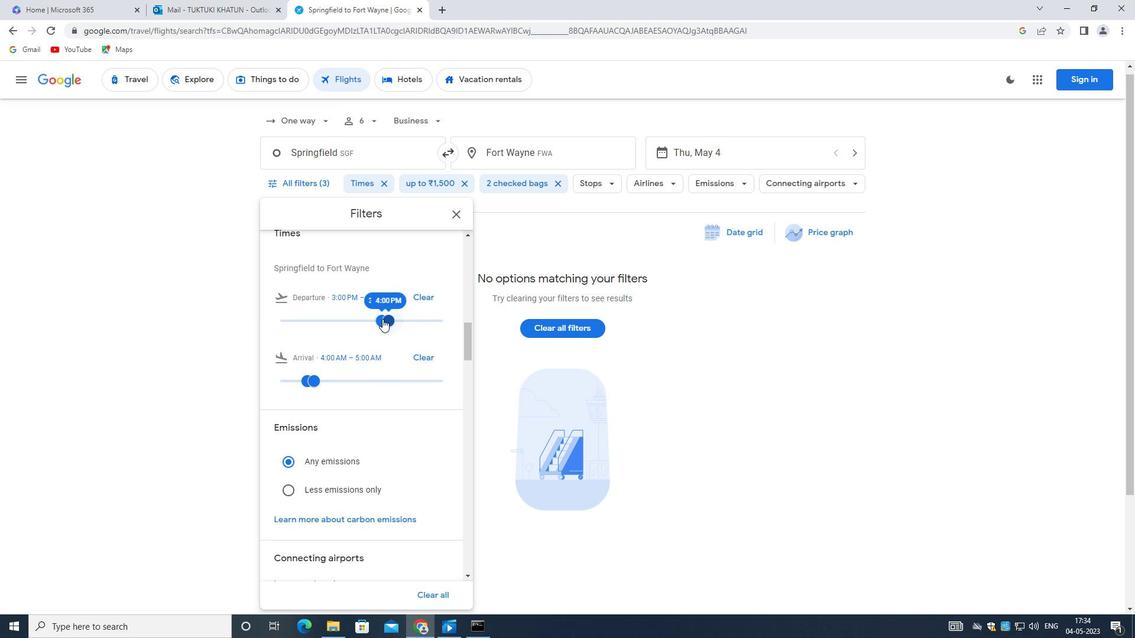 
Action: Mouse moved to (389, 319)
Screenshot: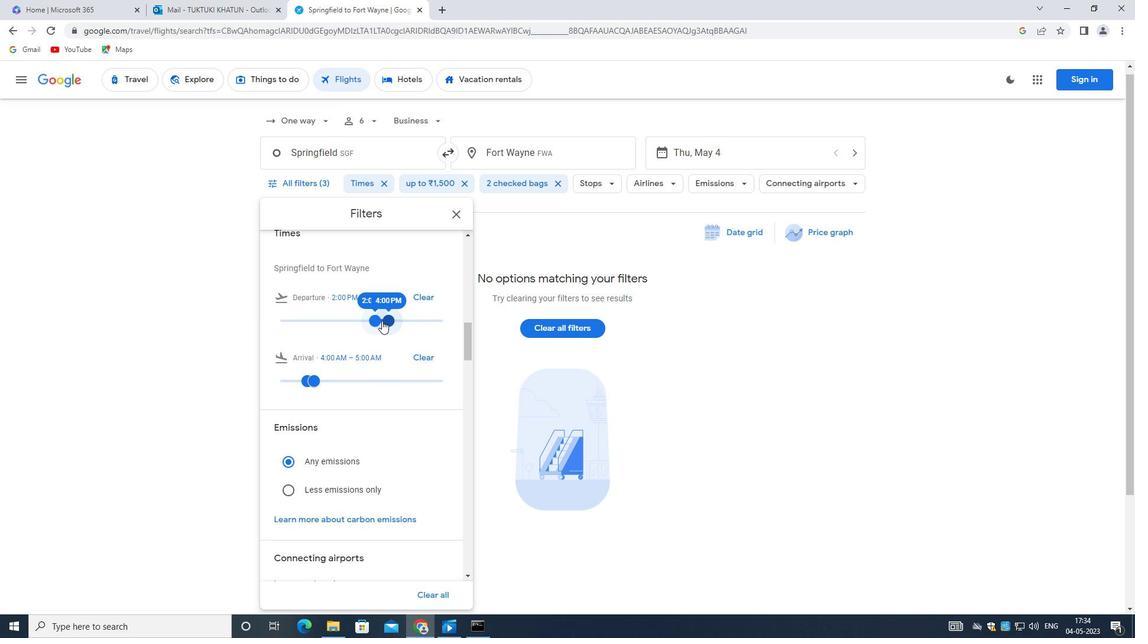 
Action: Mouse pressed left at (389, 319)
Screenshot: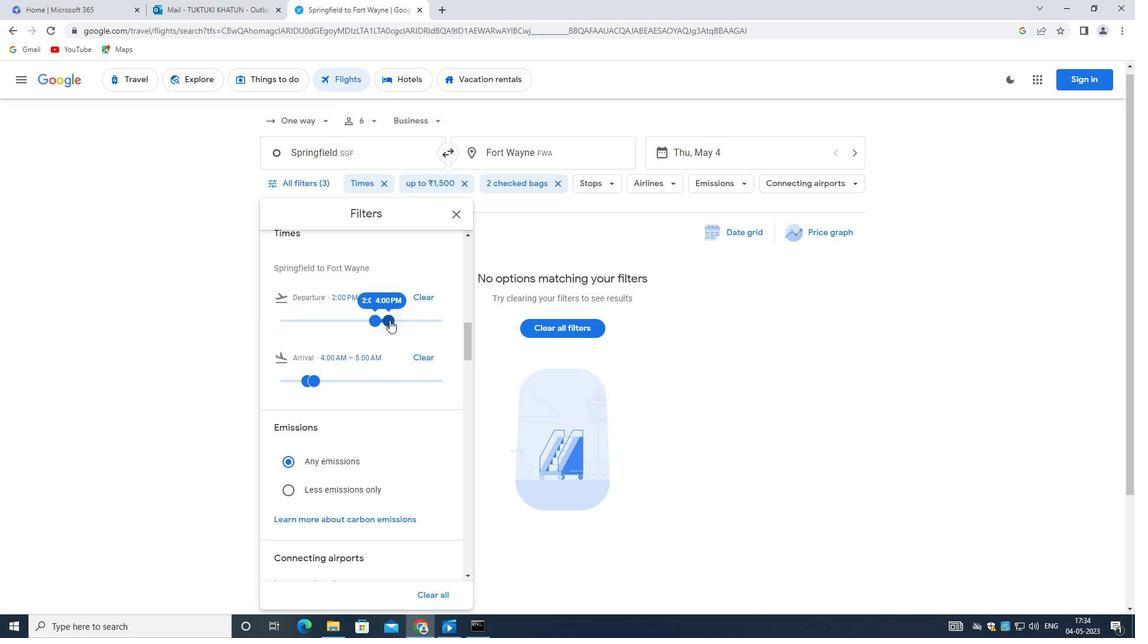 
Action: Mouse moved to (334, 441)
Screenshot: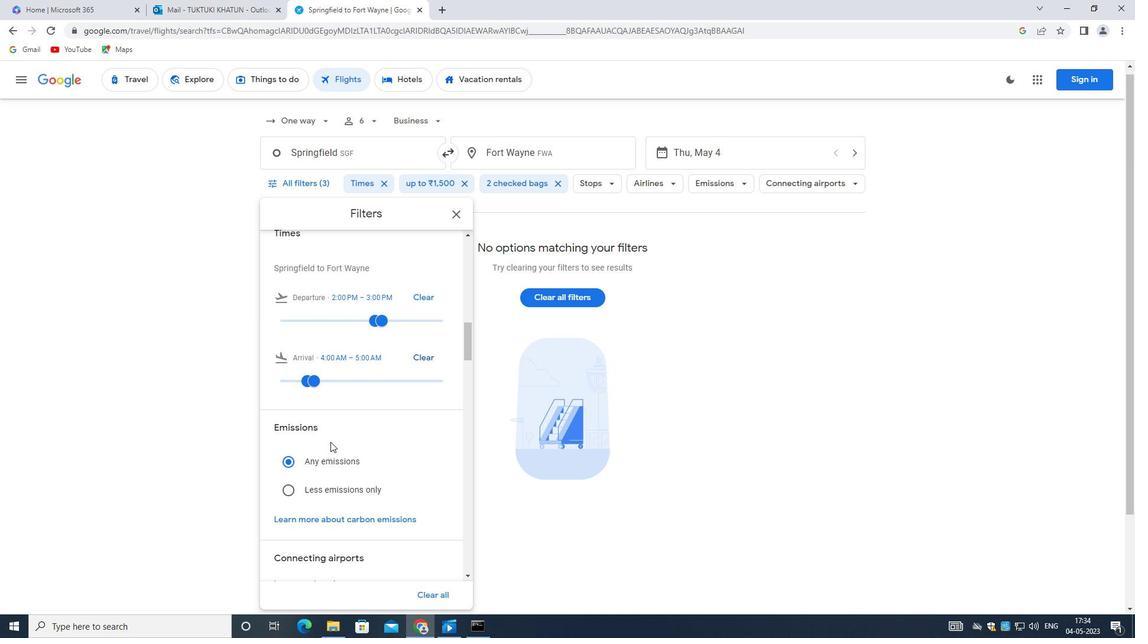 
Action: Mouse scrolled (334, 440) with delta (0, 0)
Screenshot: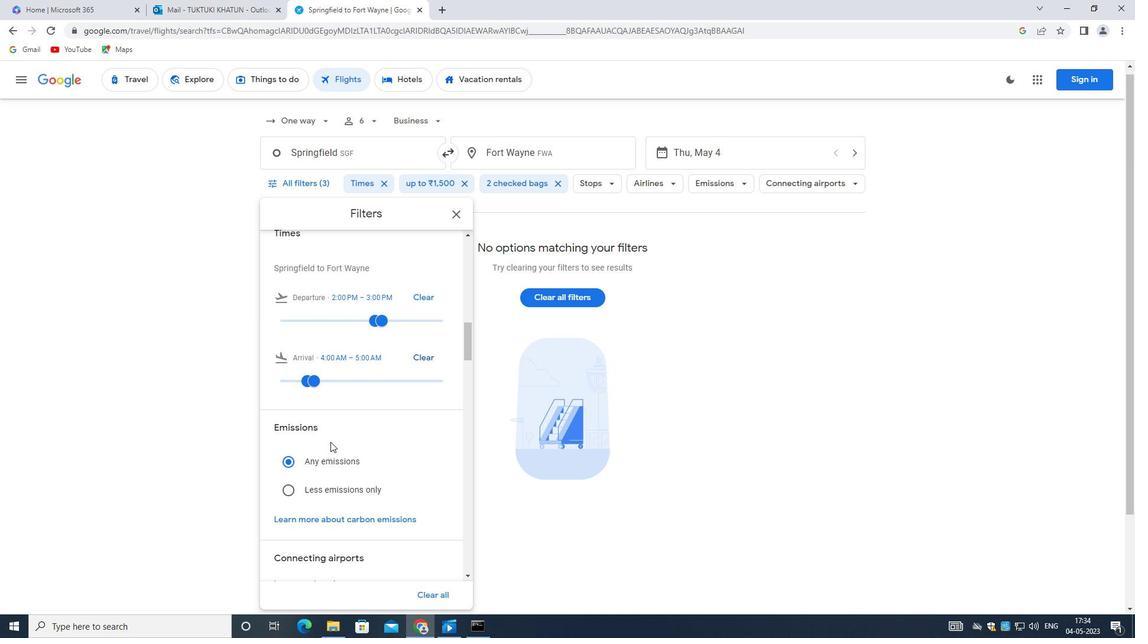 
Action: Mouse moved to (334, 444)
Screenshot: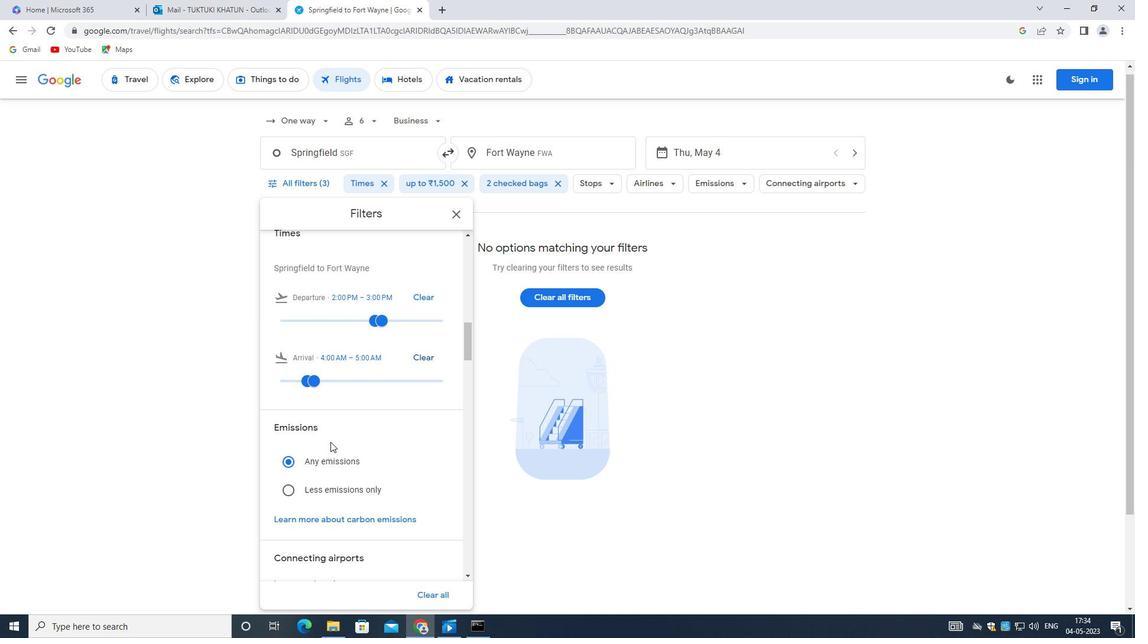 
Action: Mouse scrolled (334, 443) with delta (0, 0)
Screenshot: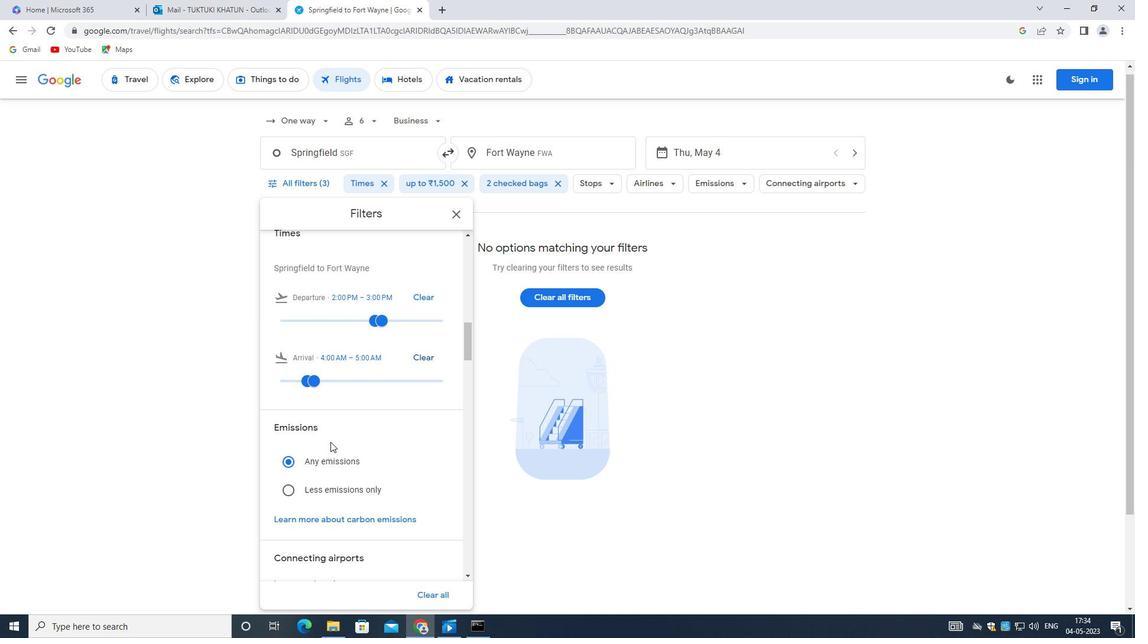 
Action: Mouse moved to (333, 445)
Screenshot: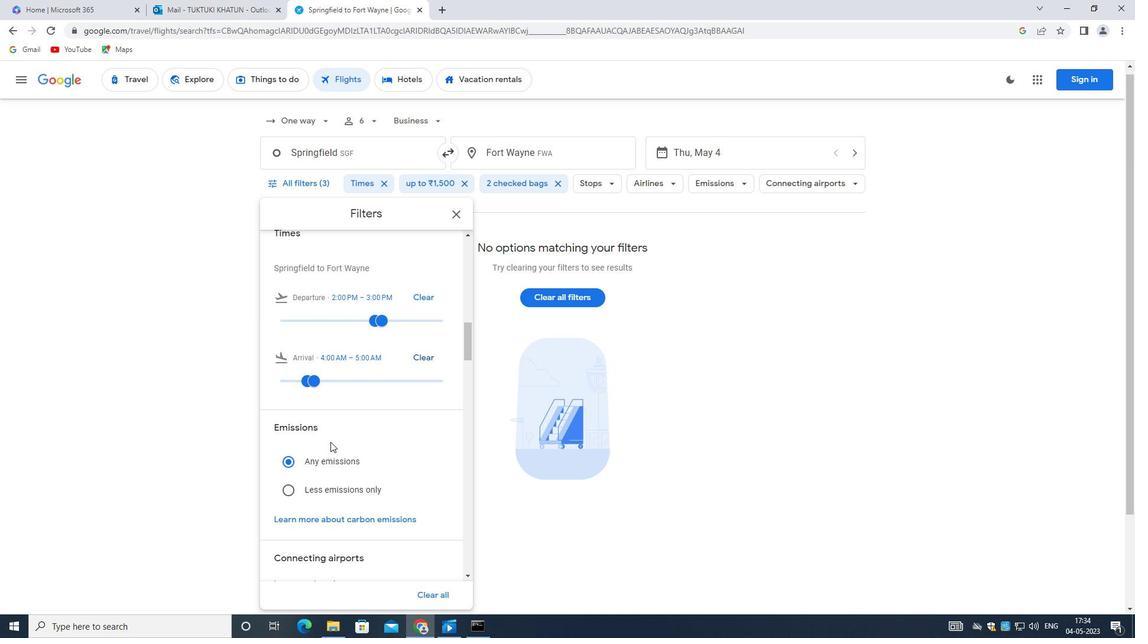 
Action: Mouse scrolled (333, 444) with delta (0, 0)
Screenshot: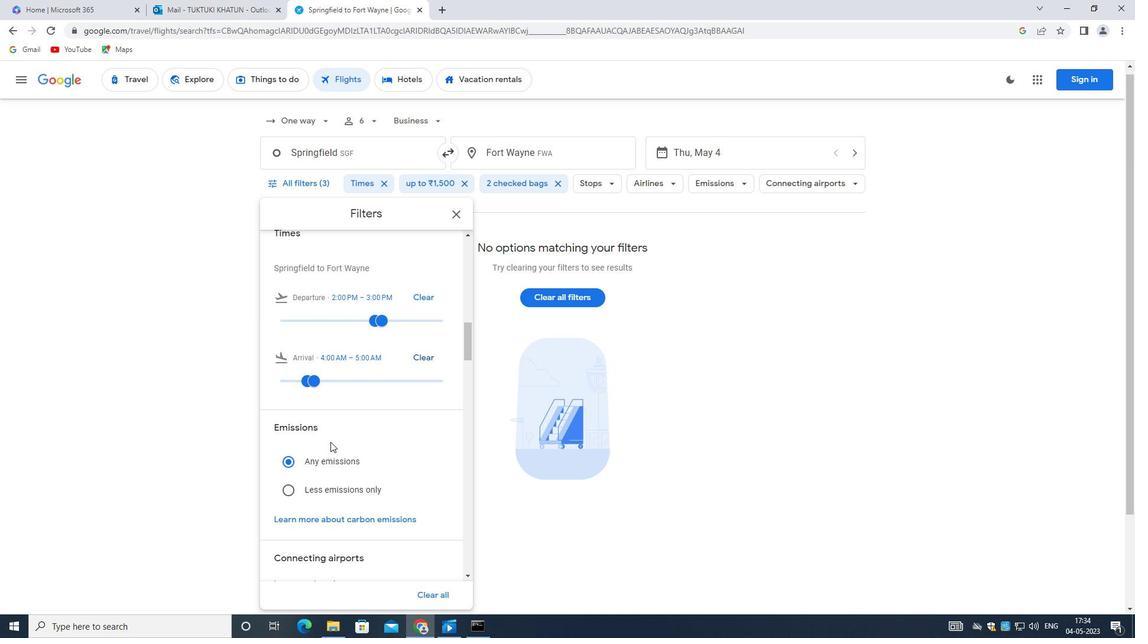 
Action: Mouse moved to (332, 445)
Screenshot: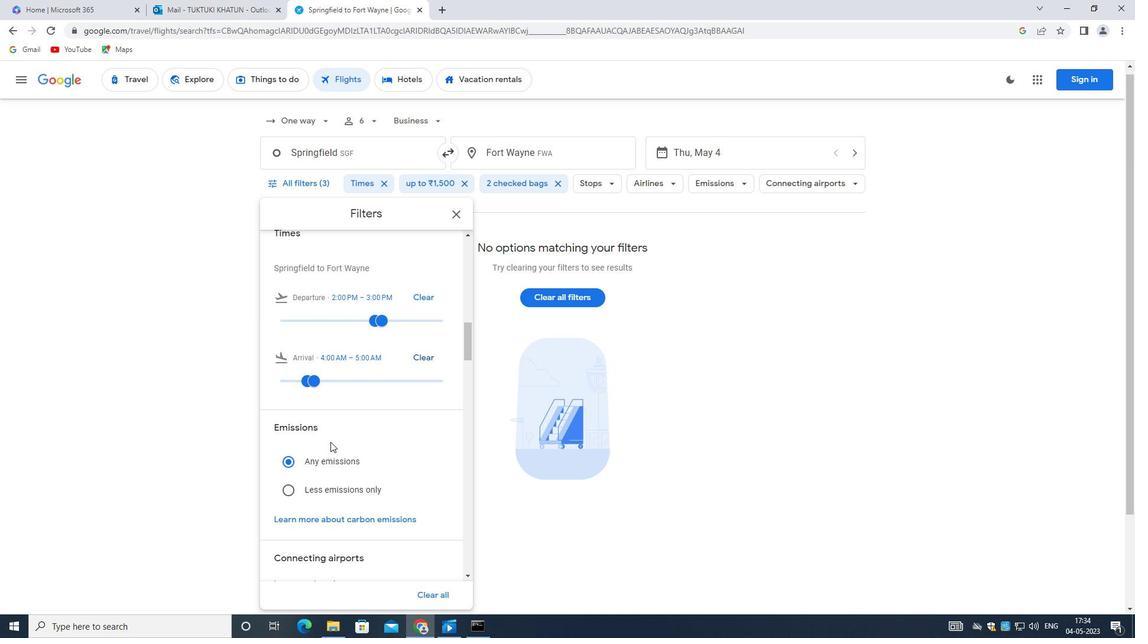 
Action: Mouse scrolled (332, 444) with delta (0, 0)
Screenshot: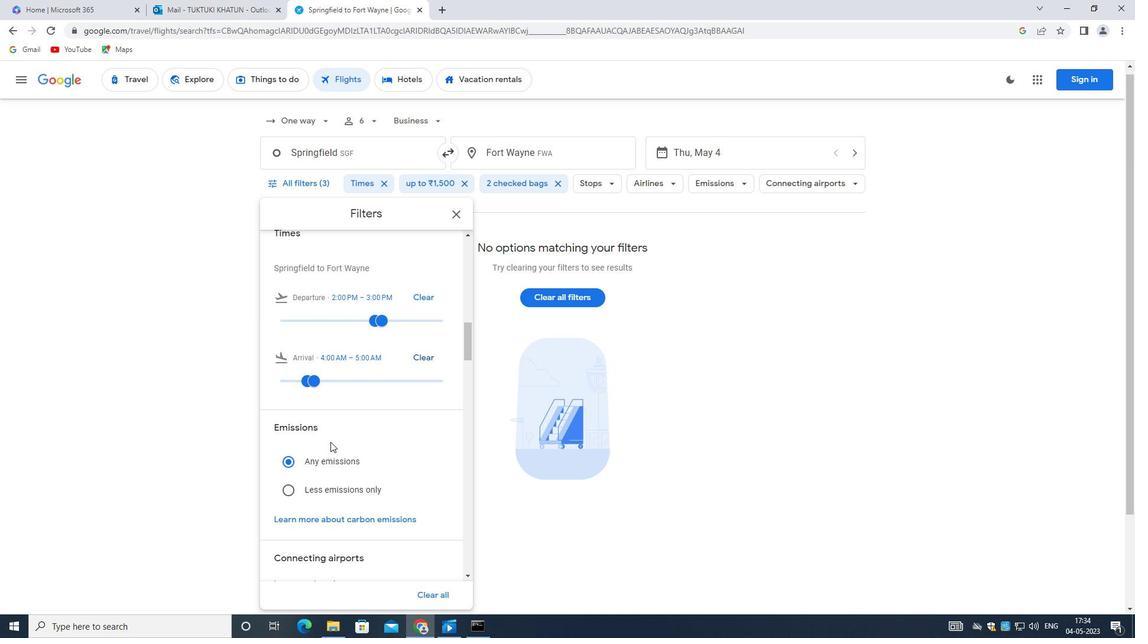 
Action: Mouse moved to (328, 445)
Screenshot: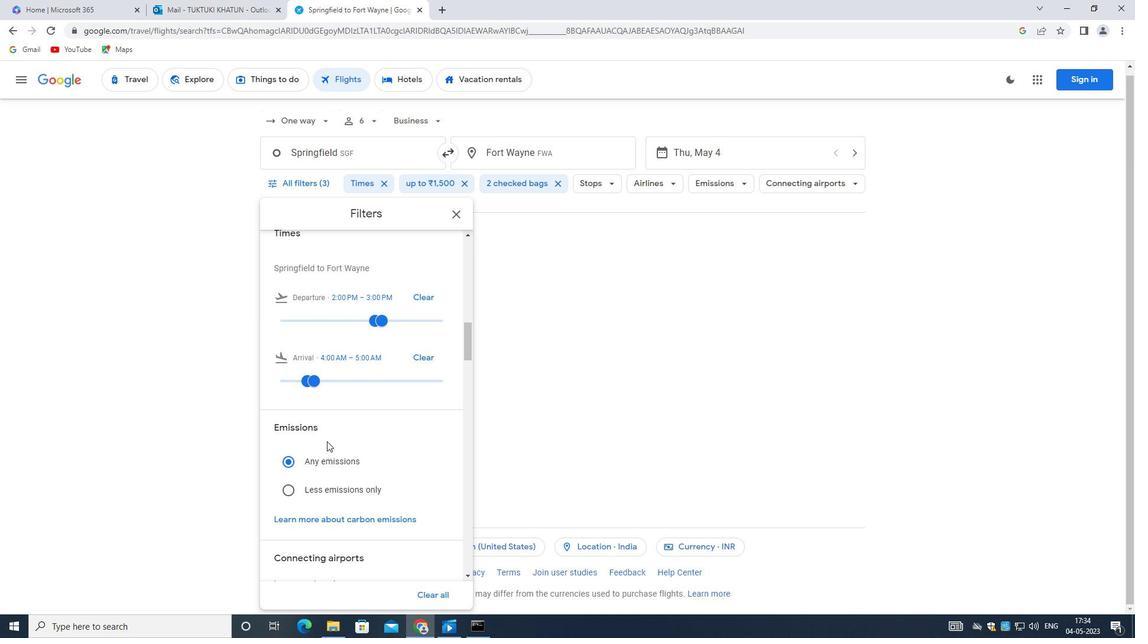 
Action: Mouse scrolled (328, 444) with delta (0, 0)
Screenshot: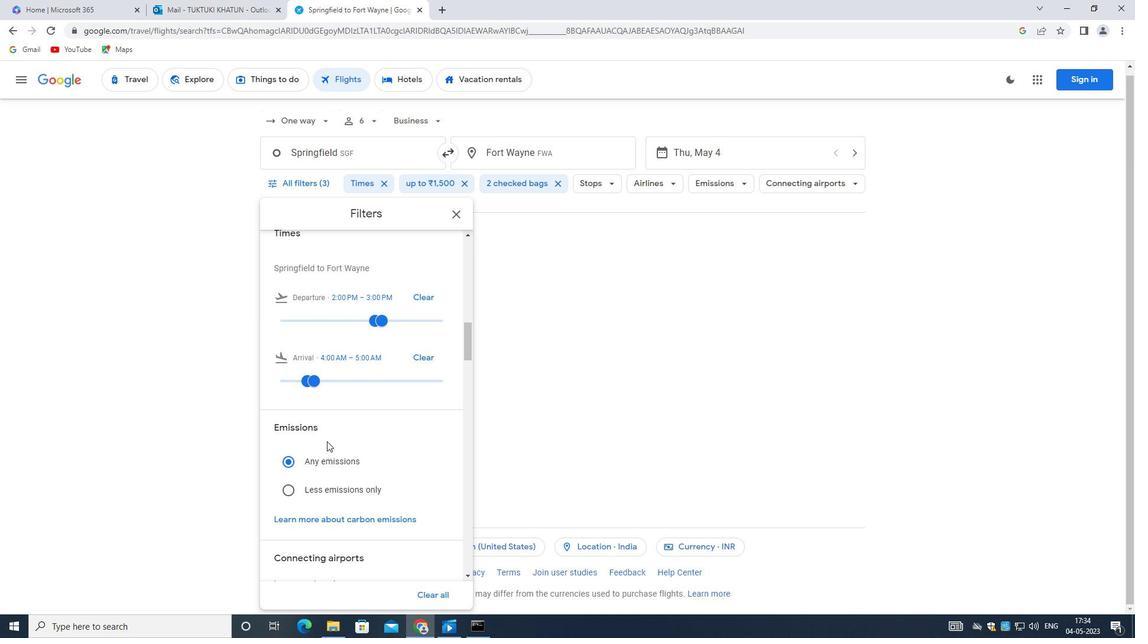 
Action: Mouse moved to (326, 445)
Screenshot: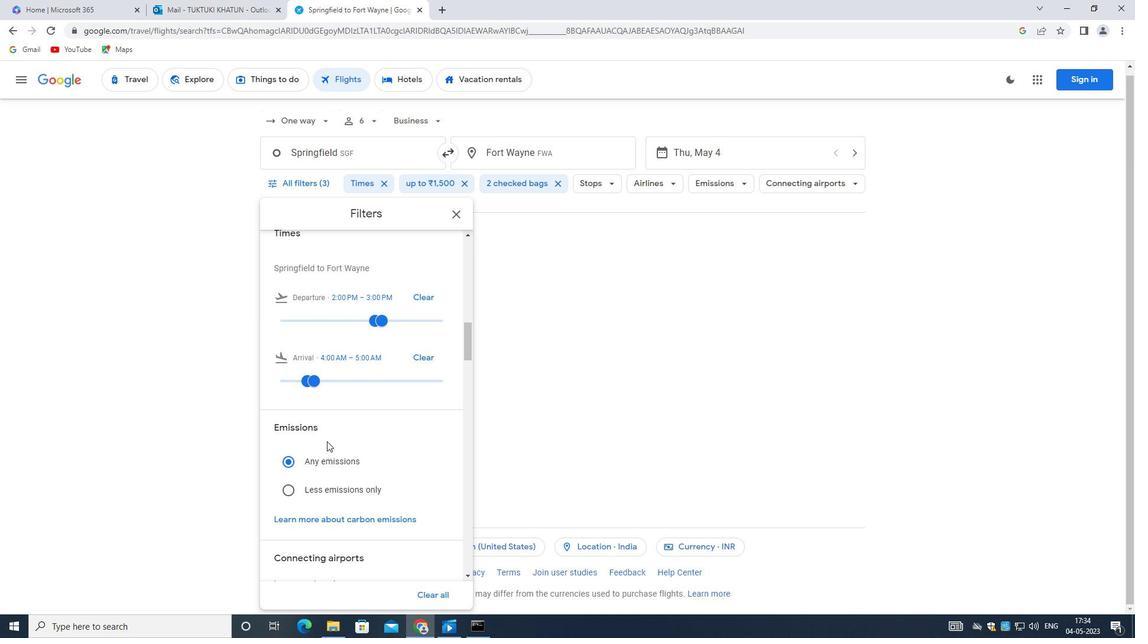 
Action: Mouse scrolled (326, 444) with delta (0, 0)
Screenshot: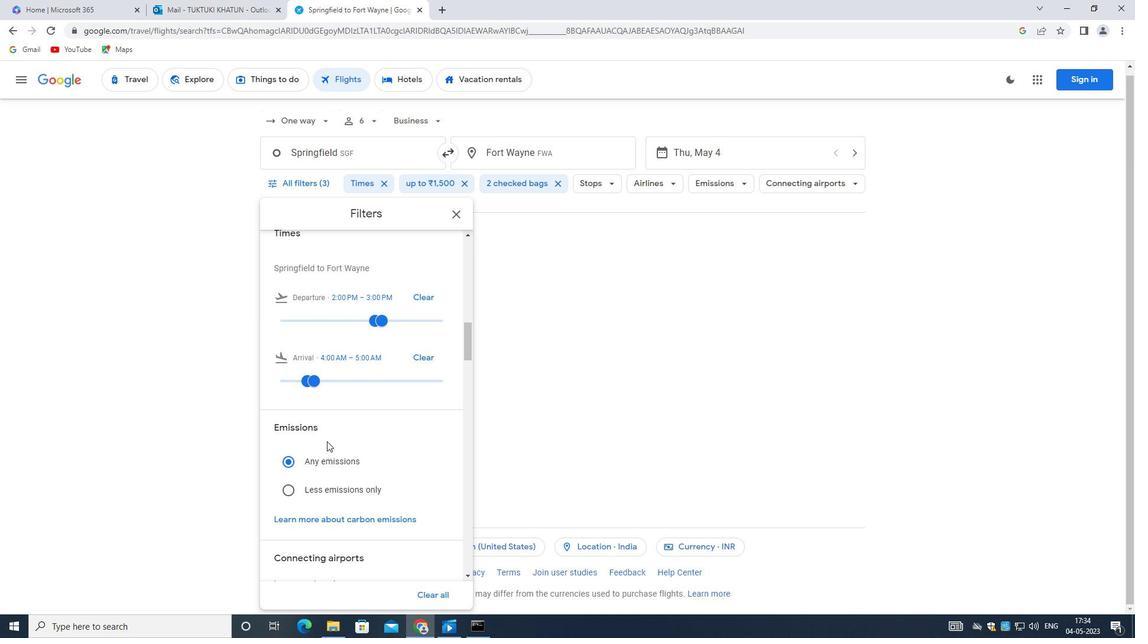 
Action: Mouse moved to (302, 392)
Screenshot: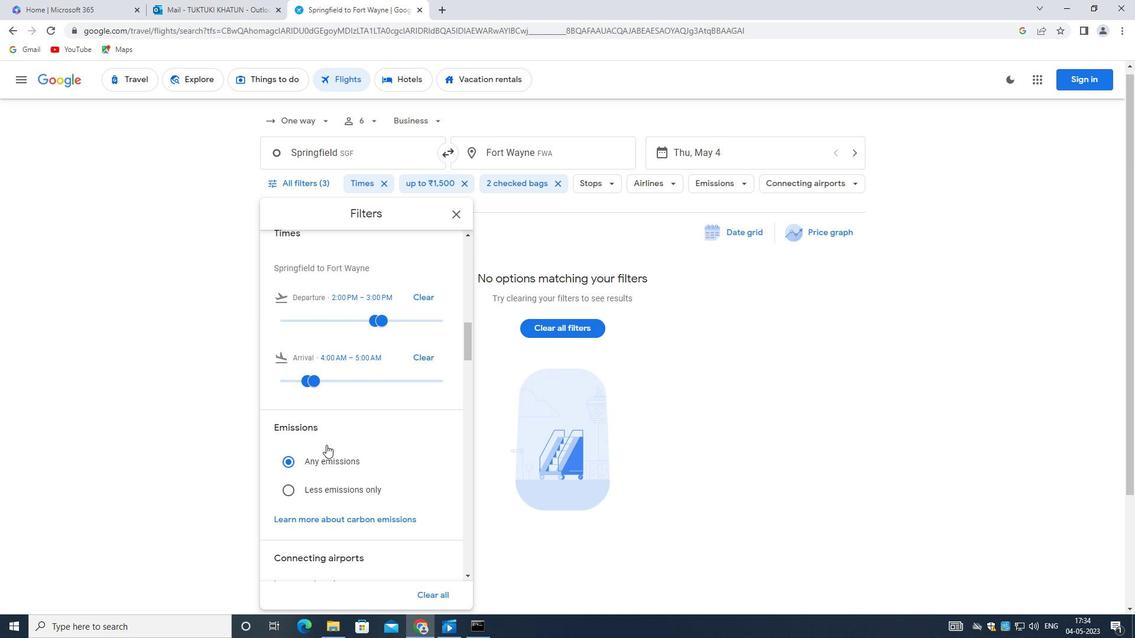 
Action: Mouse scrolled (302, 391) with delta (0, 0)
Screenshot: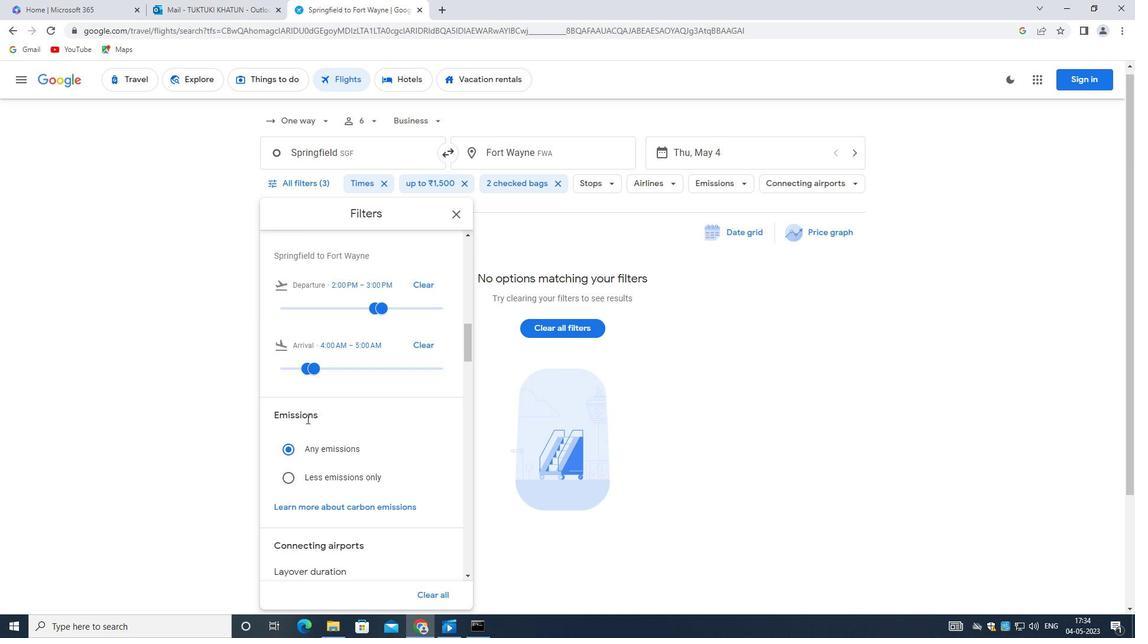 
Action: Mouse scrolled (302, 391) with delta (0, 0)
Screenshot: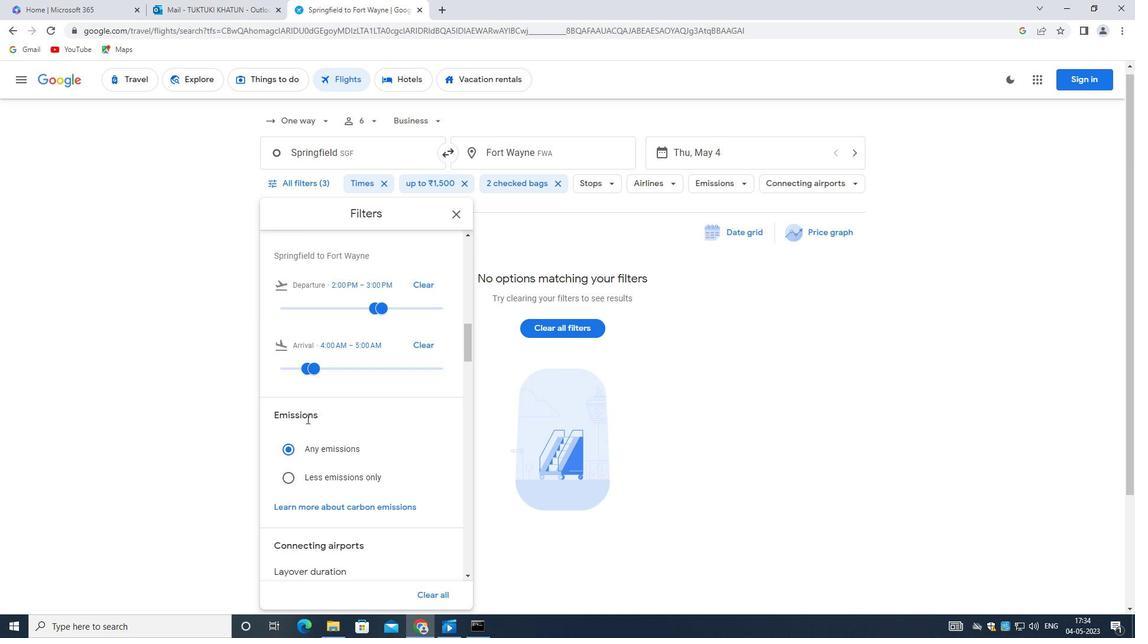 
Action: Mouse moved to (301, 390)
Screenshot: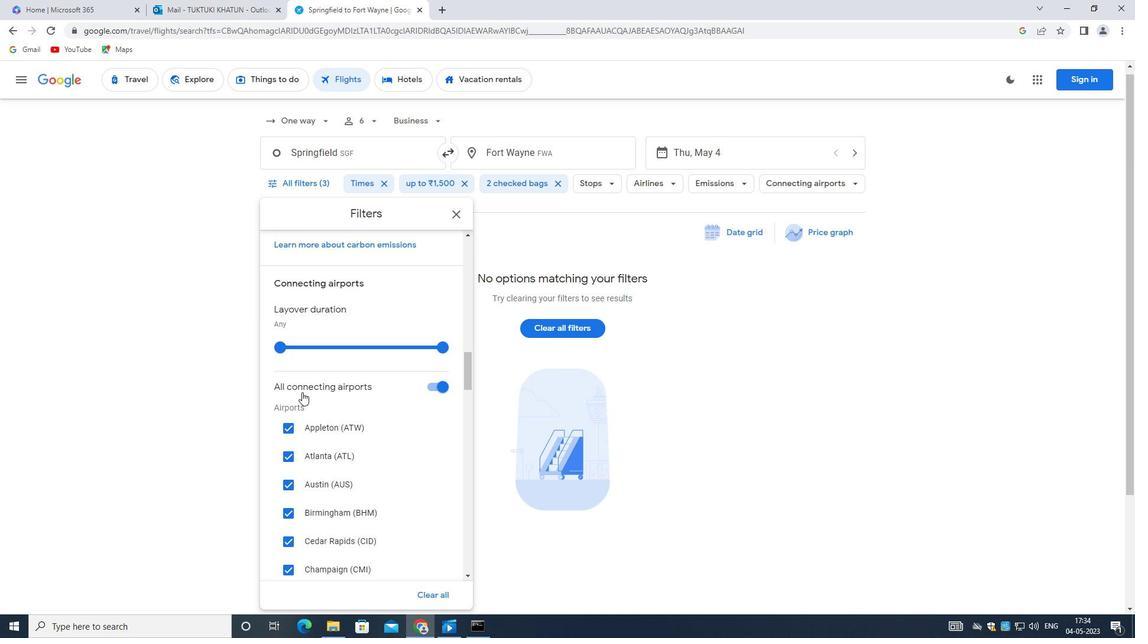 
Action: Mouse scrolled (301, 390) with delta (0, 0)
Screenshot: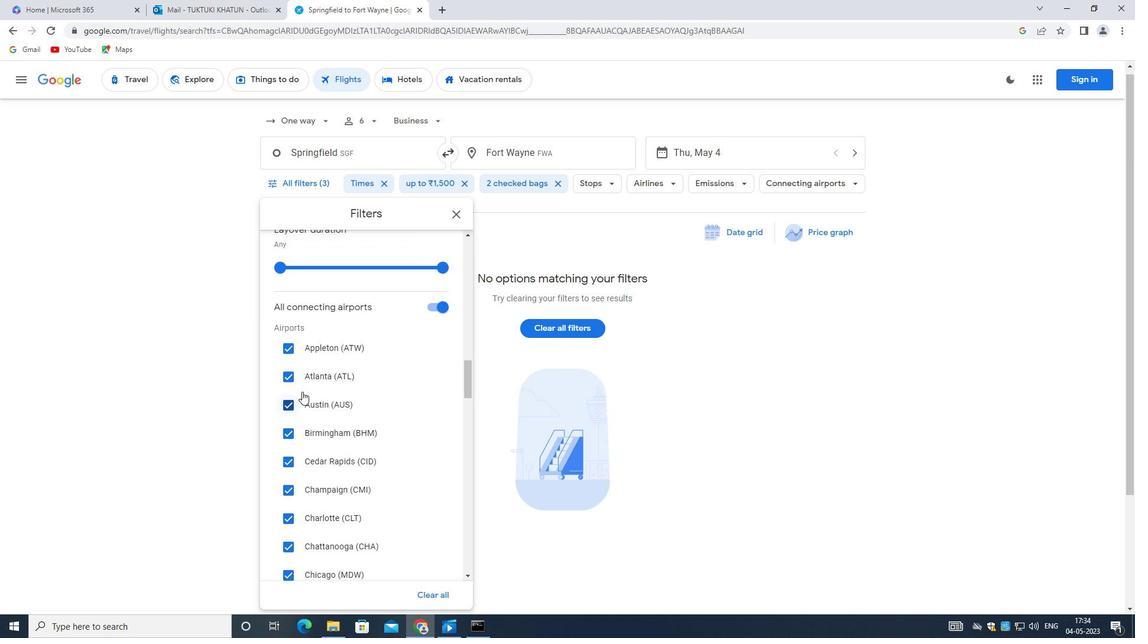 
Action: Mouse moved to (300, 390)
Screenshot: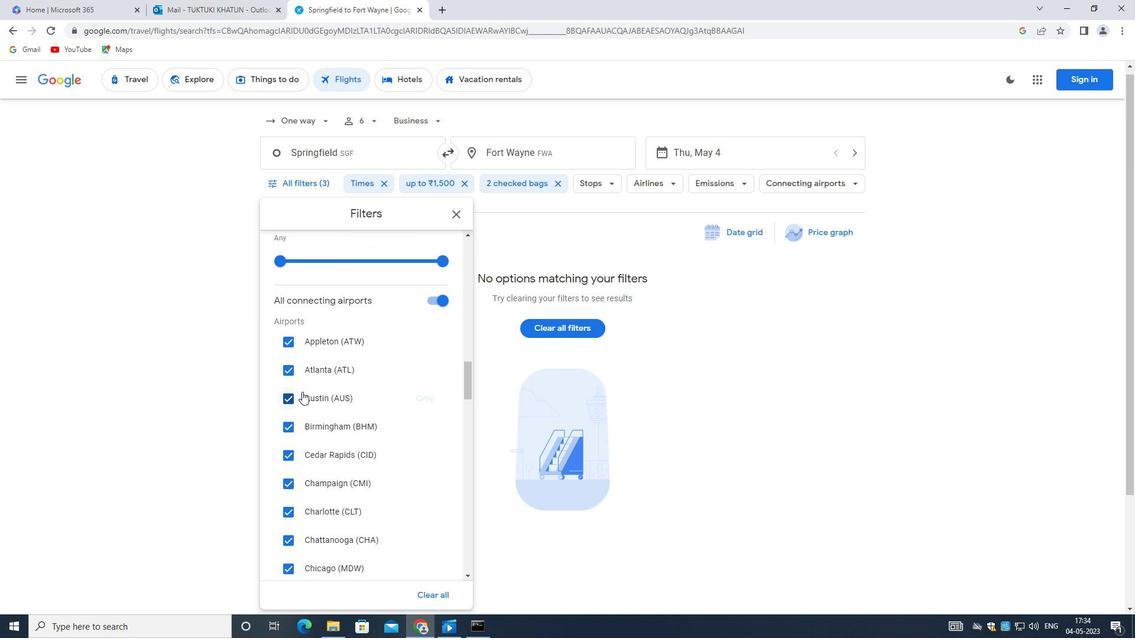 
Action: Mouse scrolled (300, 389) with delta (0, 0)
Screenshot: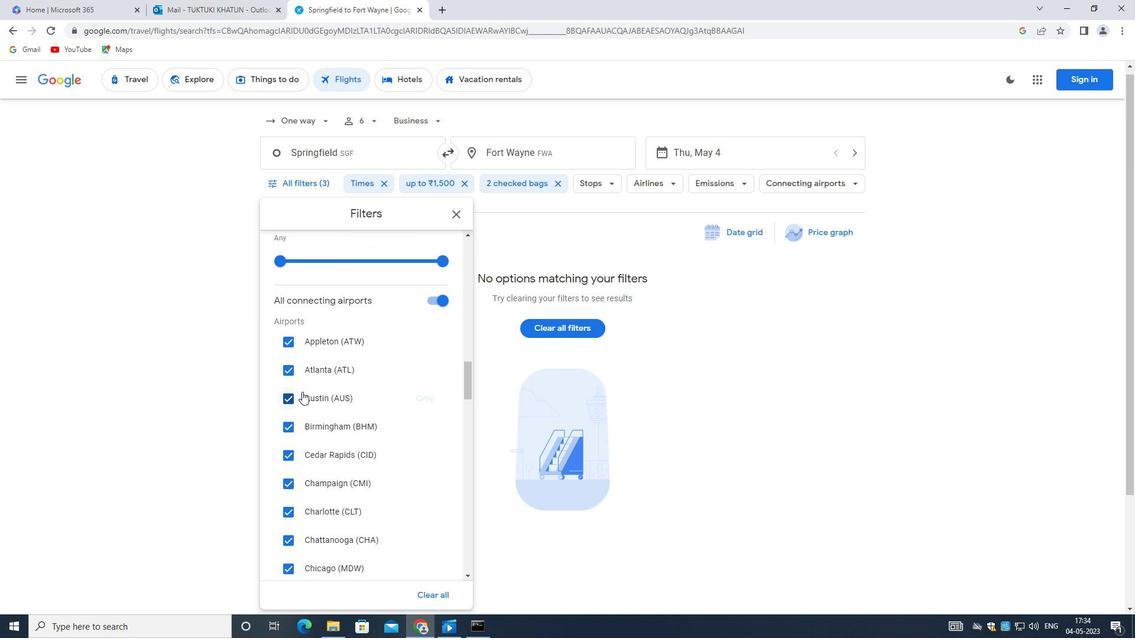 
Action: Mouse scrolled (300, 389) with delta (0, 0)
Screenshot: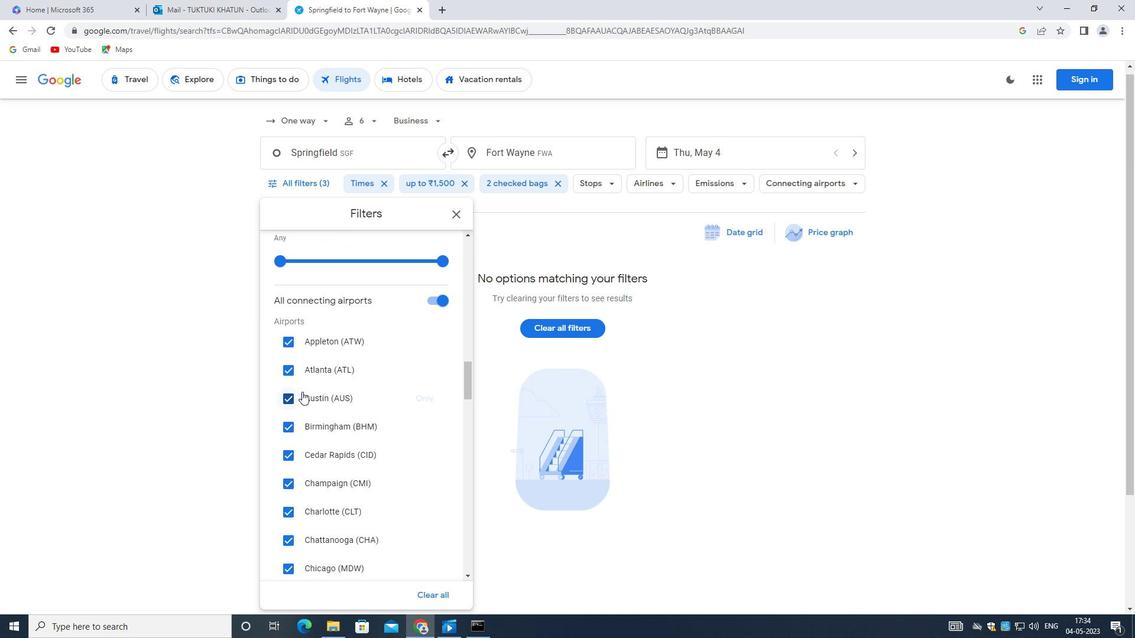 
Action: Mouse scrolled (300, 389) with delta (0, 0)
Screenshot: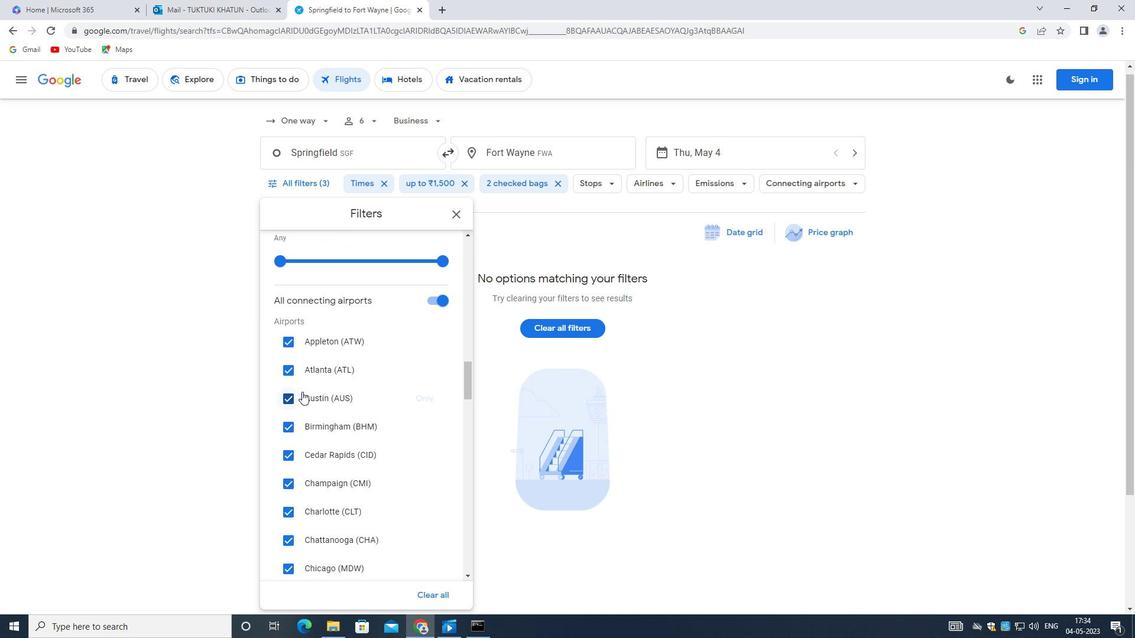 
Action: Mouse moved to (300, 390)
Screenshot: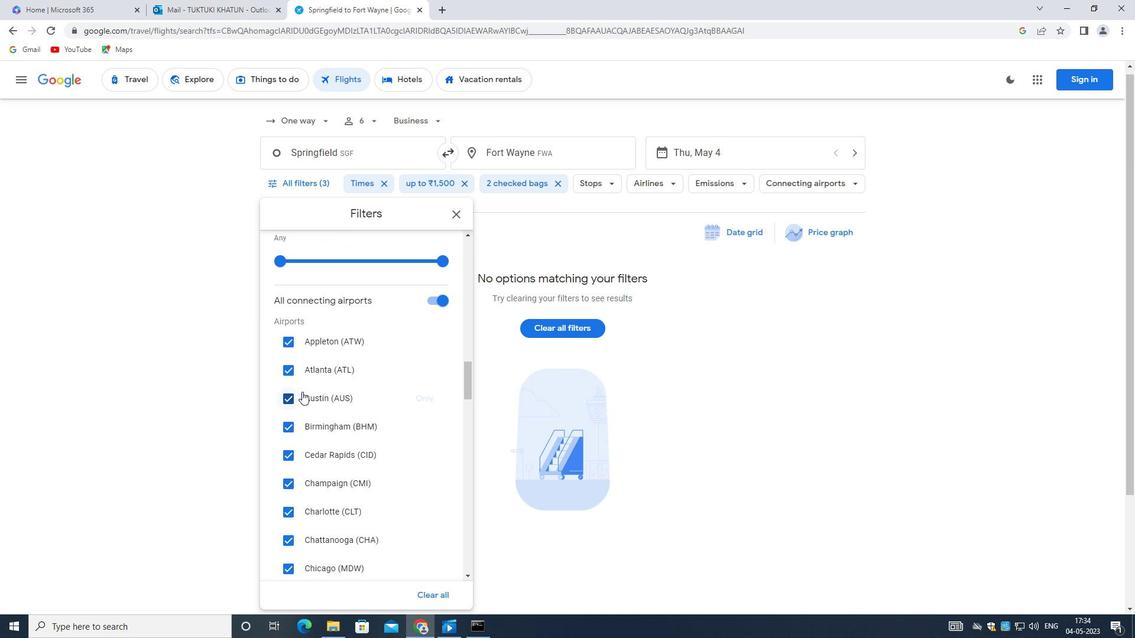 
Action: Mouse scrolled (300, 389) with delta (0, 0)
Screenshot: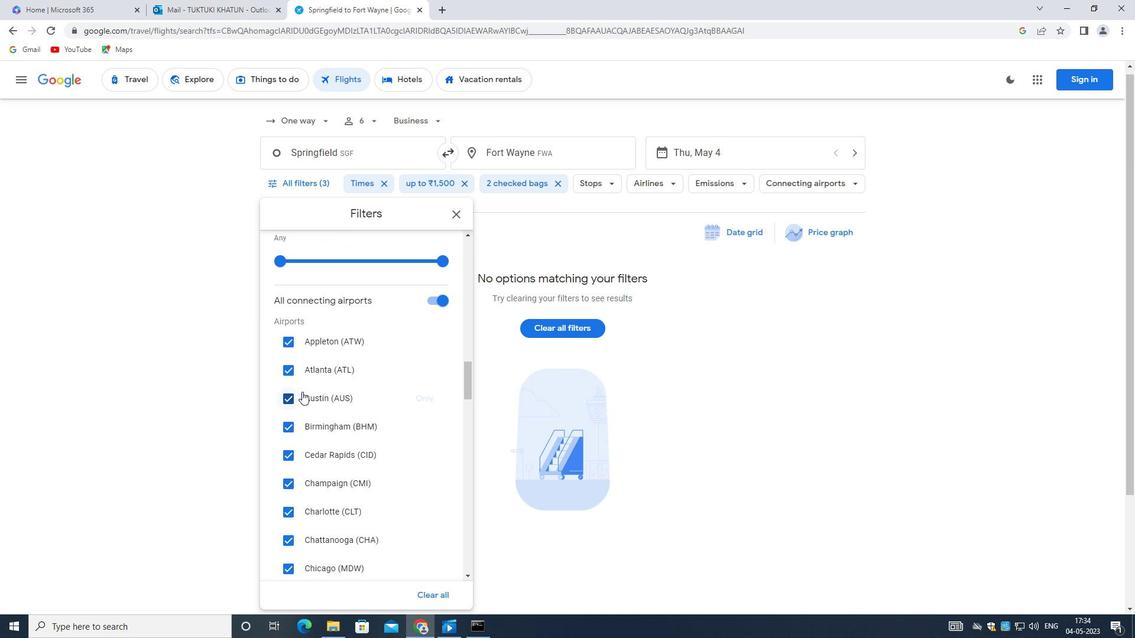 
Action: Mouse moved to (293, 375)
Screenshot: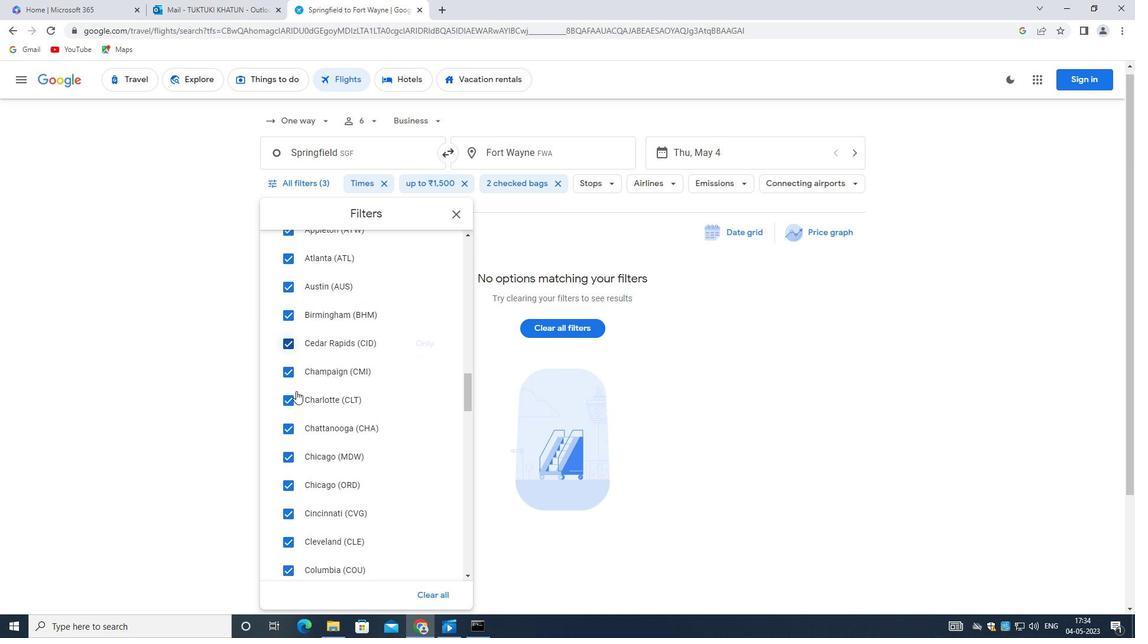 
Action: Mouse scrolled (293, 374) with delta (0, 0)
Screenshot: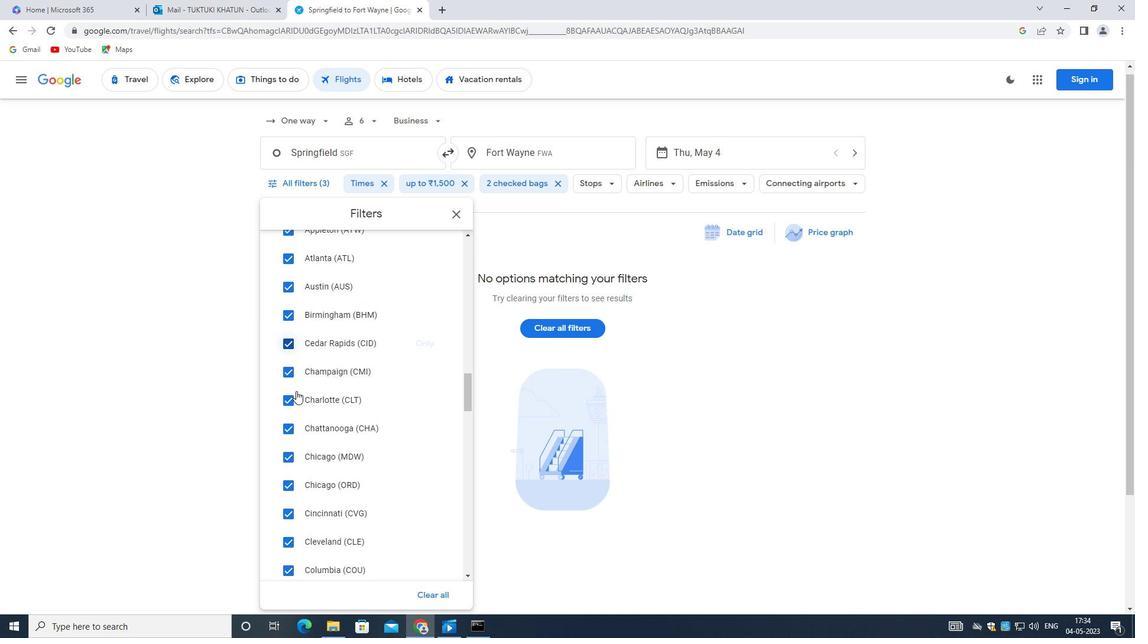
Action: Mouse scrolled (293, 374) with delta (0, 0)
Screenshot: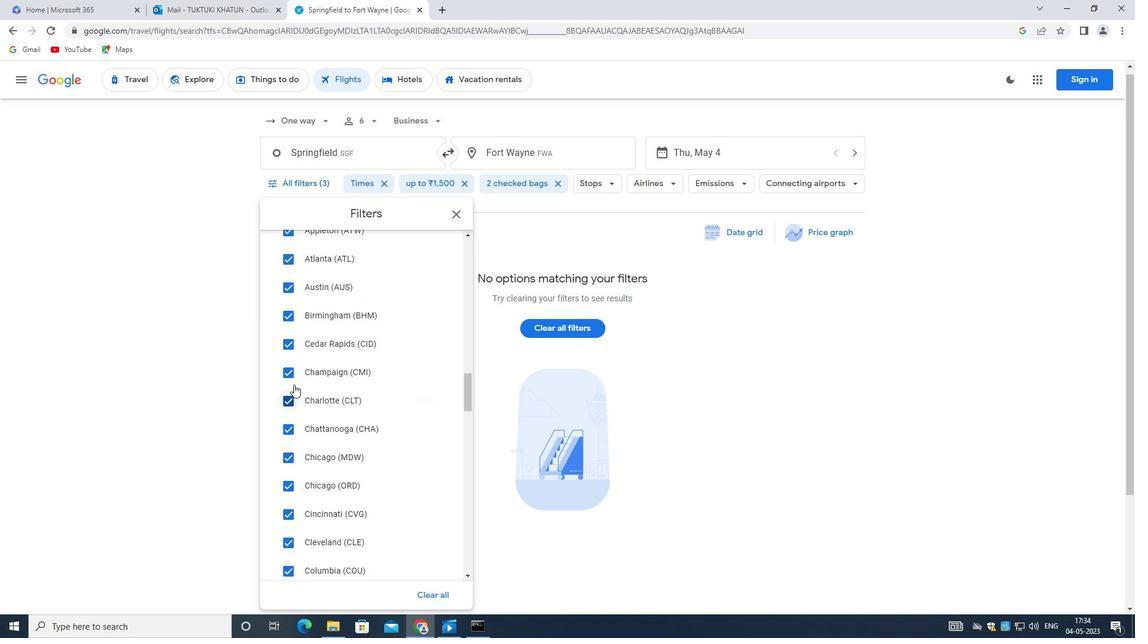 
Action: Mouse moved to (293, 374)
Screenshot: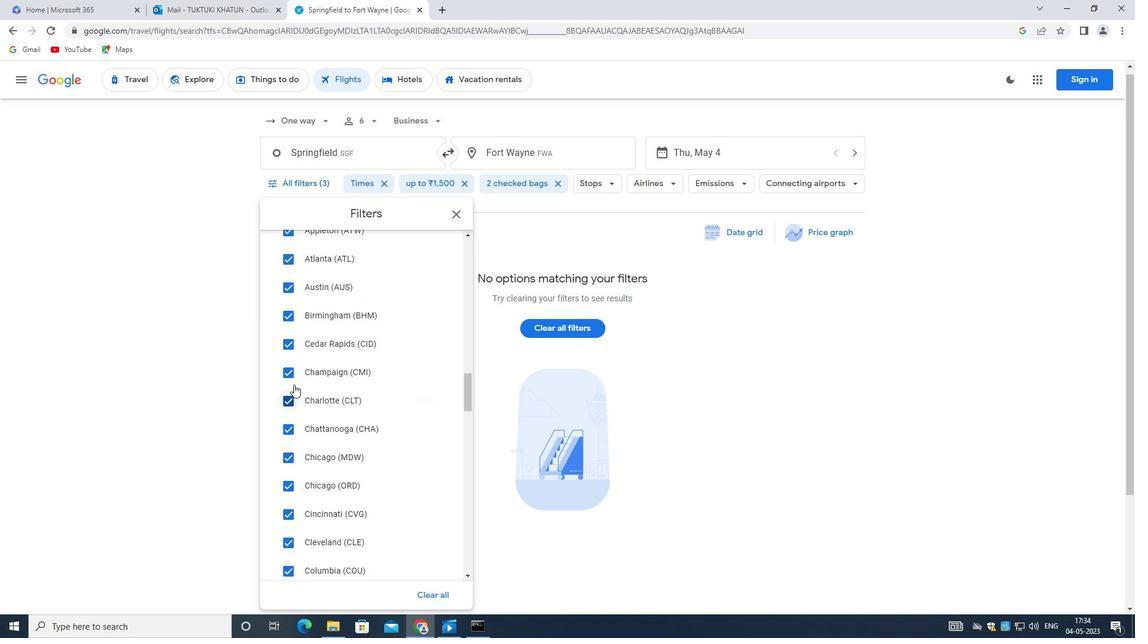 
Action: Mouse scrolled (293, 374) with delta (0, 0)
Screenshot: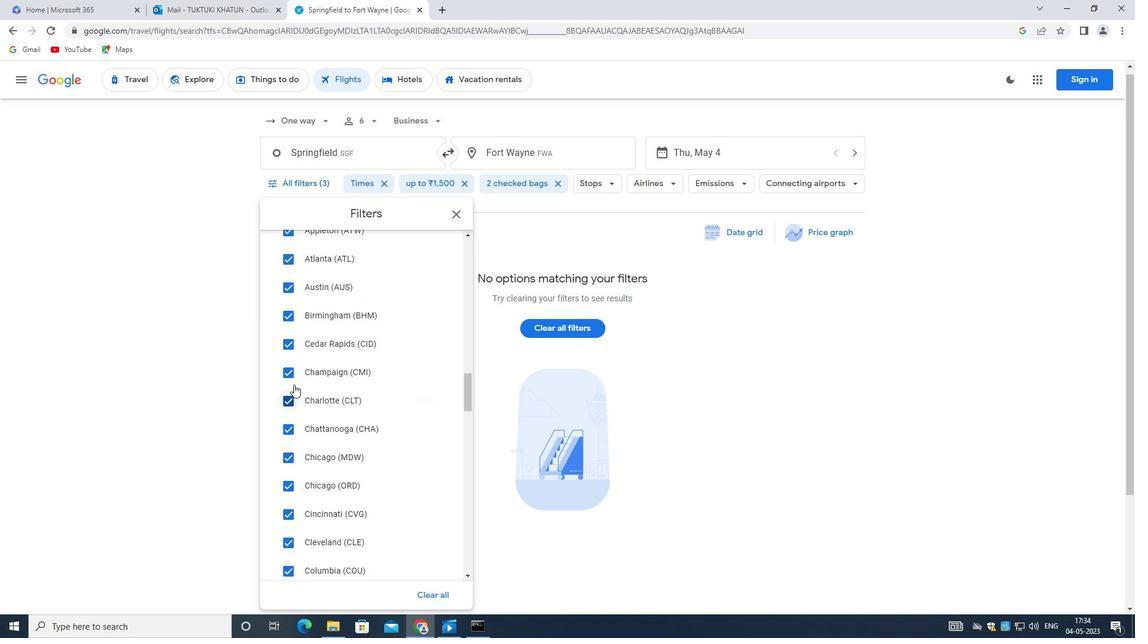 
Action: Mouse moved to (293, 360)
Screenshot: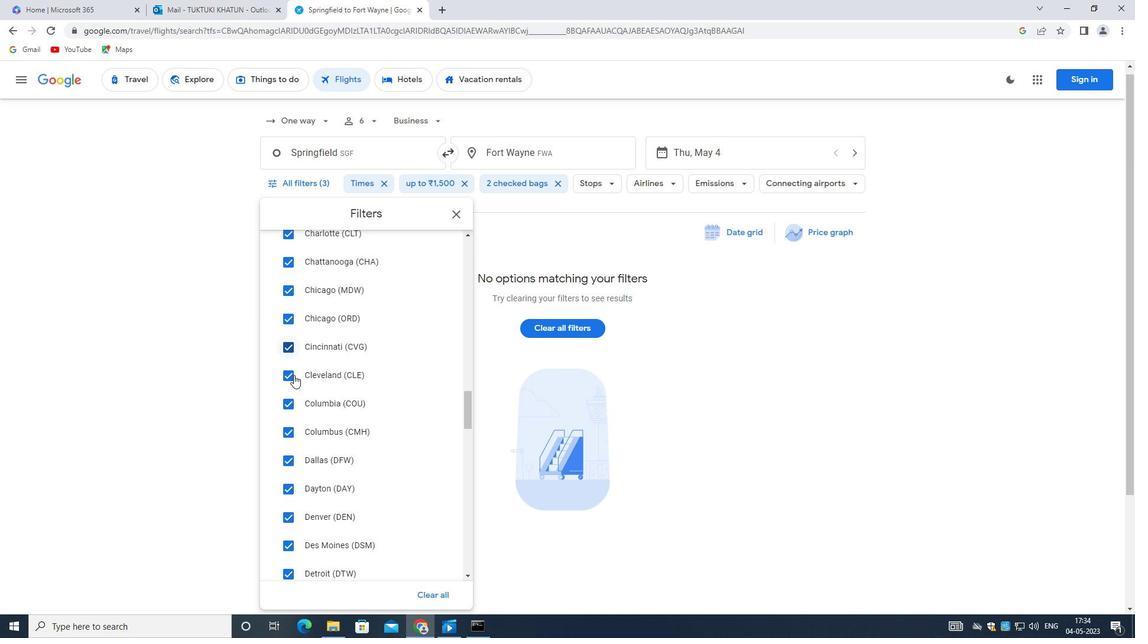 
Action: Mouse scrolled (293, 359) with delta (0, 0)
Screenshot: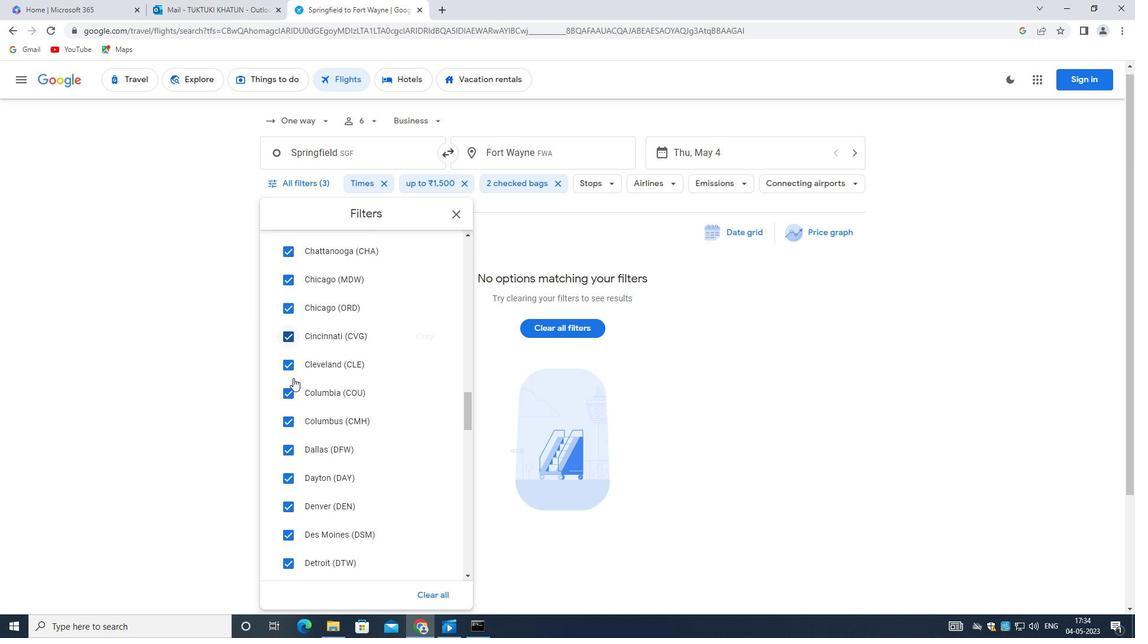
Action: Mouse scrolled (293, 359) with delta (0, 0)
Screenshot: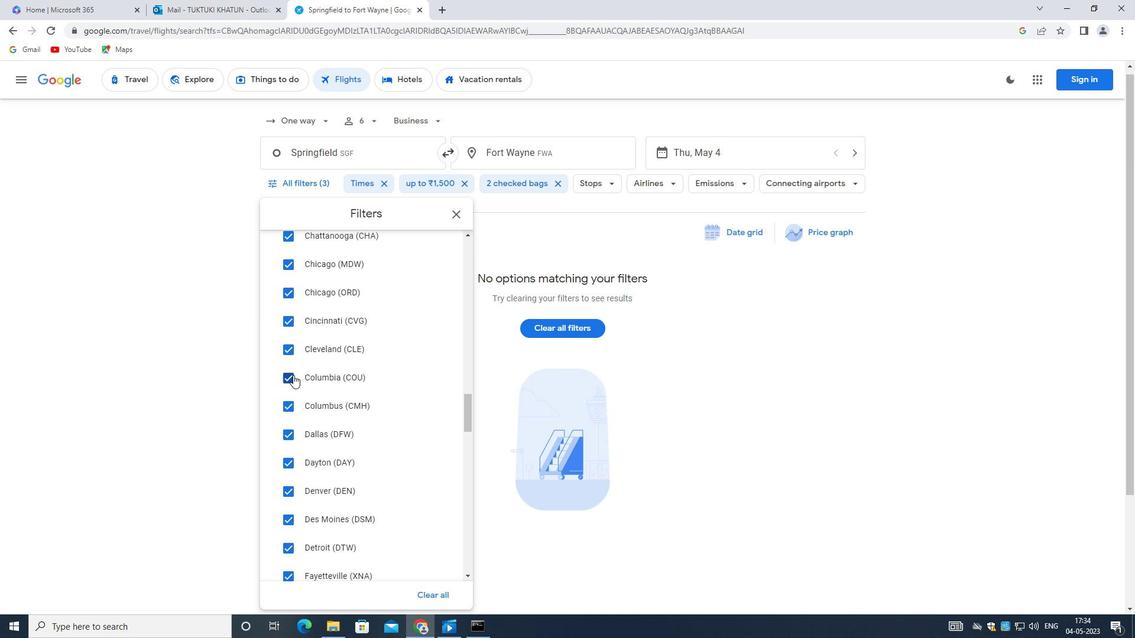 
Action: Mouse scrolled (293, 359) with delta (0, 0)
Screenshot: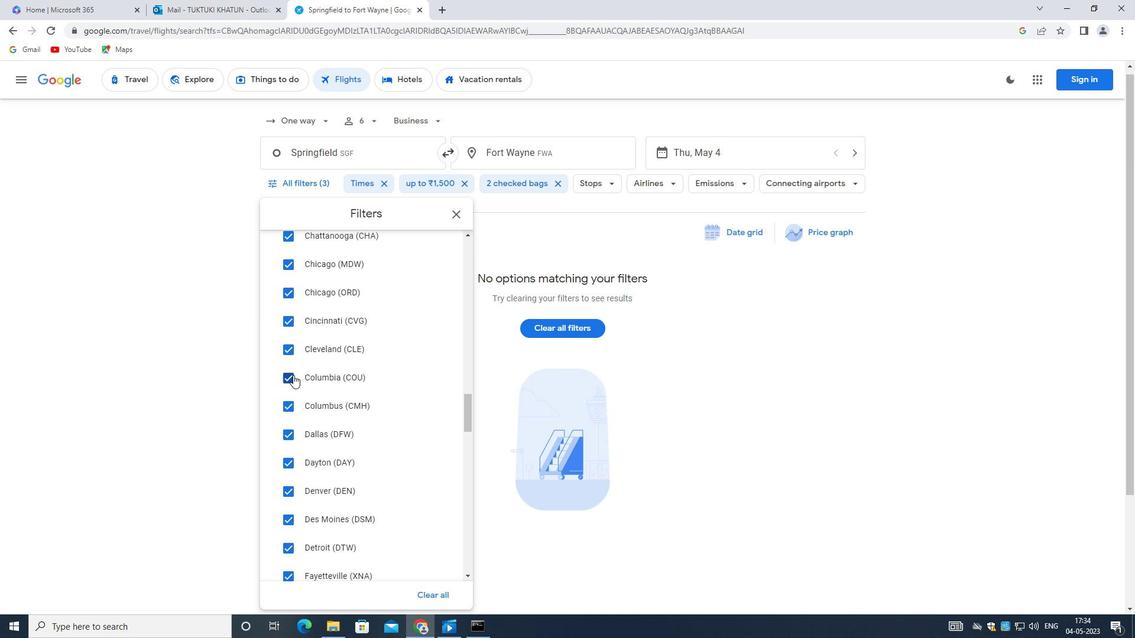 
Action: Mouse moved to (286, 349)
Screenshot: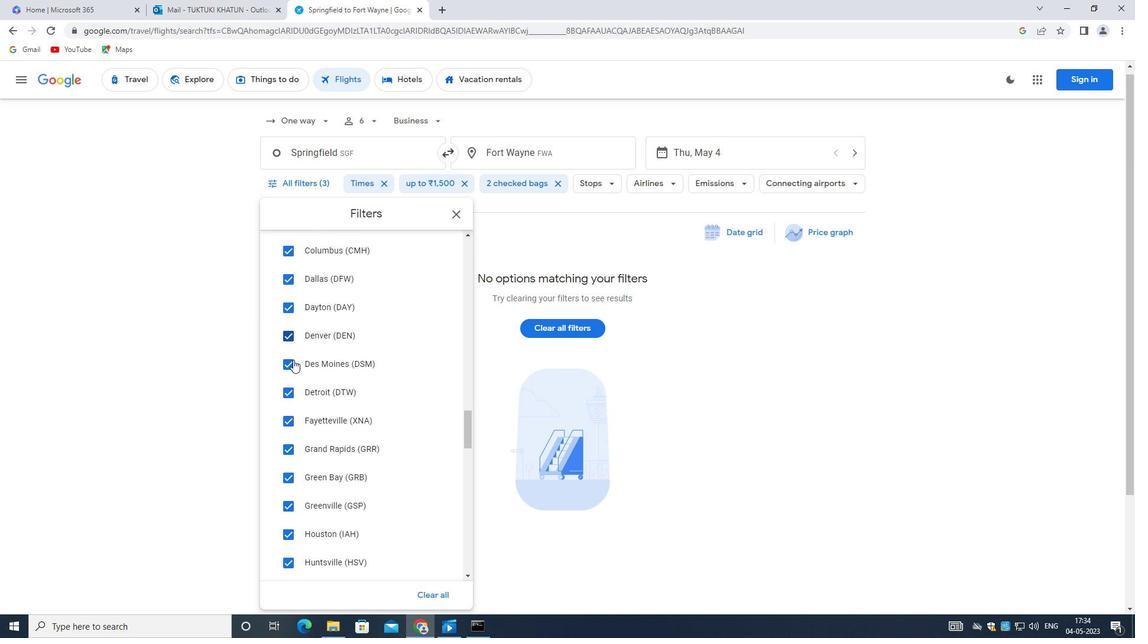 
Action: Mouse scrolled (286, 348) with delta (0, 0)
Screenshot: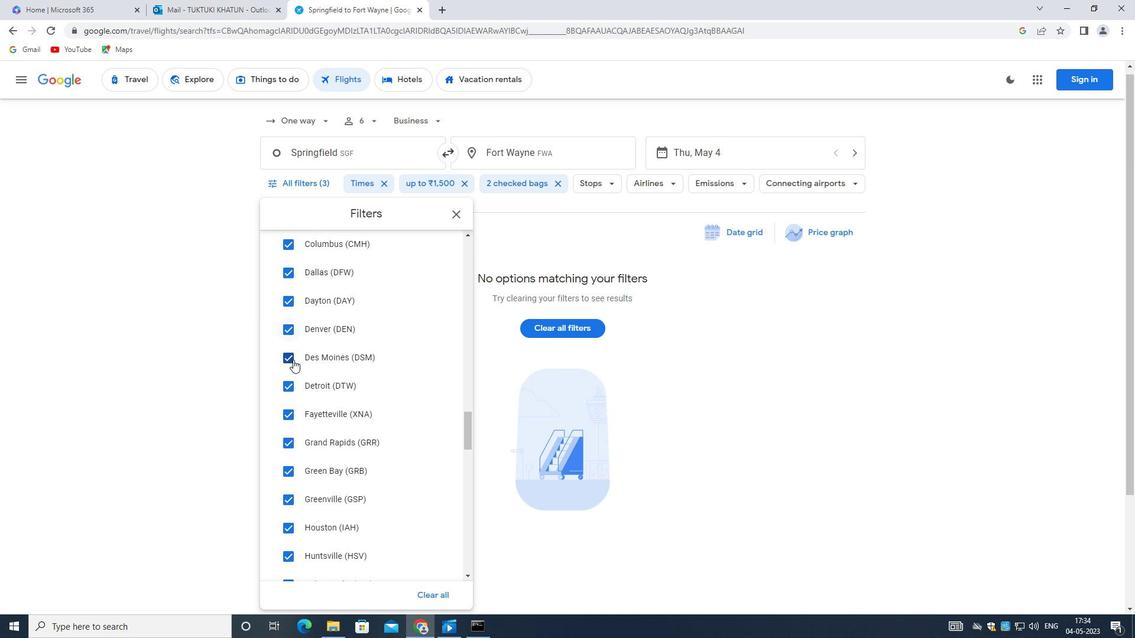 
Action: Mouse scrolled (286, 348) with delta (0, 0)
Screenshot: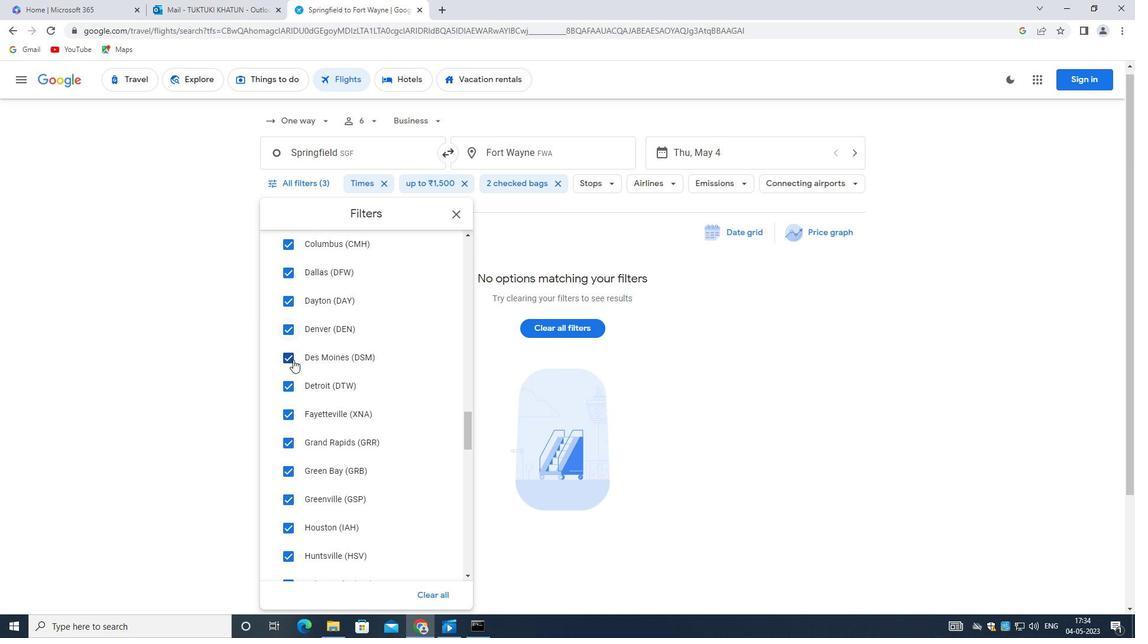 
Action: Mouse scrolled (286, 348) with delta (0, 0)
Screenshot: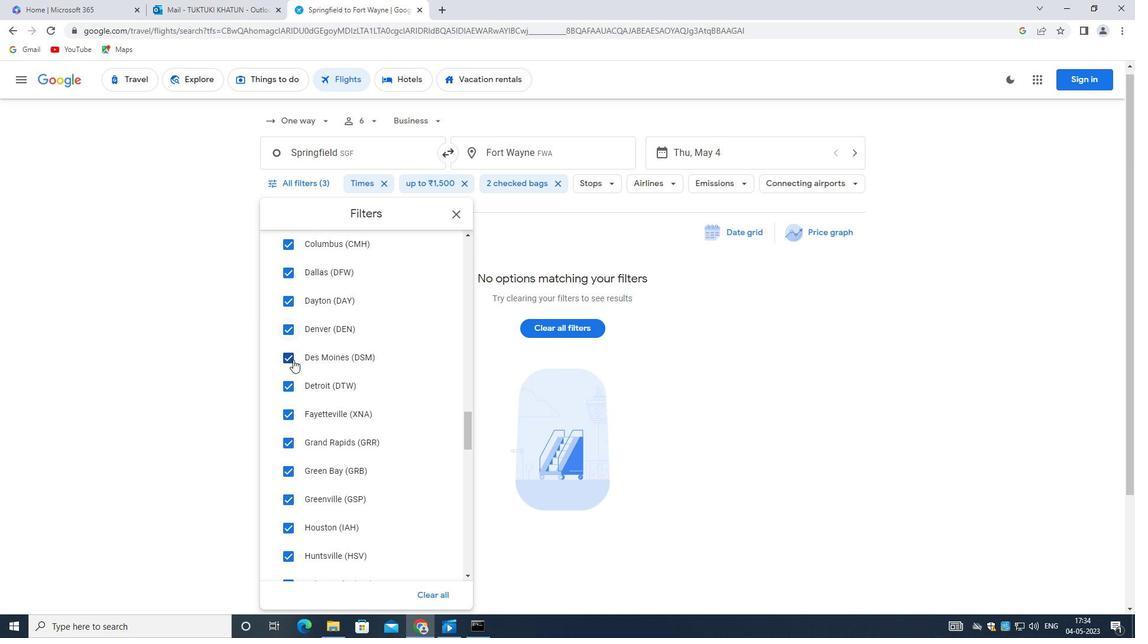
Action: Mouse moved to (284, 343)
Screenshot: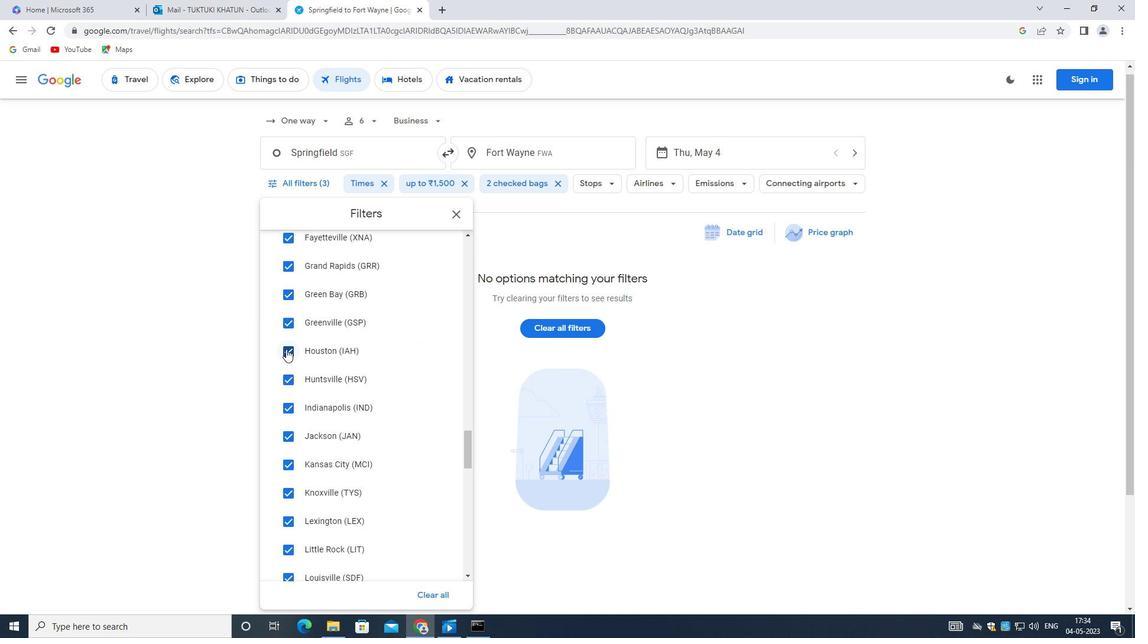 
Action: Mouse scrolled (284, 342) with delta (0, 0)
Screenshot: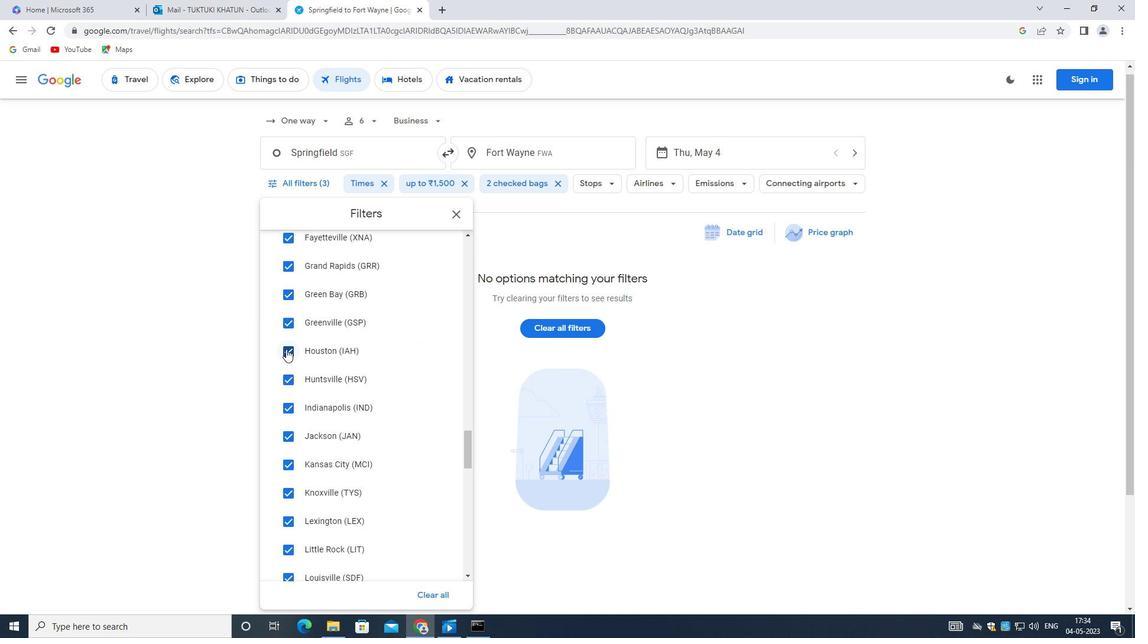 
Action: Mouse moved to (284, 344)
Screenshot: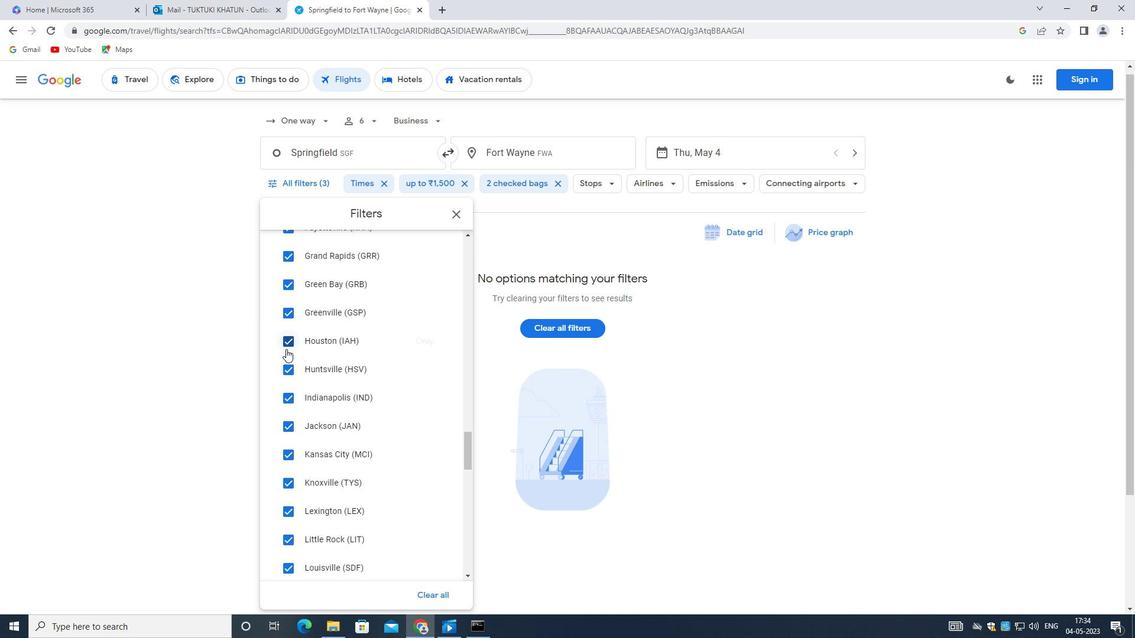 
Action: Mouse scrolled (284, 344) with delta (0, 0)
Screenshot: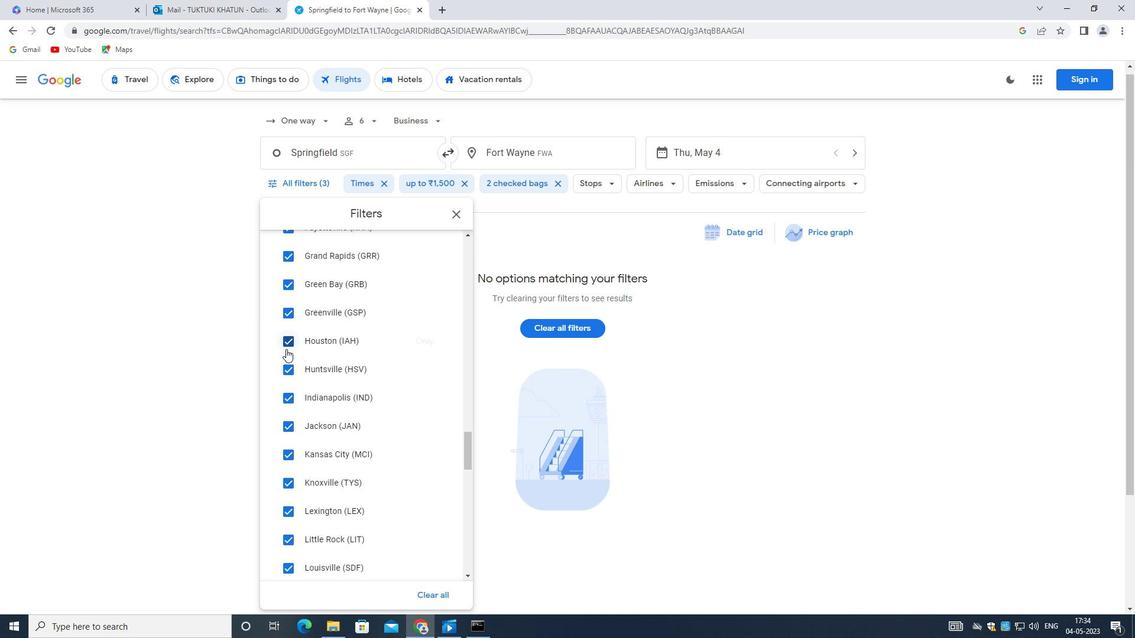 
Action: Mouse moved to (285, 347)
Screenshot: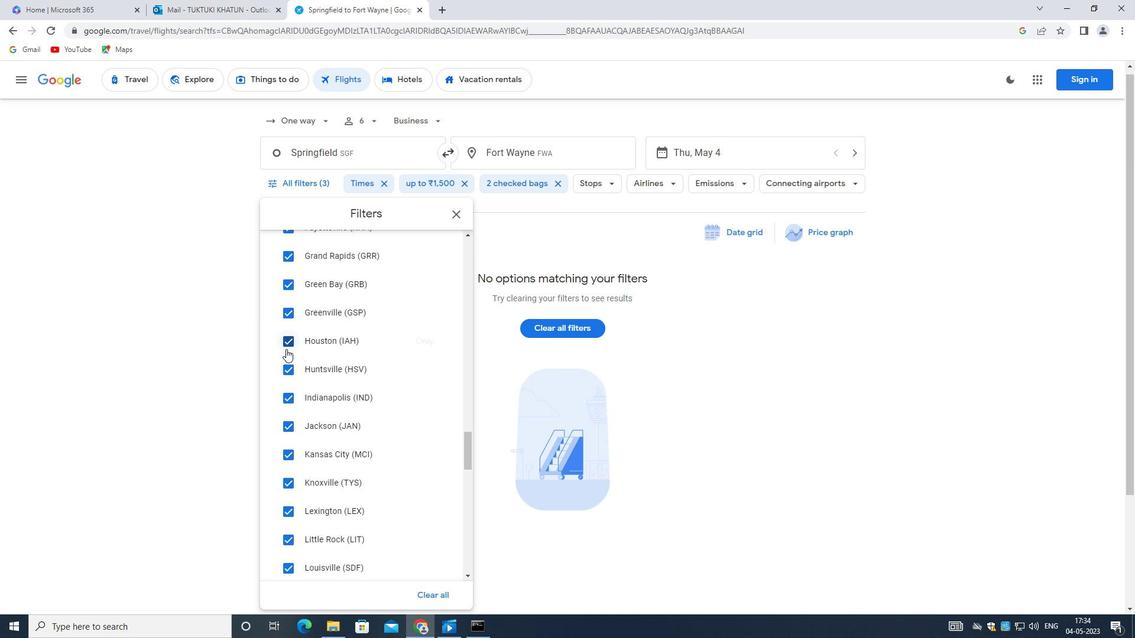 
Action: Mouse scrolled (285, 346) with delta (0, 0)
Screenshot: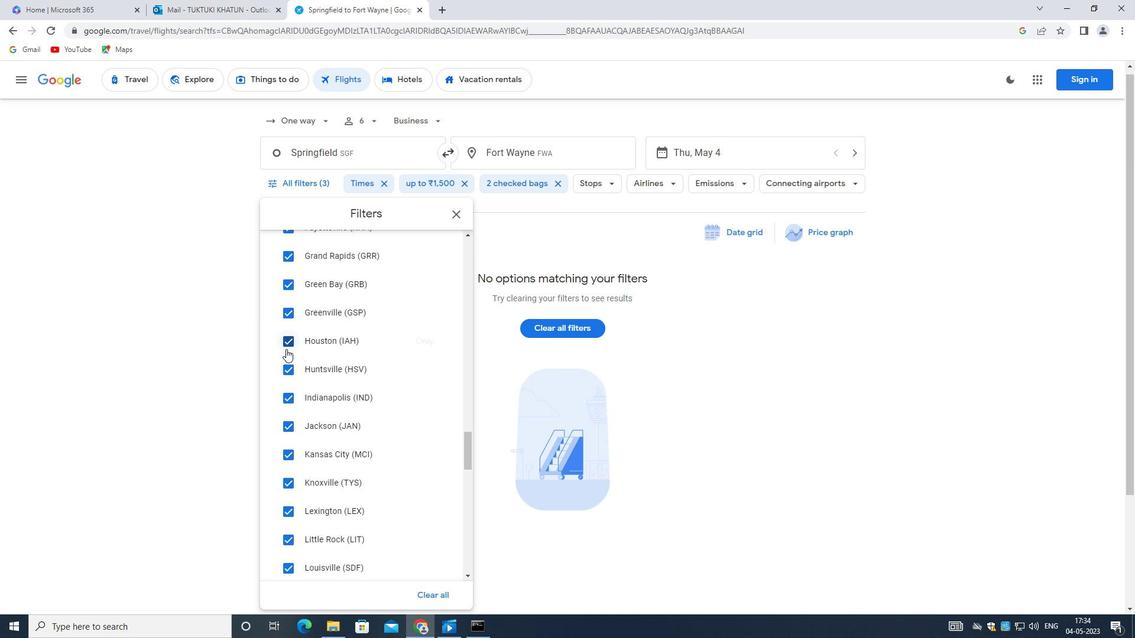 
Action: Mouse moved to (286, 340)
Screenshot: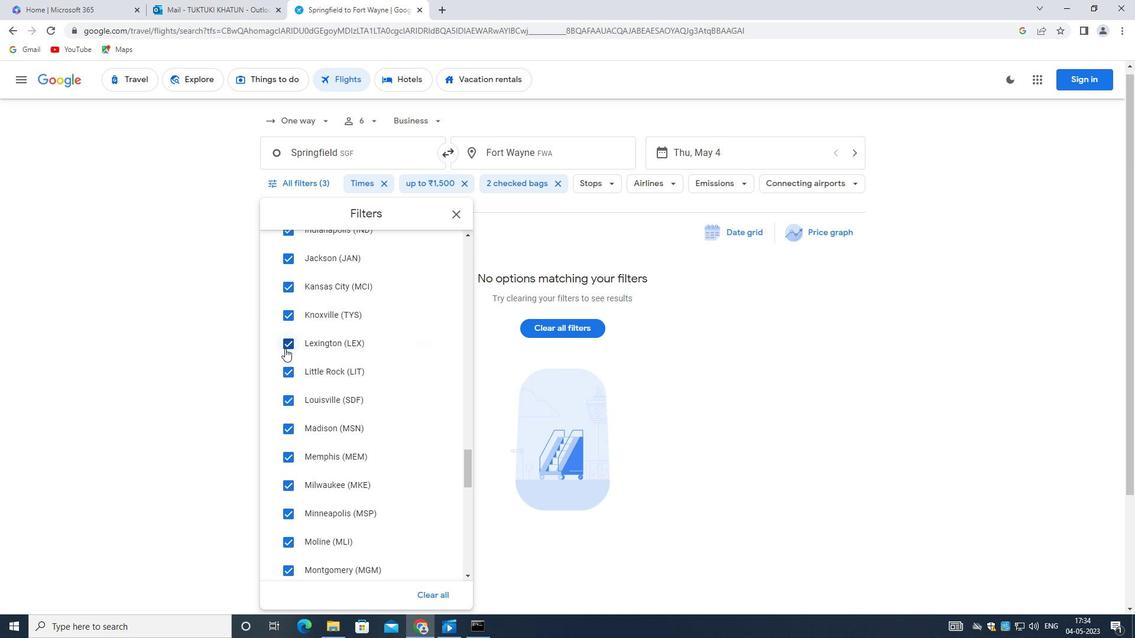 
Action: Mouse scrolled (286, 339) with delta (0, 0)
Screenshot: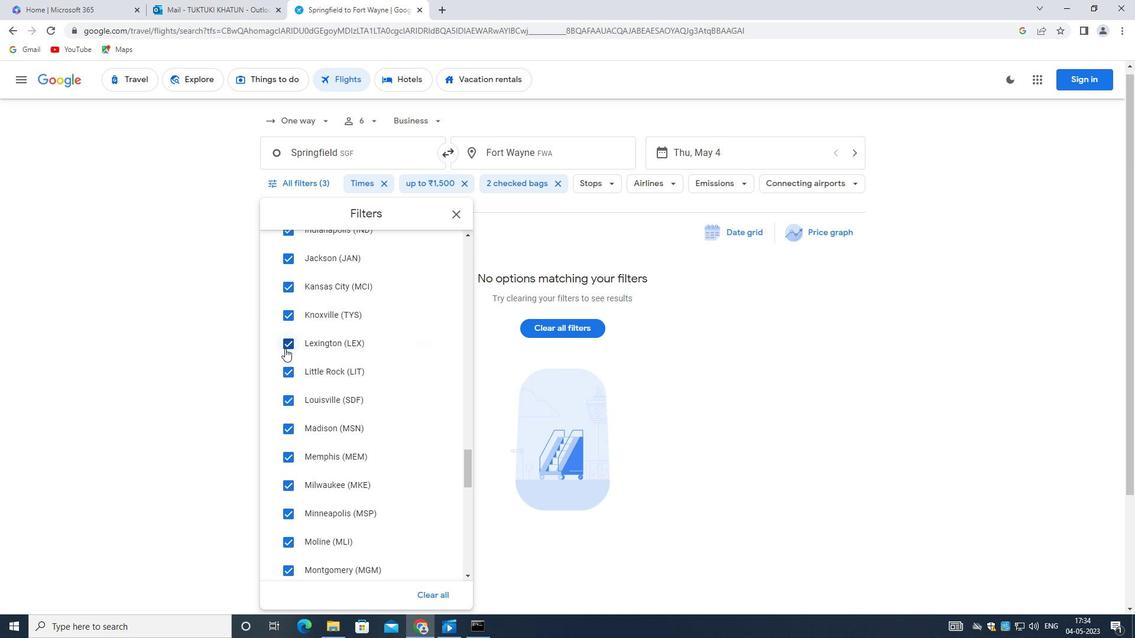 
Action: Mouse moved to (286, 351)
Screenshot: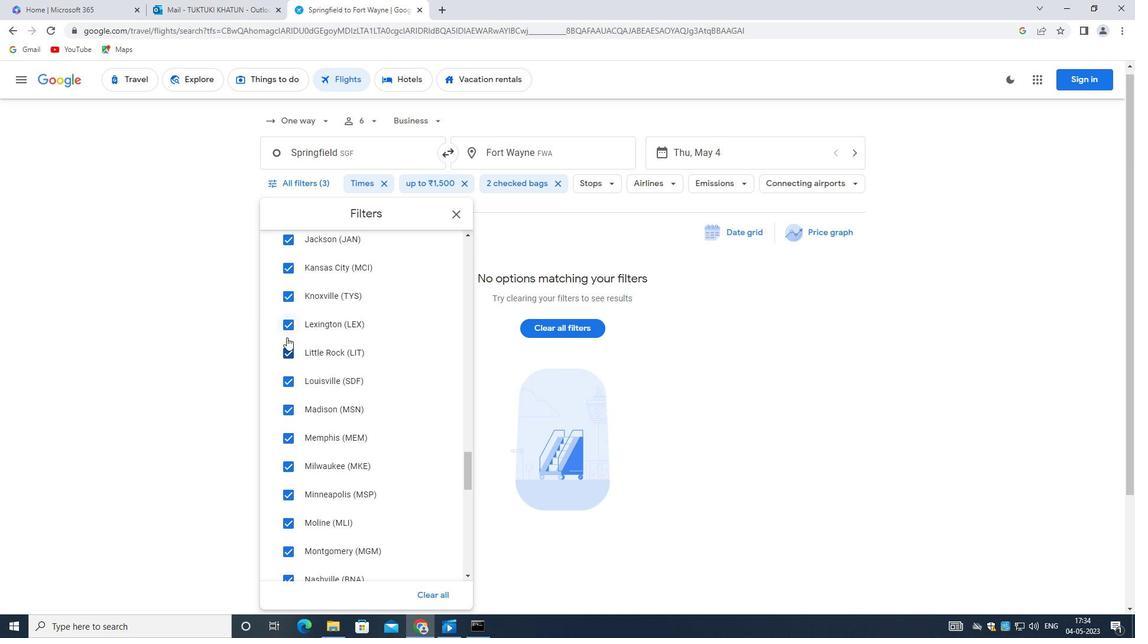 
Action: Mouse scrolled (286, 351) with delta (0, 0)
Screenshot: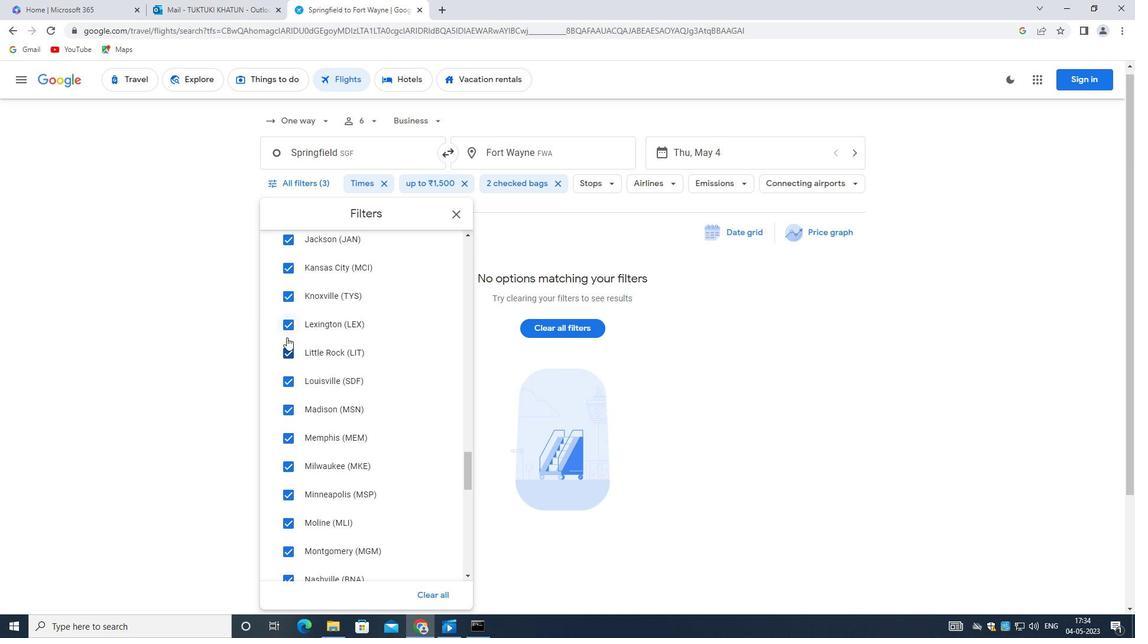 
Action: Mouse moved to (286, 358)
Screenshot: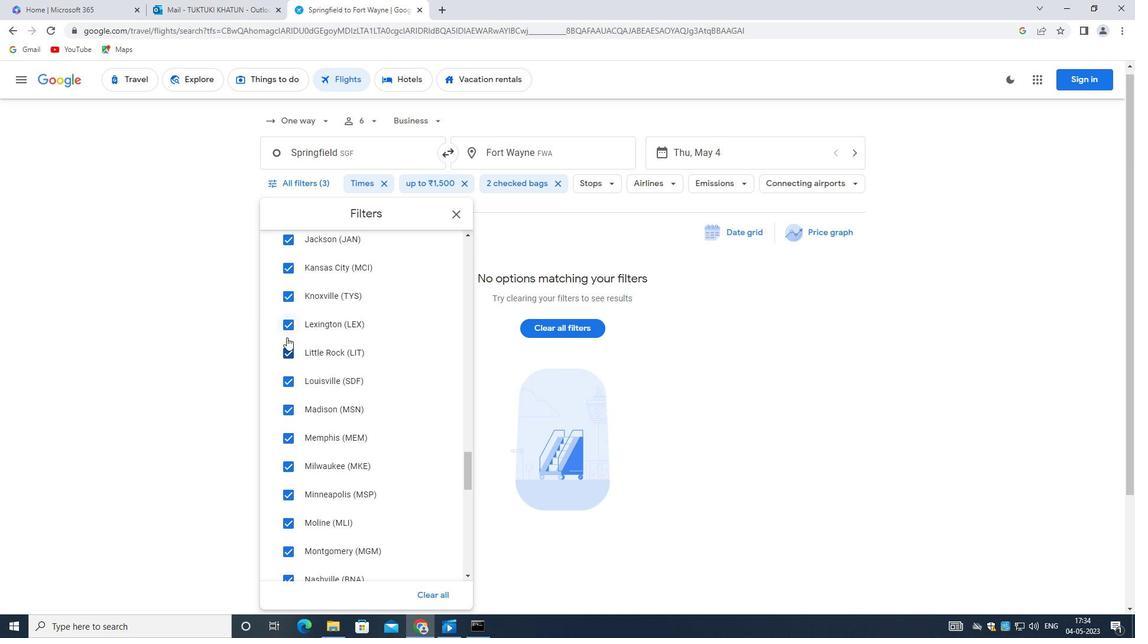 
Action: Mouse scrolled (286, 357) with delta (0, 0)
Screenshot: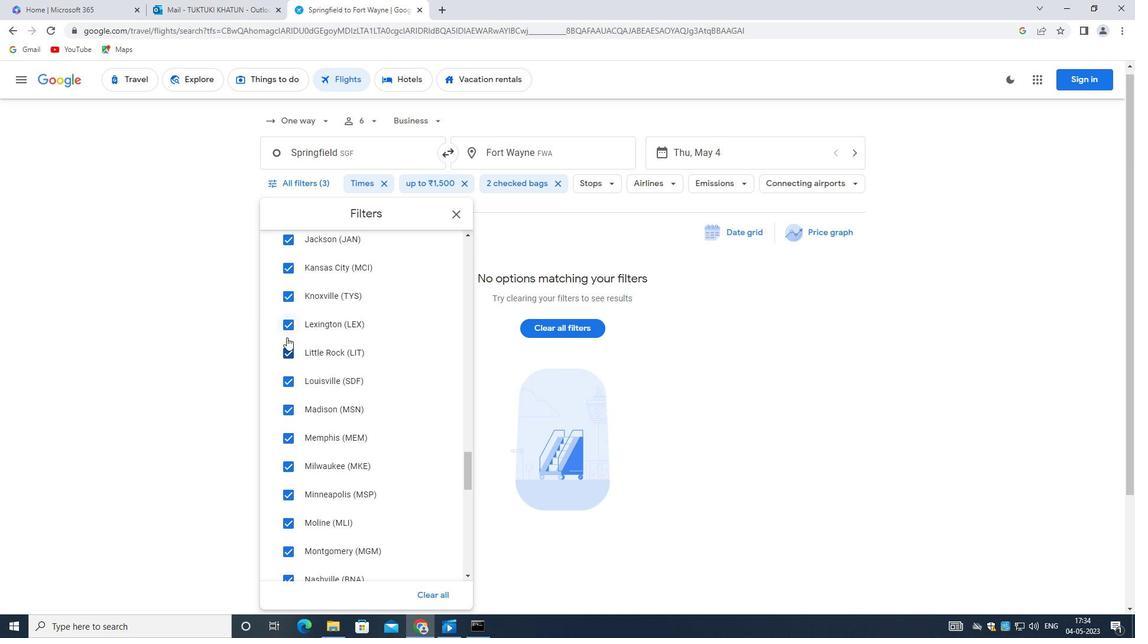 
Action: Mouse moved to (285, 366)
Screenshot: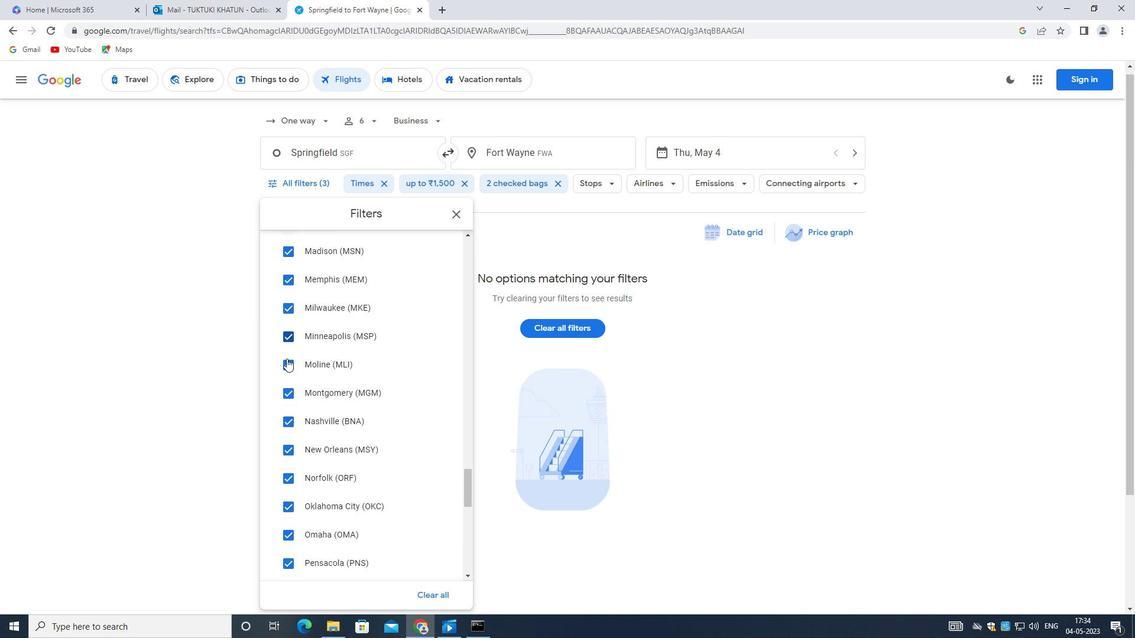 
Action: Mouse scrolled (285, 365) with delta (0, 0)
Screenshot: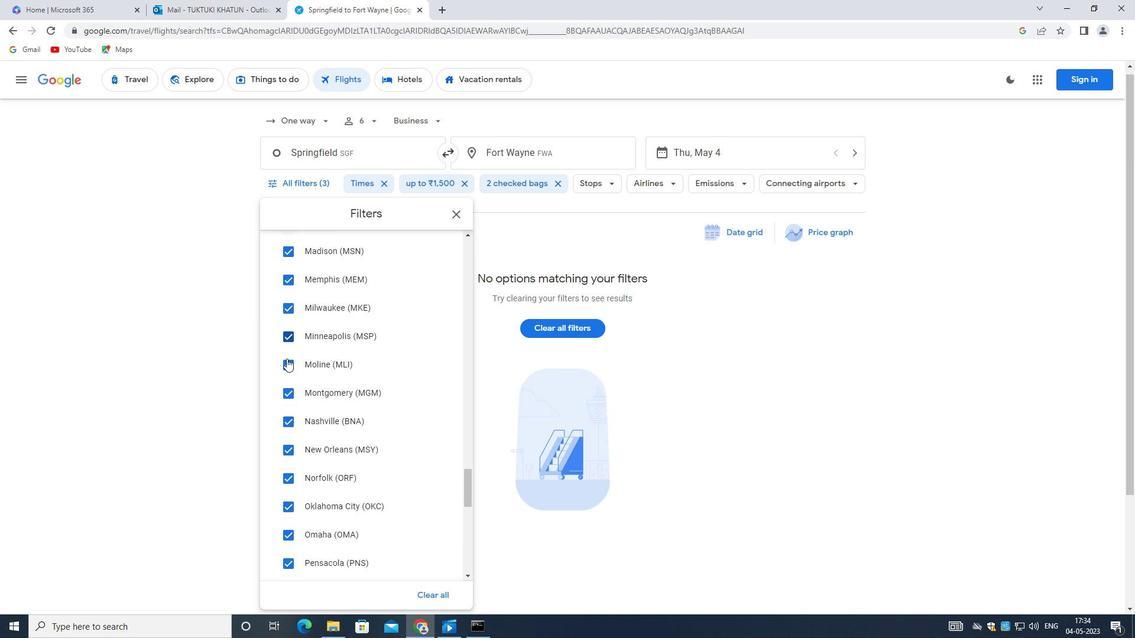 
Action: Mouse moved to (283, 377)
Screenshot: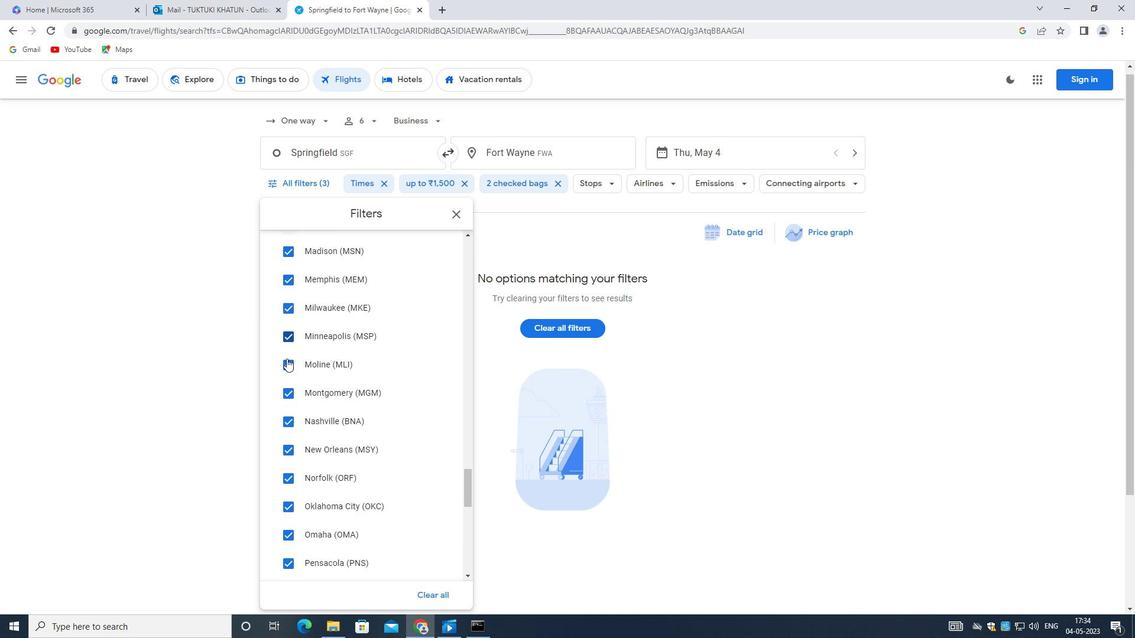 
Action: Mouse scrolled (283, 377) with delta (0, 0)
Screenshot: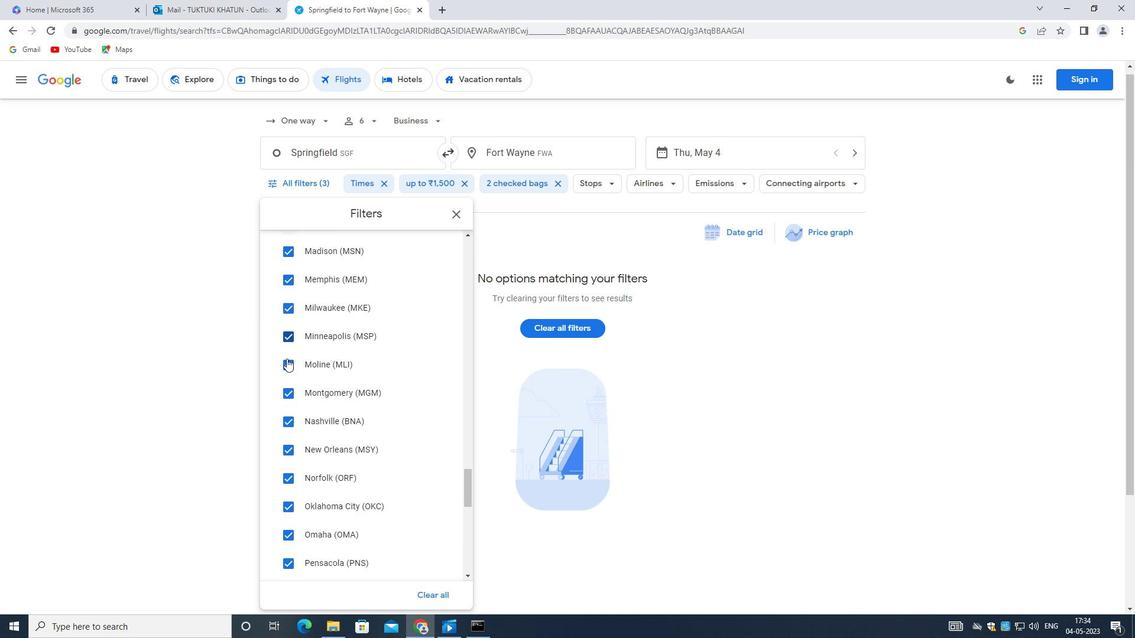 
Action: Mouse moved to (281, 386)
Screenshot: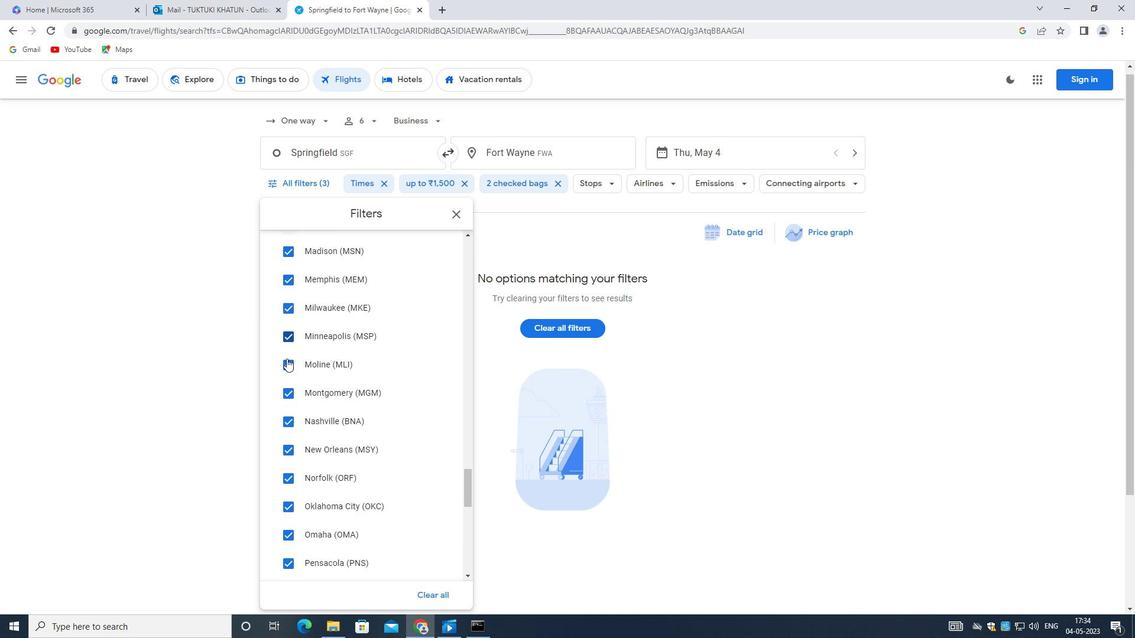 
Action: Mouse scrolled (281, 386) with delta (0, 0)
Screenshot: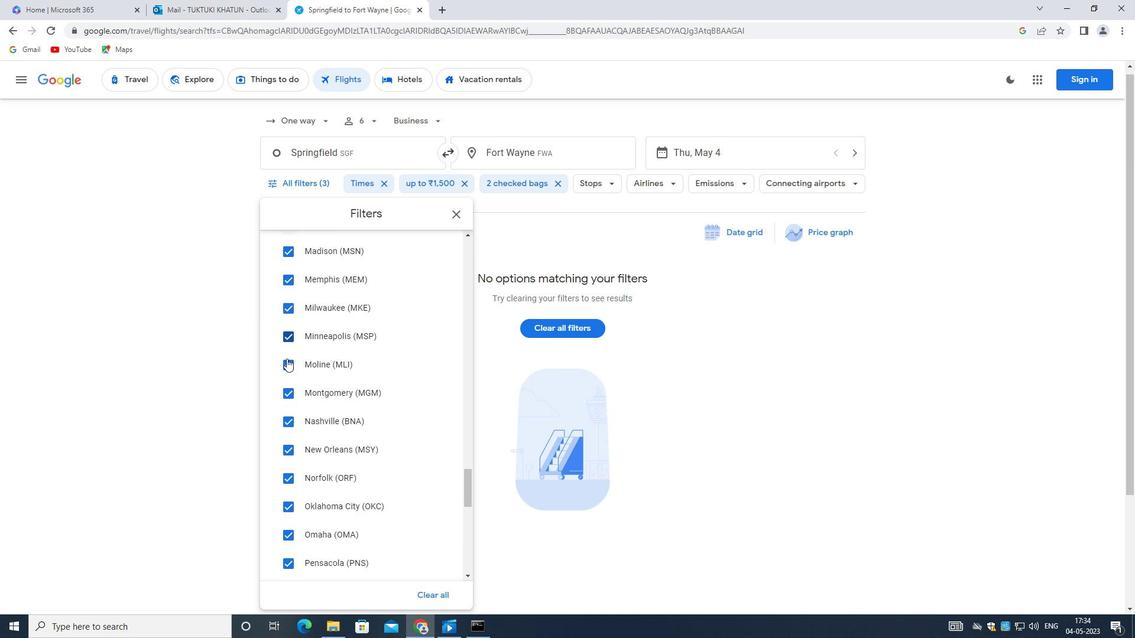 
Action: Mouse moved to (279, 418)
Screenshot: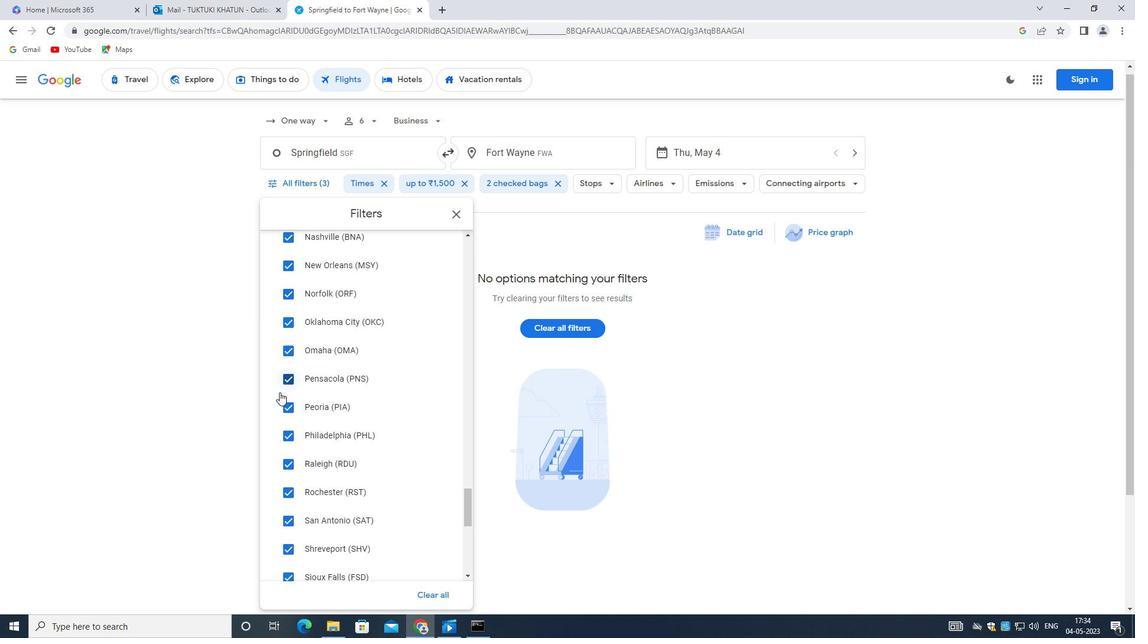 
Action: Mouse scrolled (279, 417) with delta (0, 0)
Screenshot: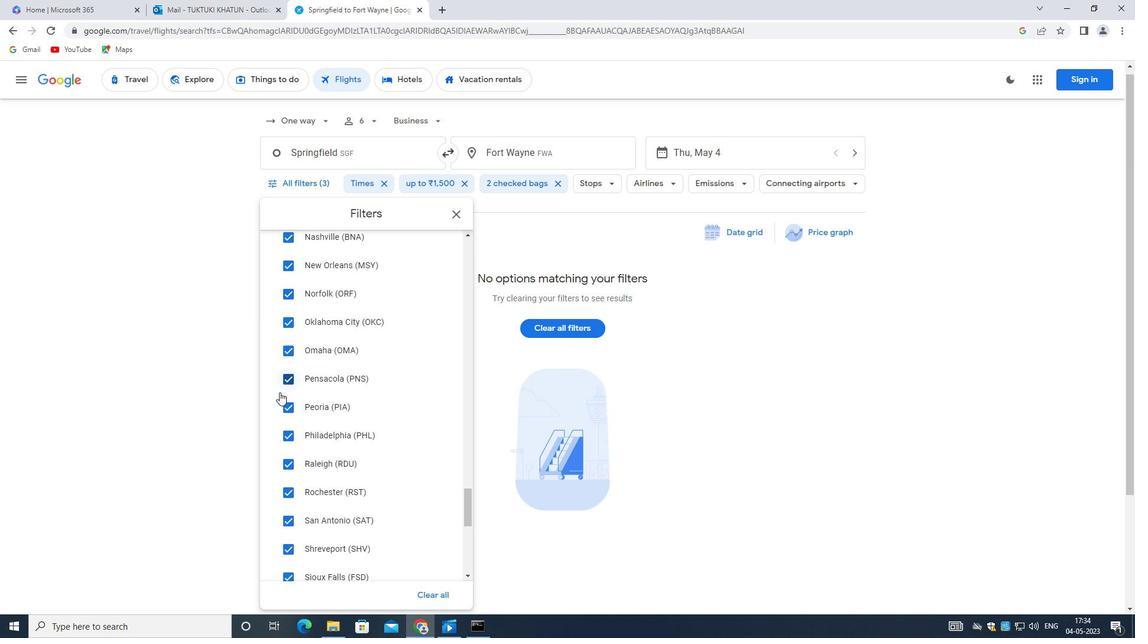 
Action: Mouse moved to (283, 452)
Screenshot: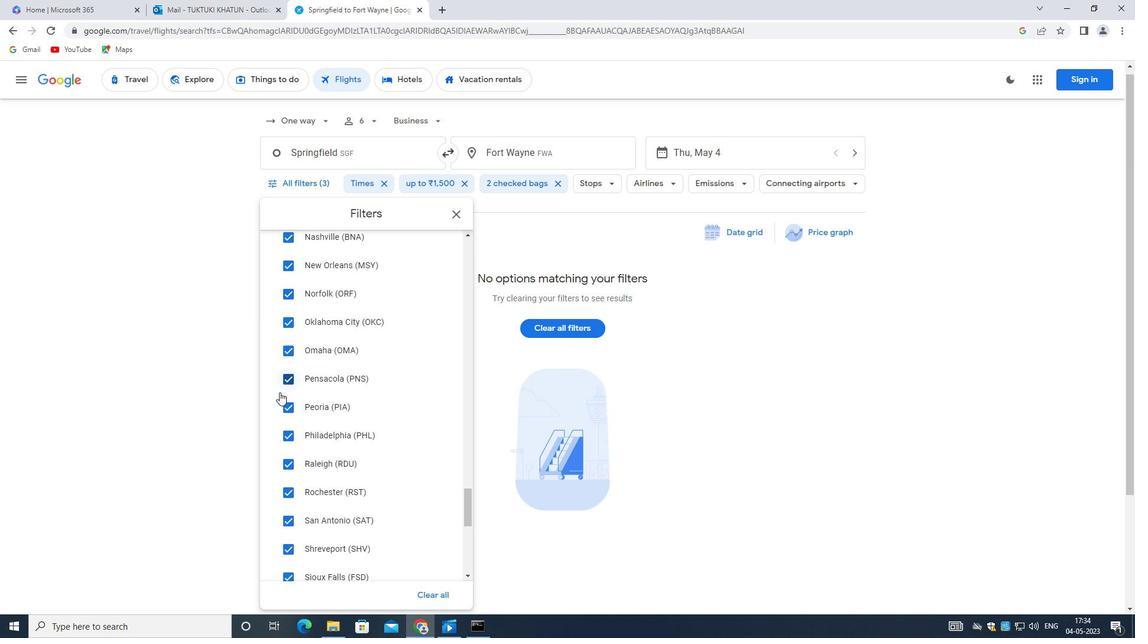
Action: Mouse scrolled (283, 451) with delta (0, 0)
Screenshot: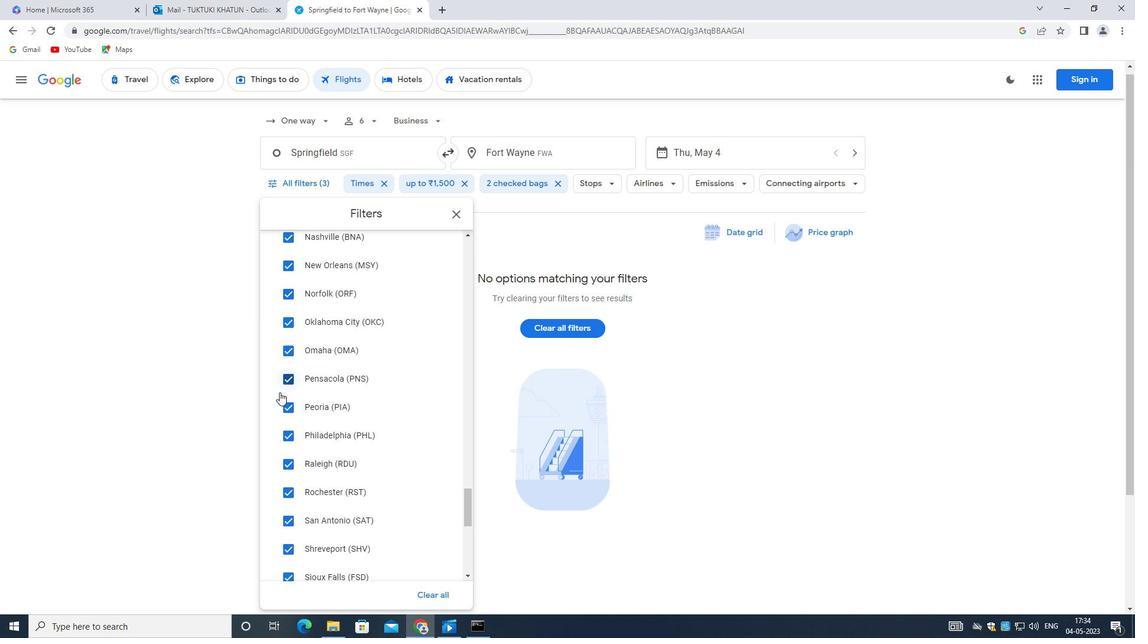 
Action: Mouse moved to (286, 464)
Screenshot: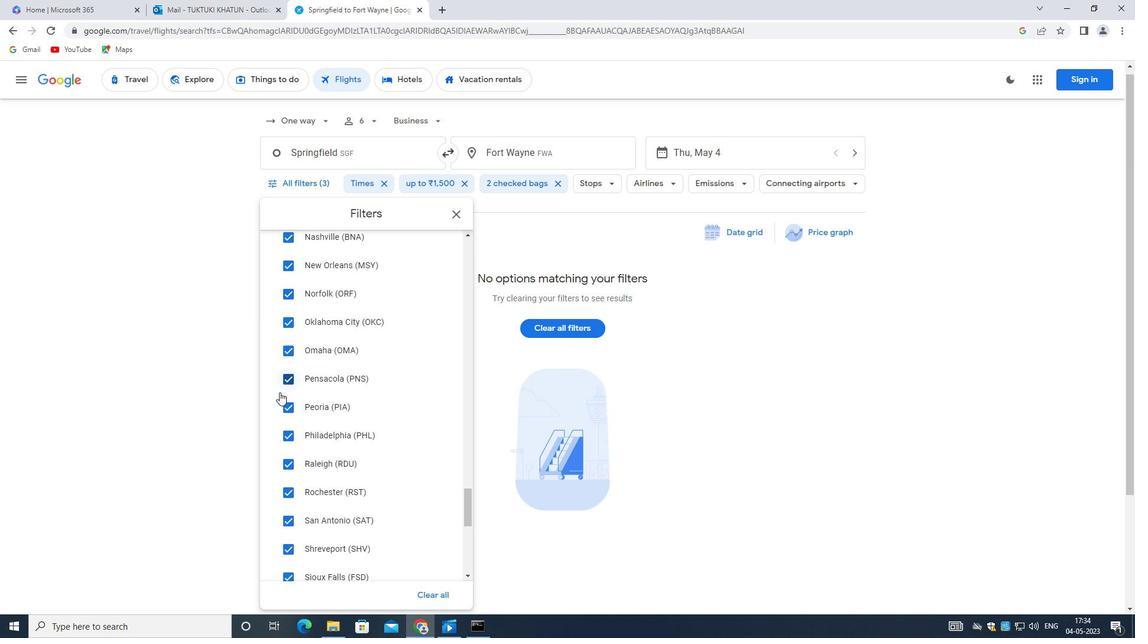 
Action: Mouse scrolled (286, 464) with delta (0, 0)
Screenshot: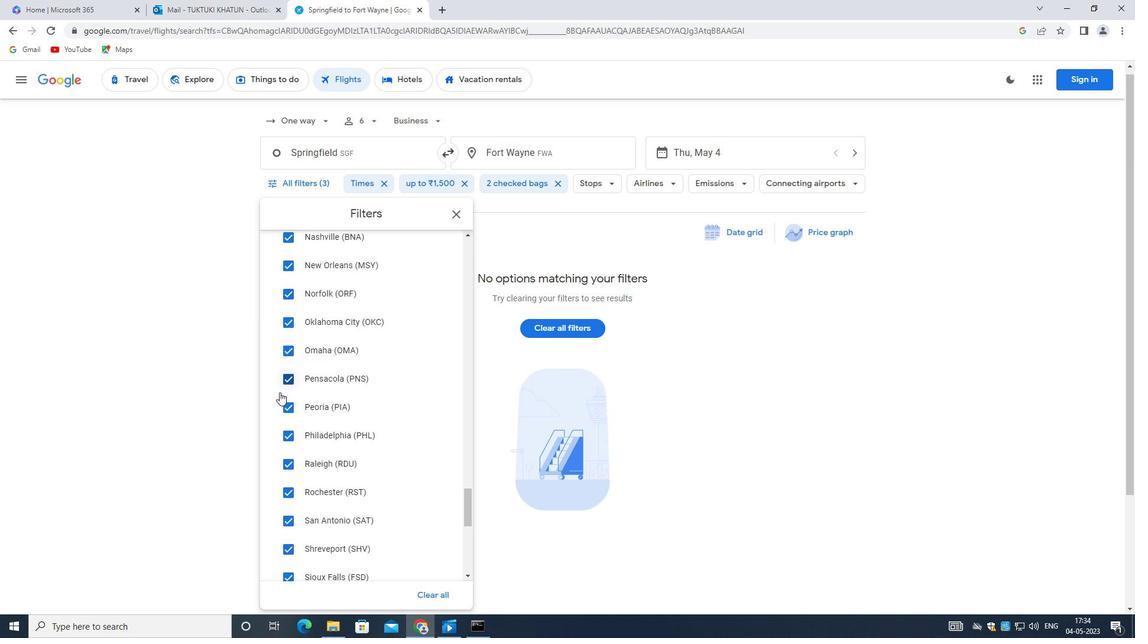 
Action: Mouse moved to (288, 470)
Screenshot: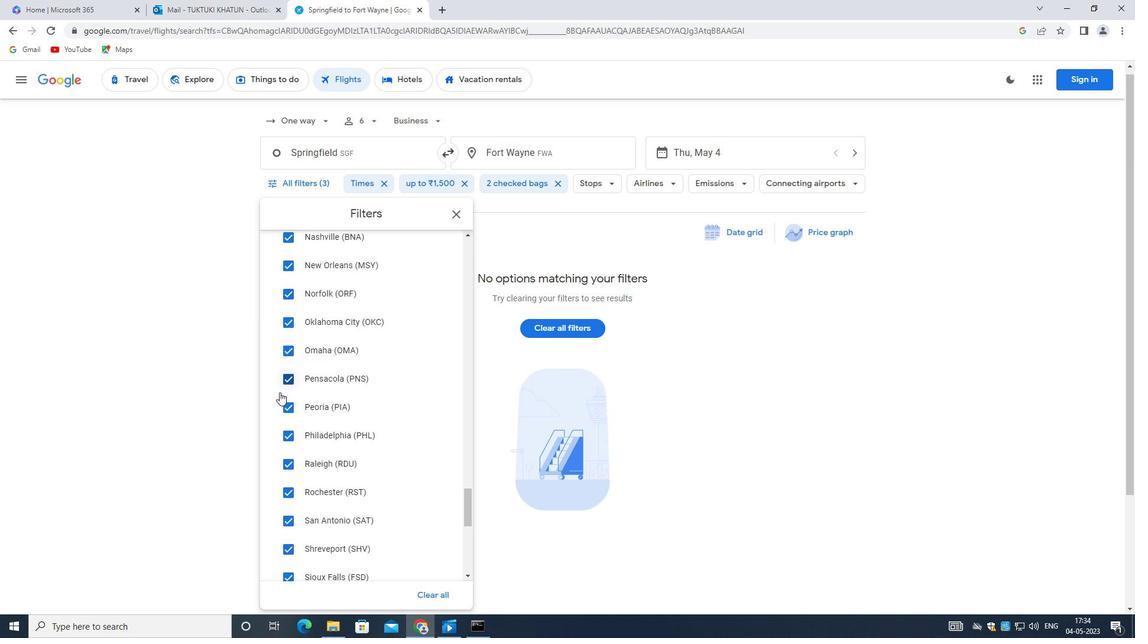 
Action: Mouse scrolled (288, 469) with delta (0, 0)
Screenshot: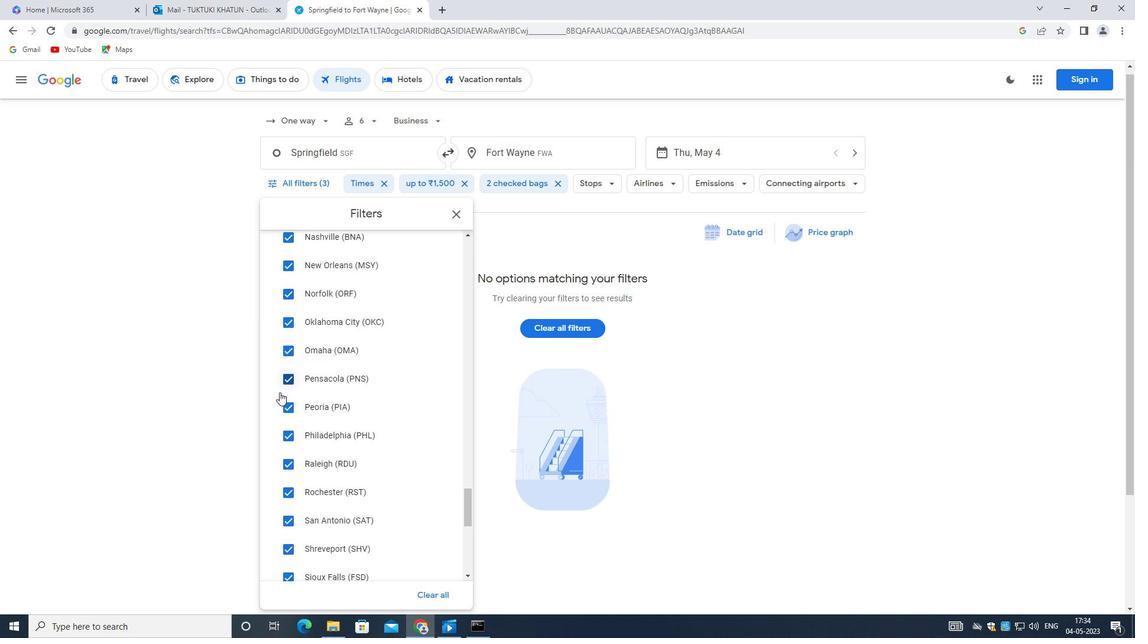
Action: Mouse moved to (288, 472)
Screenshot: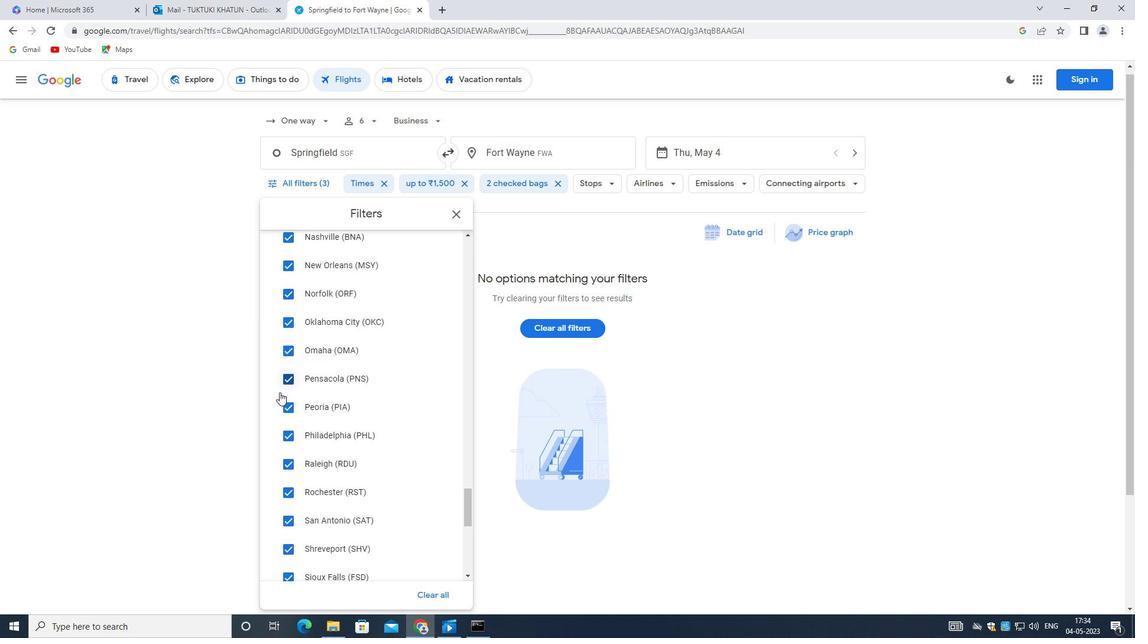 
Action: Mouse scrolled (288, 471) with delta (0, 0)
Screenshot: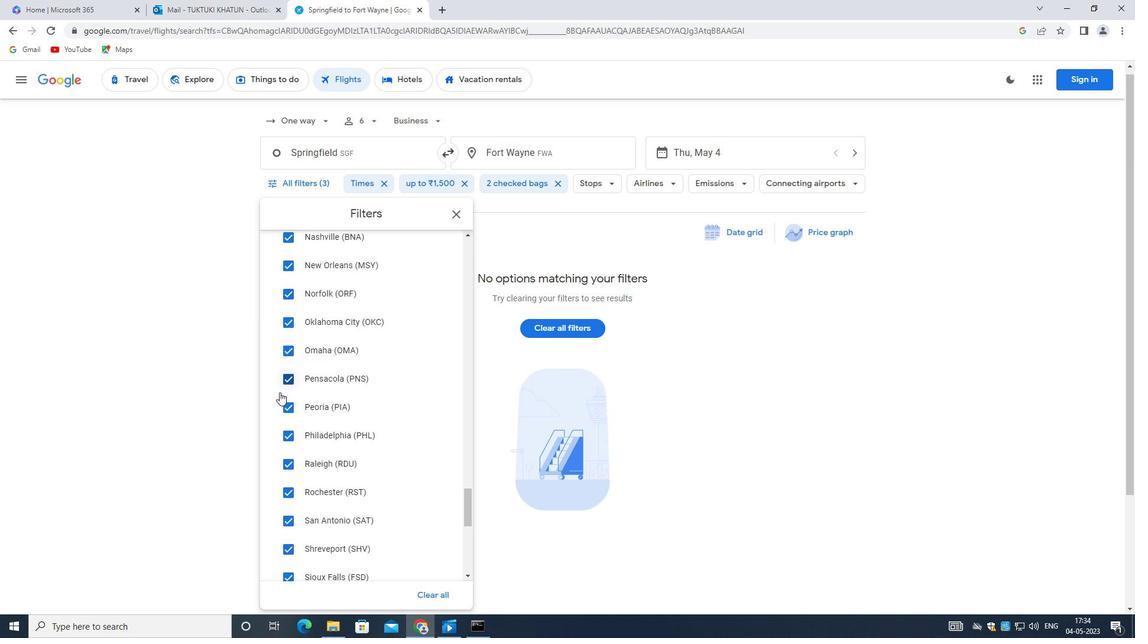 
Action: Mouse moved to (288, 473)
Screenshot: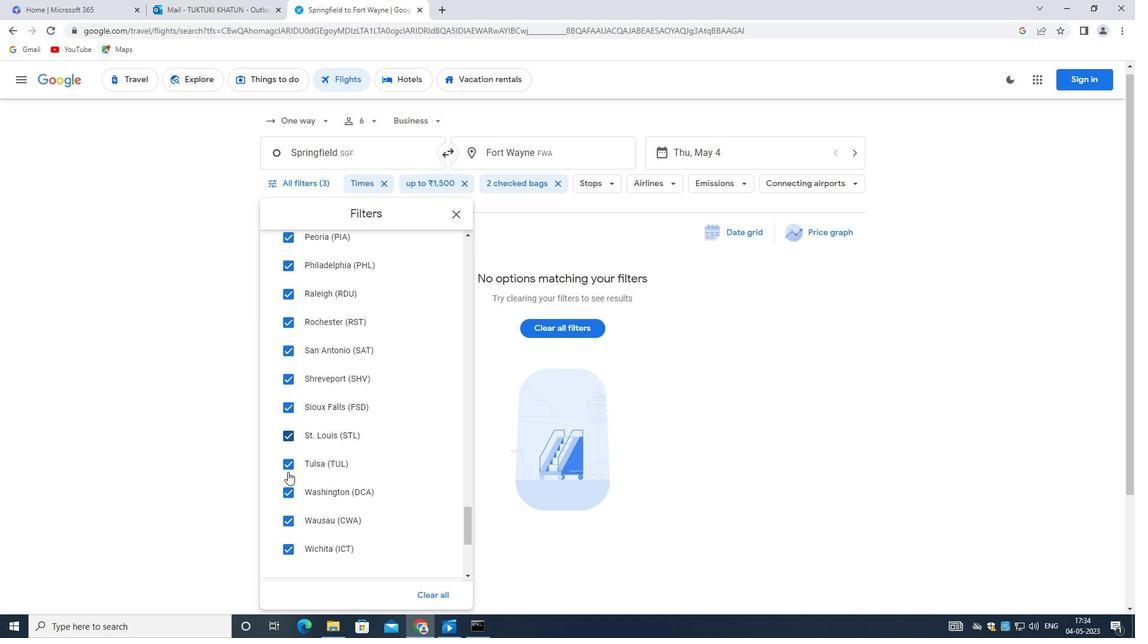 
Action: Mouse scrolled (288, 472) with delta (0, 0)
Screenshot: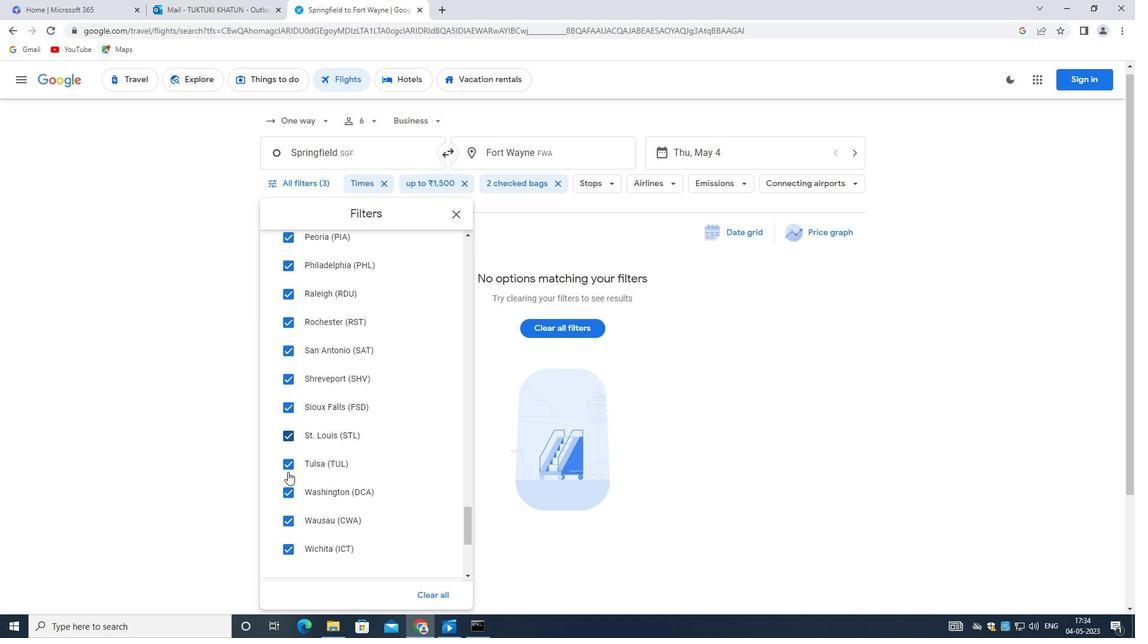 
Action: Mouse moved to (288, 473)
Screenshot: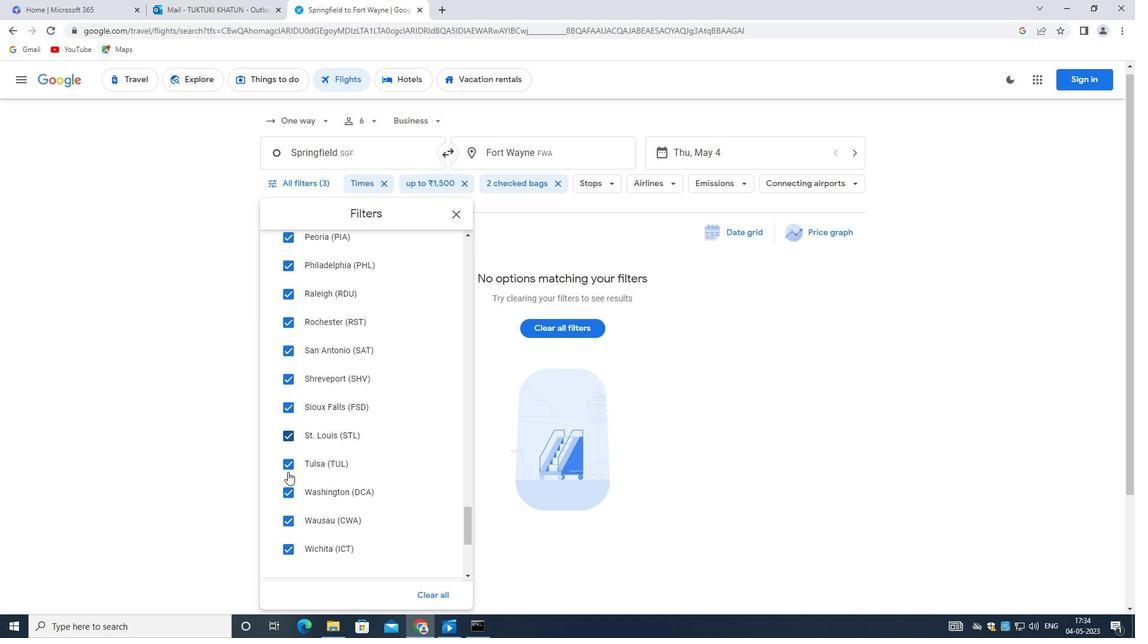 
Action: Mouse scrolled (288, 473) with delta (0, 0)
Screenshot: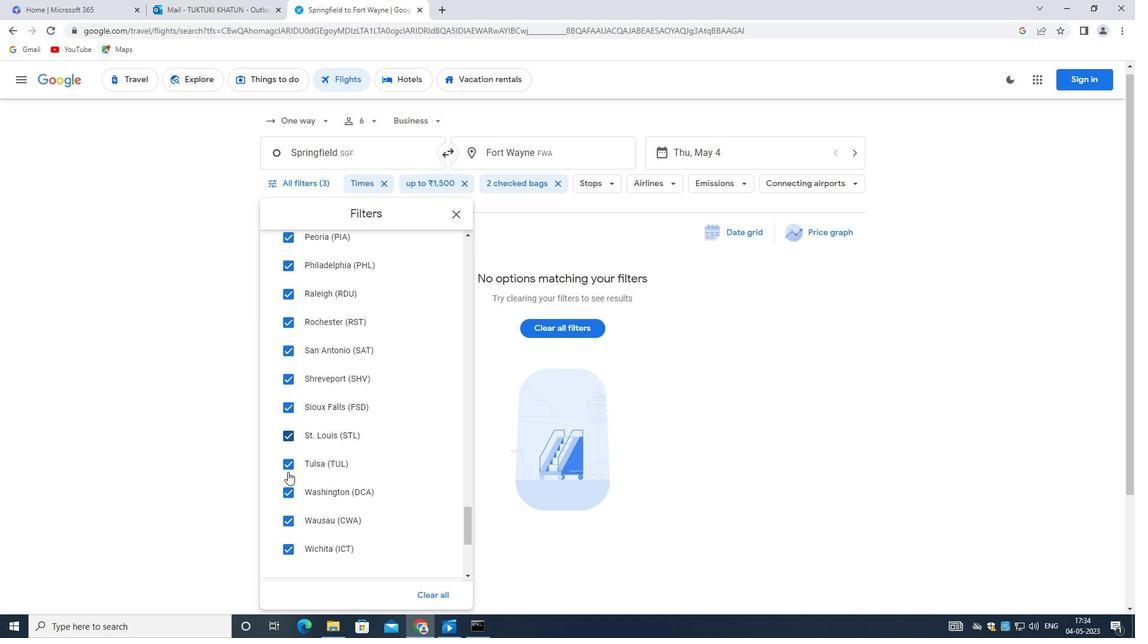 
Action: Mouse moved to (288, 474)
Screenshot: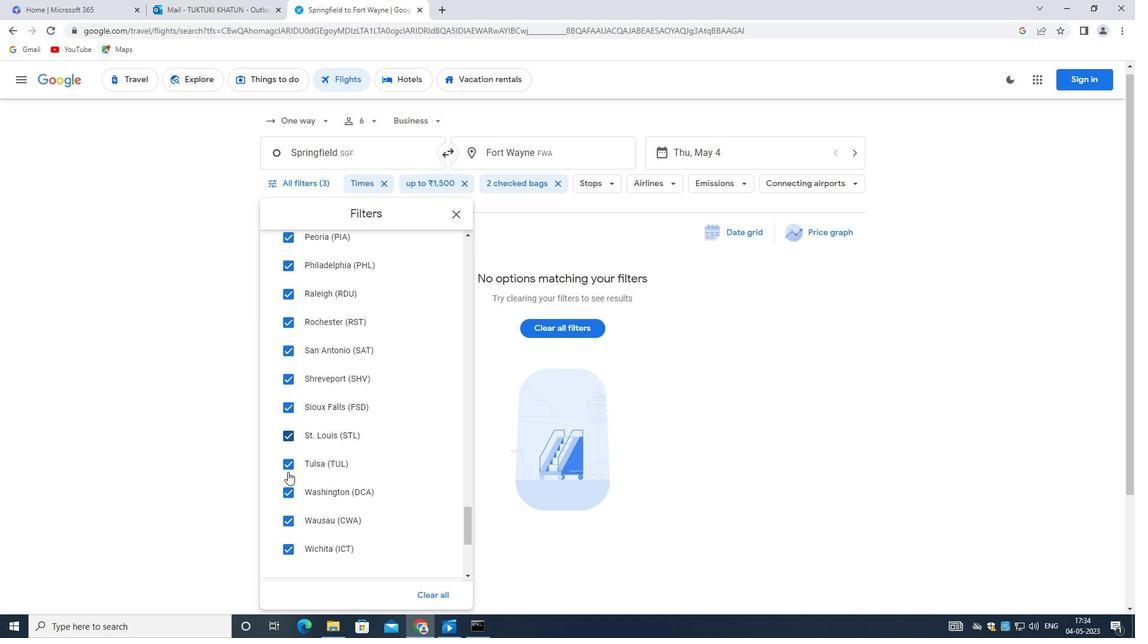 
Action: Mouse scrolled (288, 473) with delta (0, 0)
Screenshot: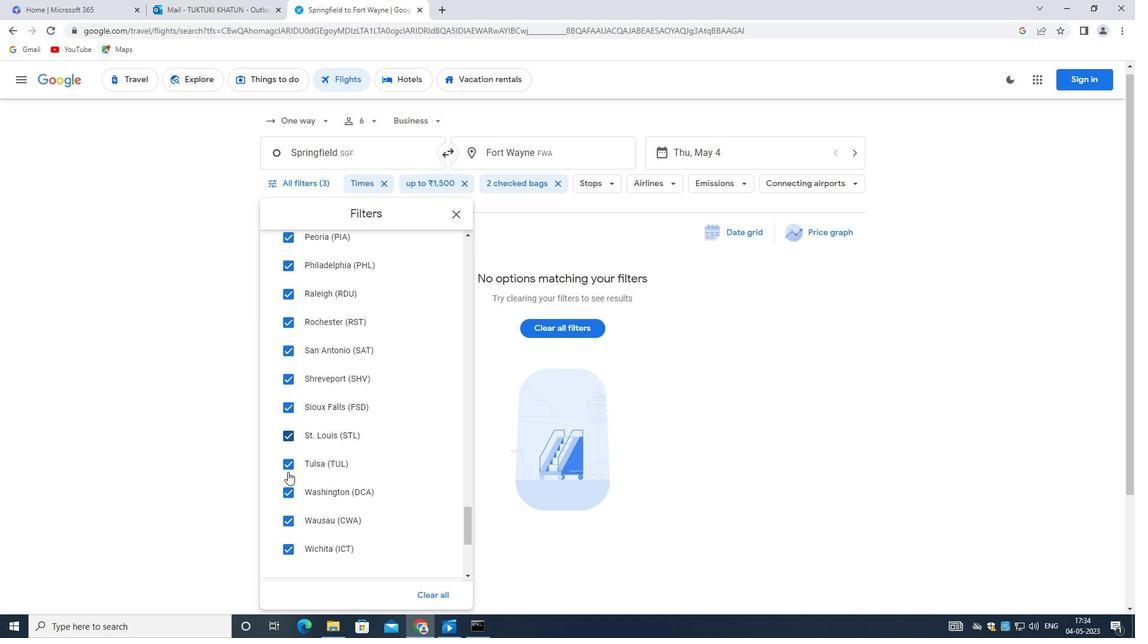 
Action: Mouse moved to (288, 477)
Screenshot: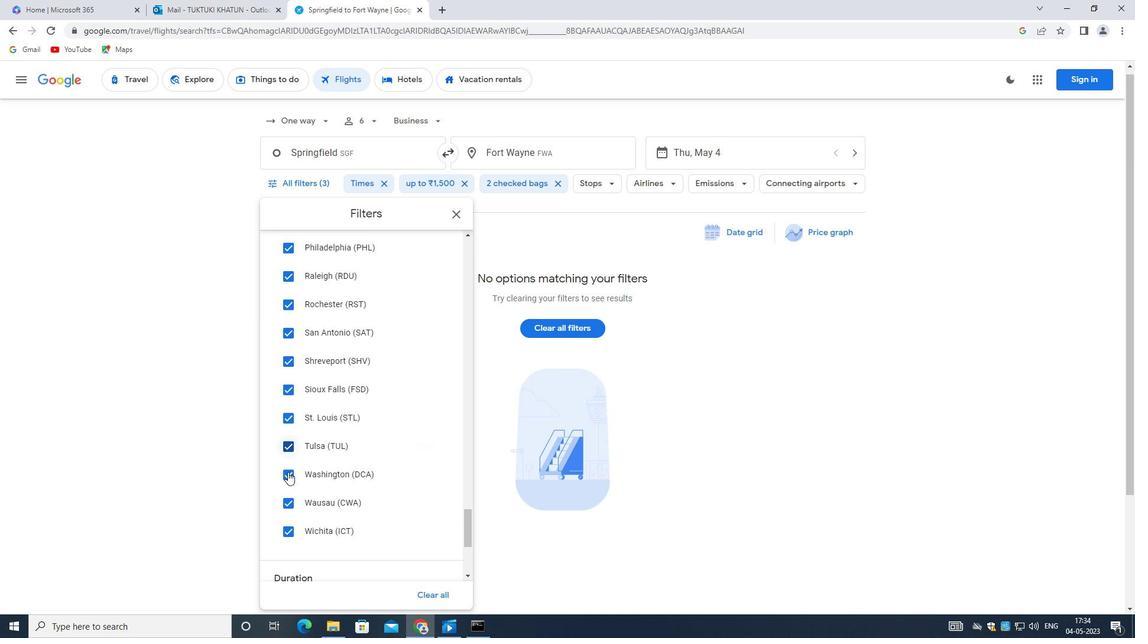 
Action: Mouse scrolled (288, 477) with delta (0, 0)
Screenshot: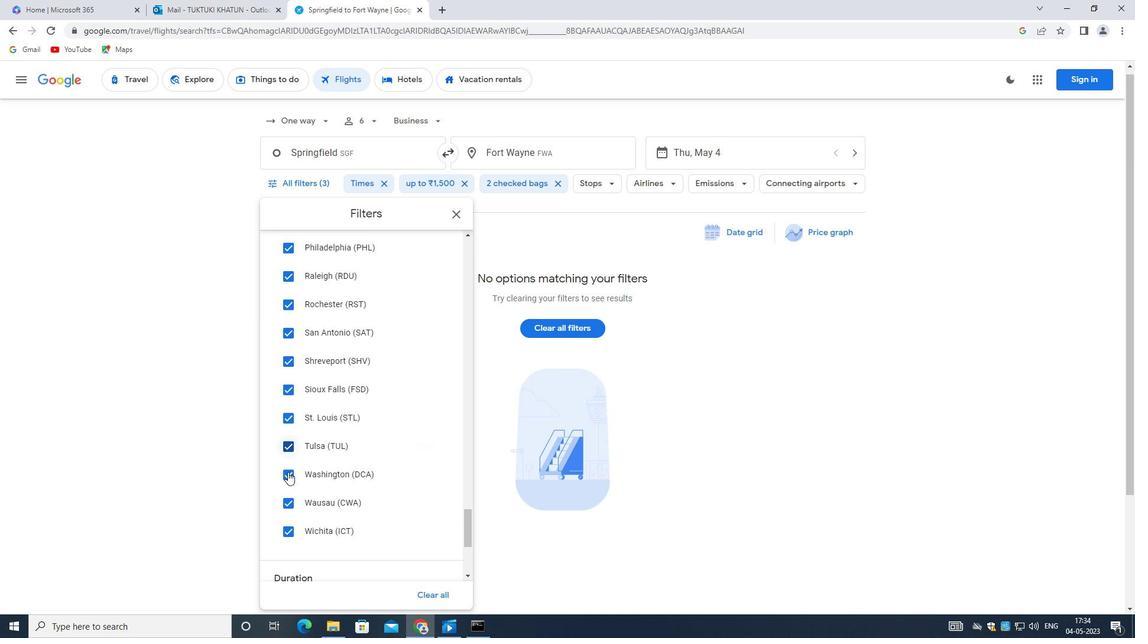 
Action: Mouse moved to (288, 486)
Screenshot: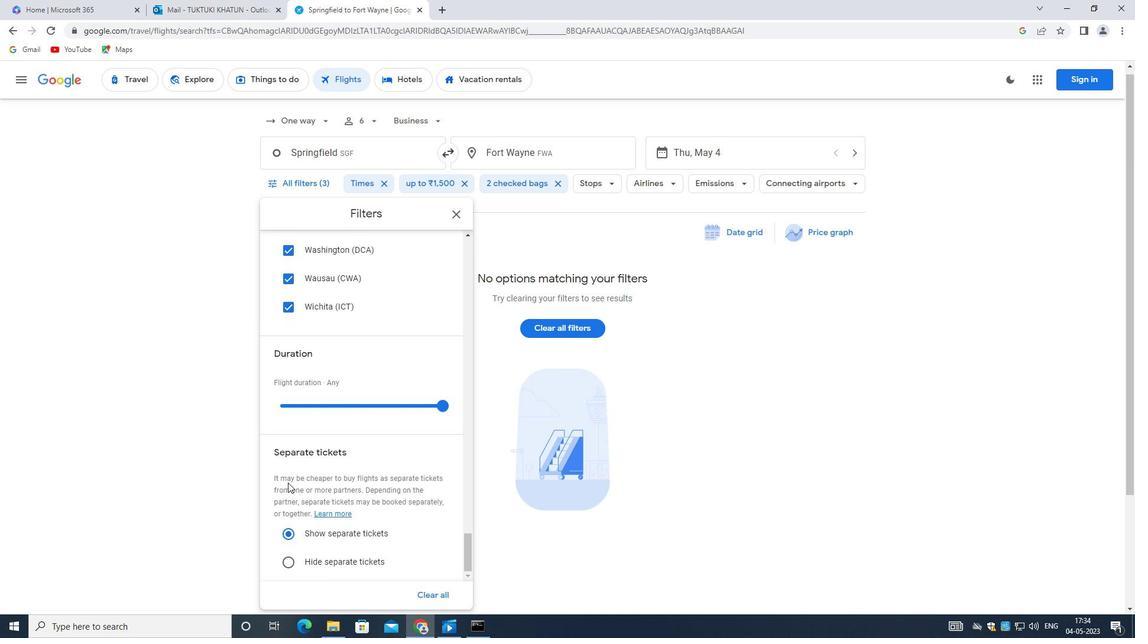 
Action: Mouse scrolled (288, 486) with delta (0, 0)
Screenshot: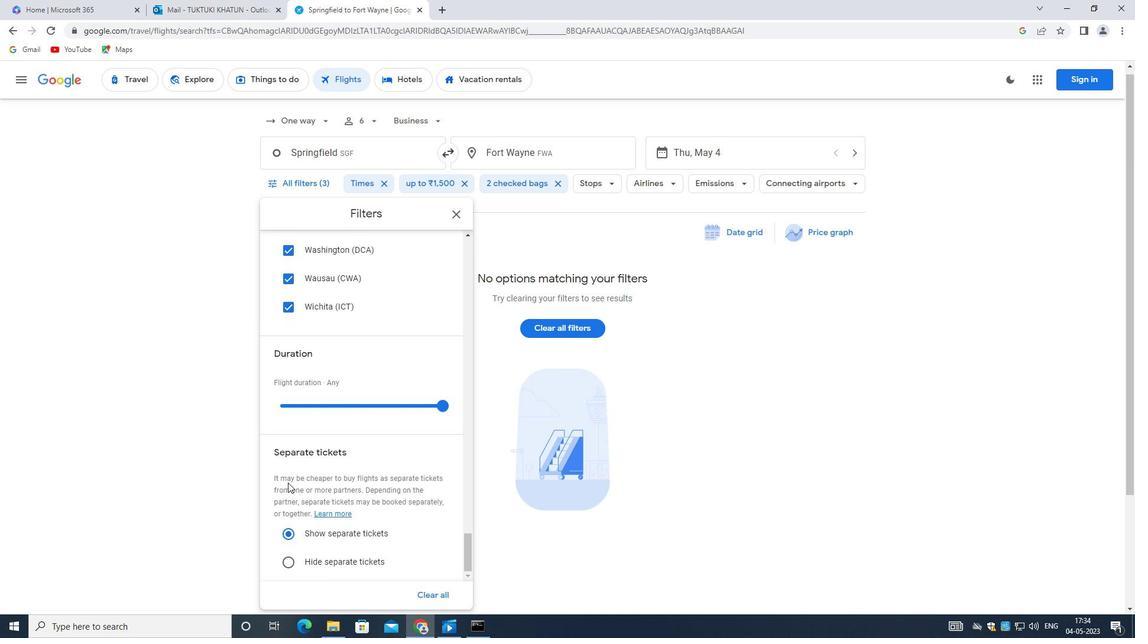 
Action: Mouse moved to (286, 495)
Screenshot: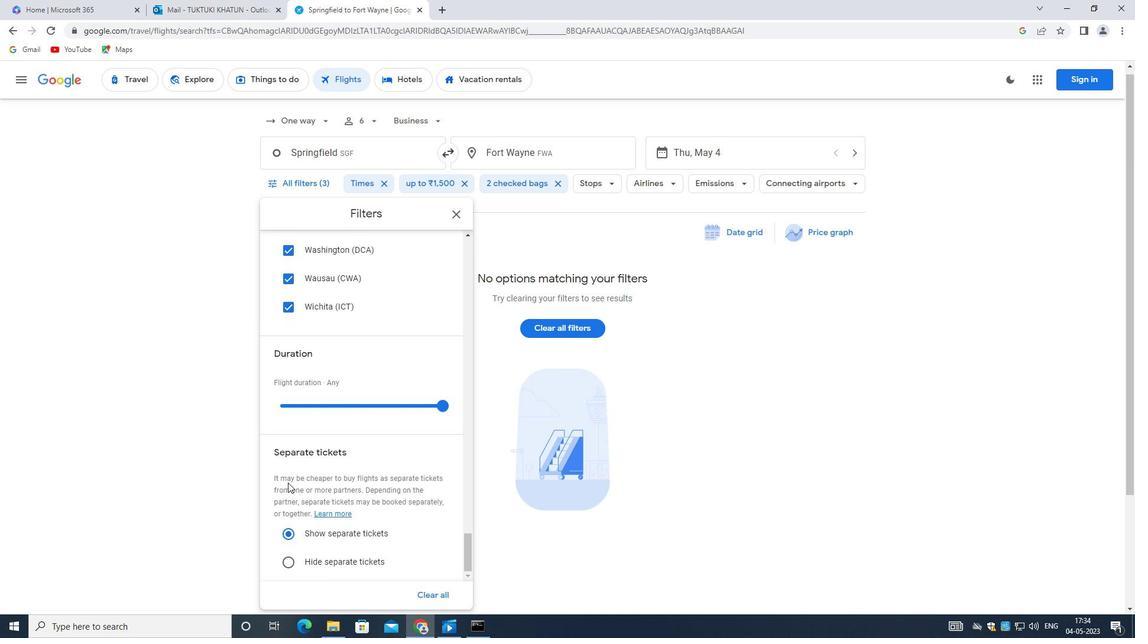 
Action: Mouse scrolled (286, 495) with delta (0, 0)
Screenshot: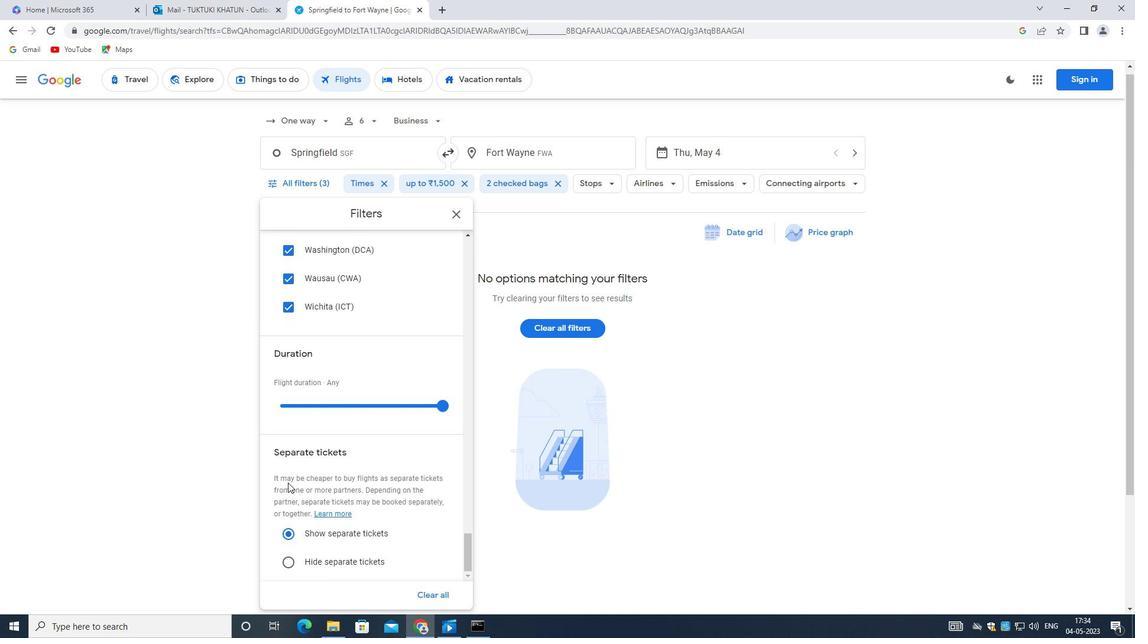 
Action: Mouse moved to (286, 500)
Screenshot: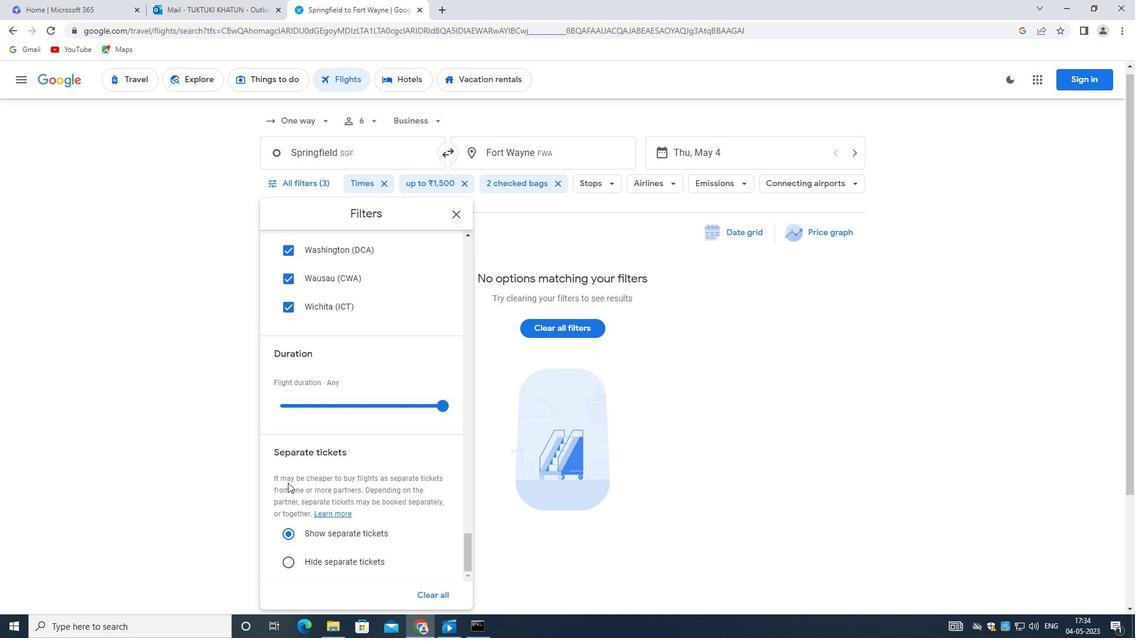 
Action: Mouse scrolled (286, 499) with delta (0, 0)
Screenshot: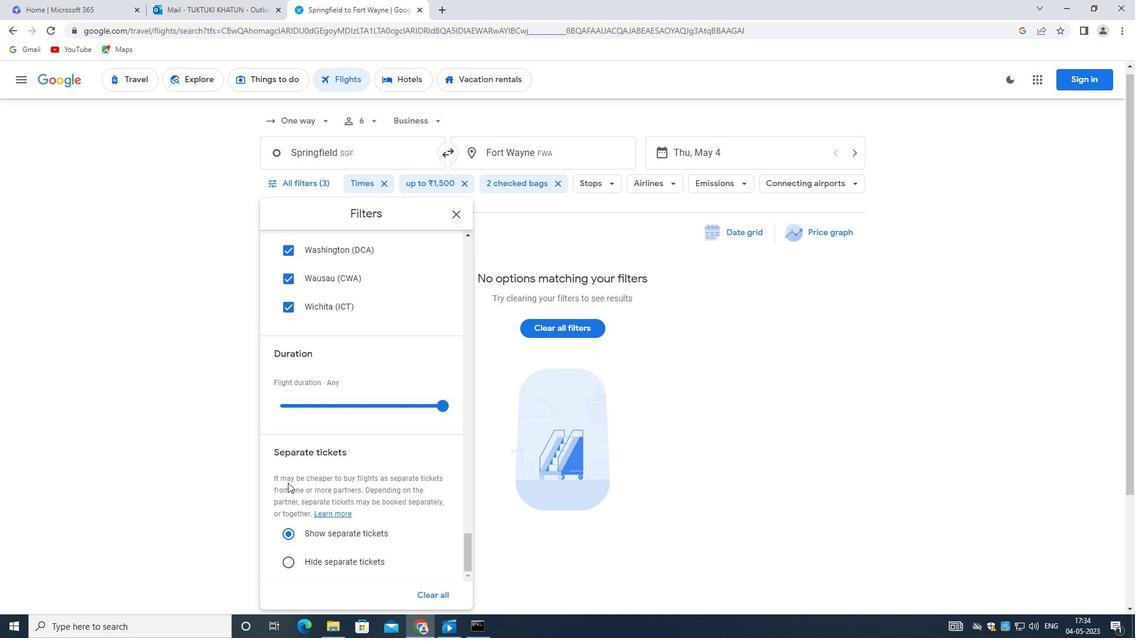 
Action: Mouse moved to (286, 506)
Screenshot: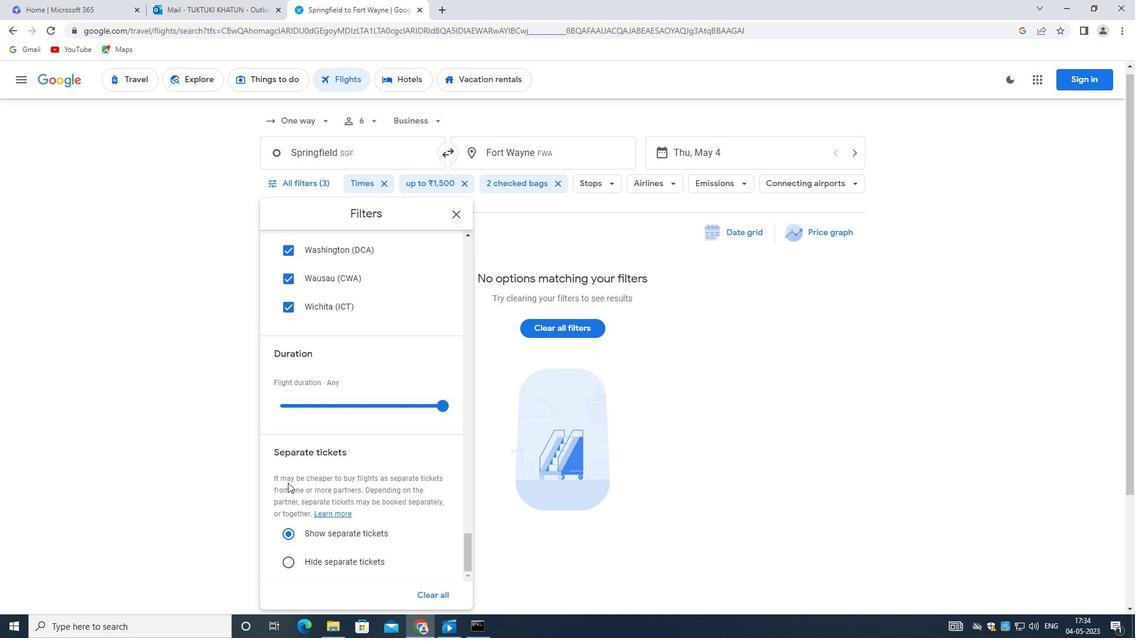
Action: Mouse scrolled (286, 506) with delta (0, 0)
Screenshot: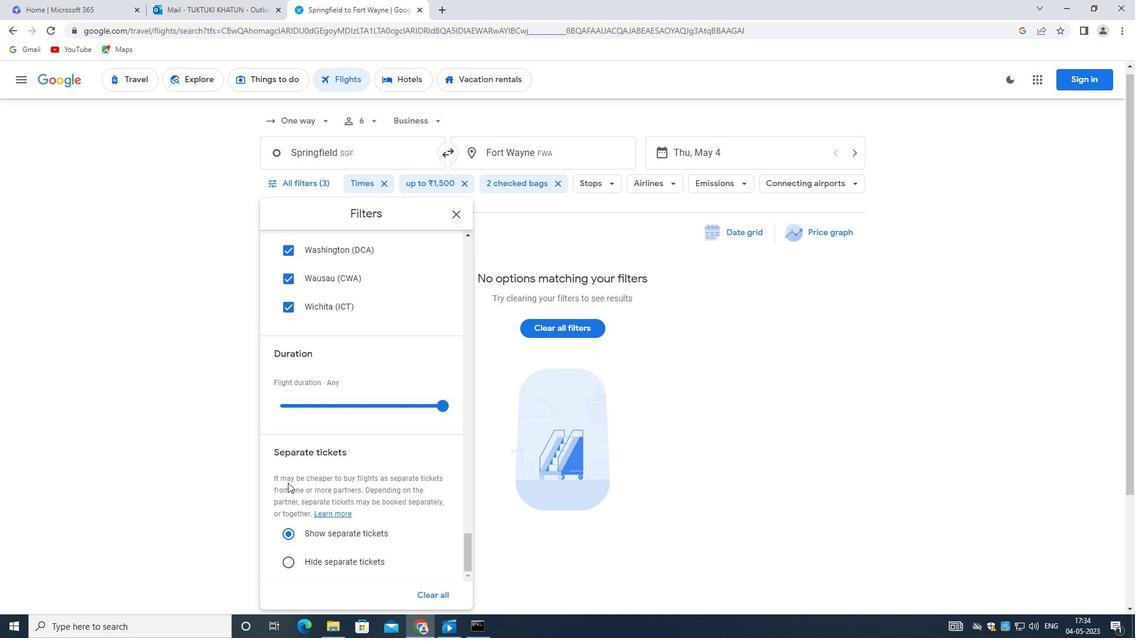 
Action: Mouse moved to (283, 550)
Screenshot: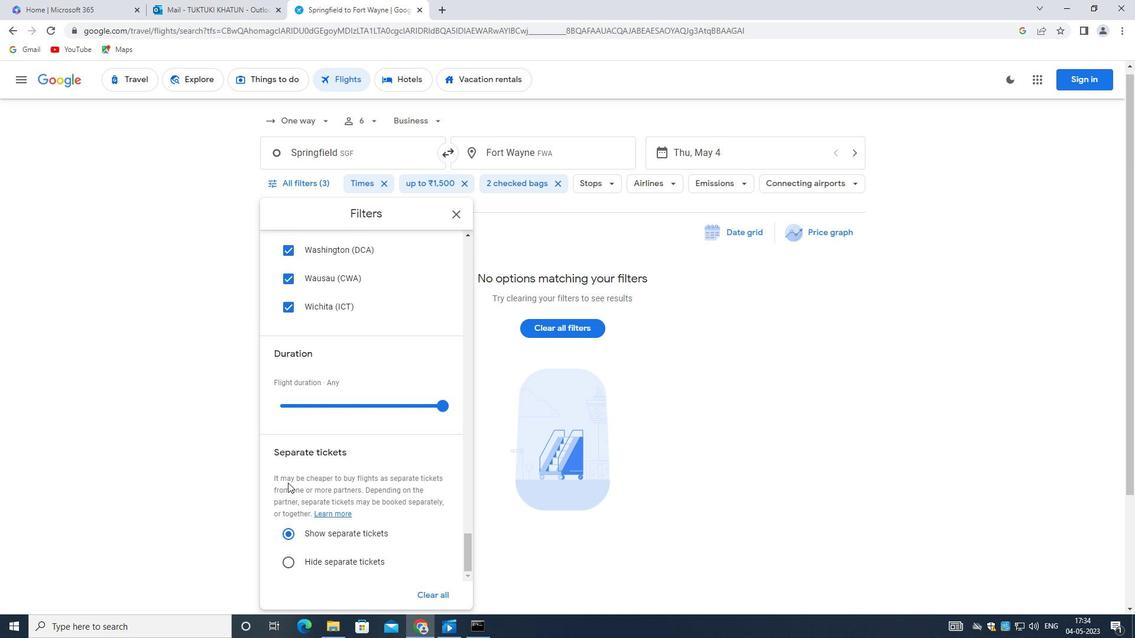 
